 Task: Create new Company, with domain: 'york.cuny.edu' and type: 'Other'. Add new contact for this company, with mail Id: 'Muskan21Turner@york.cuny.edu', First Name: Muskan, Last name:  Turner, Job Title: 'Operations Analyst', Phone Number: '(702) 555-7895'. Change life cycle stage to  Lead and lead status to  In Progress. Logged in from softage.10@softage.net
Action: Mouse moved to (100, 71)
Screenshot: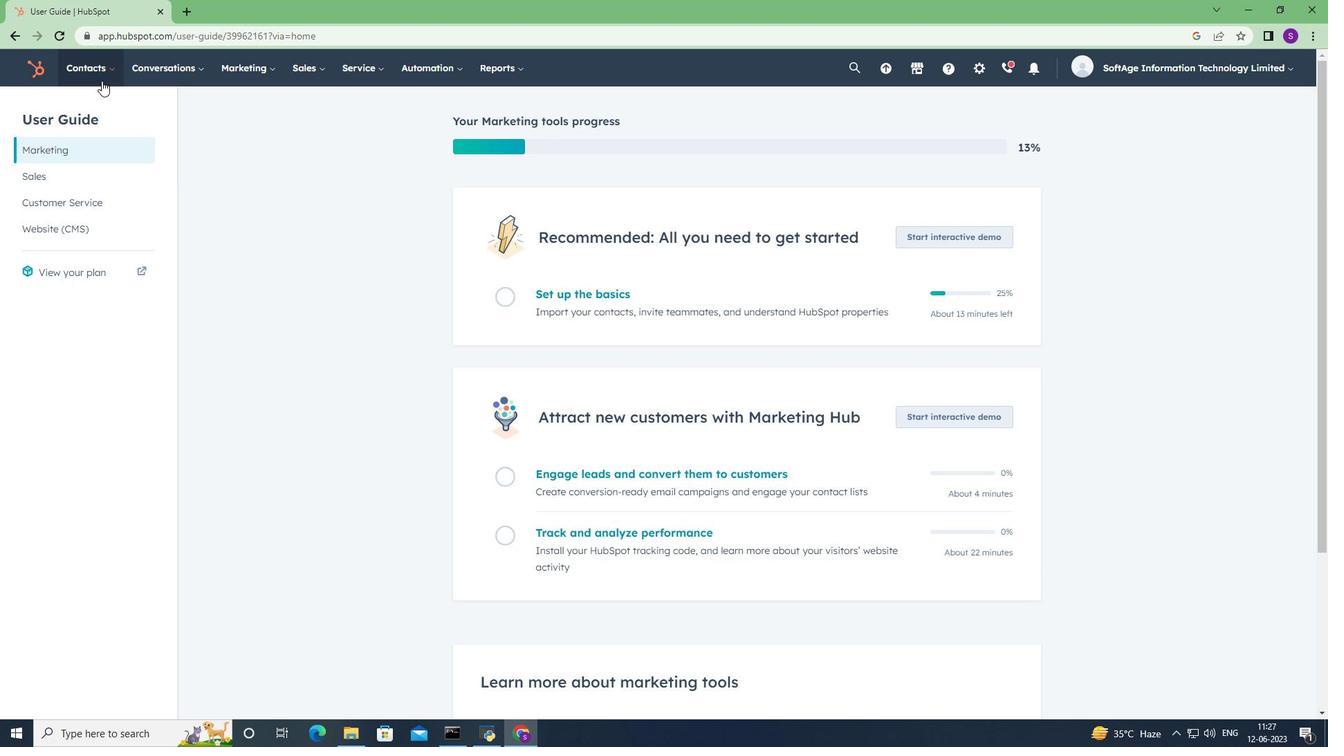 
Action: Mouse pressed left at (100, 71)
Screenshot: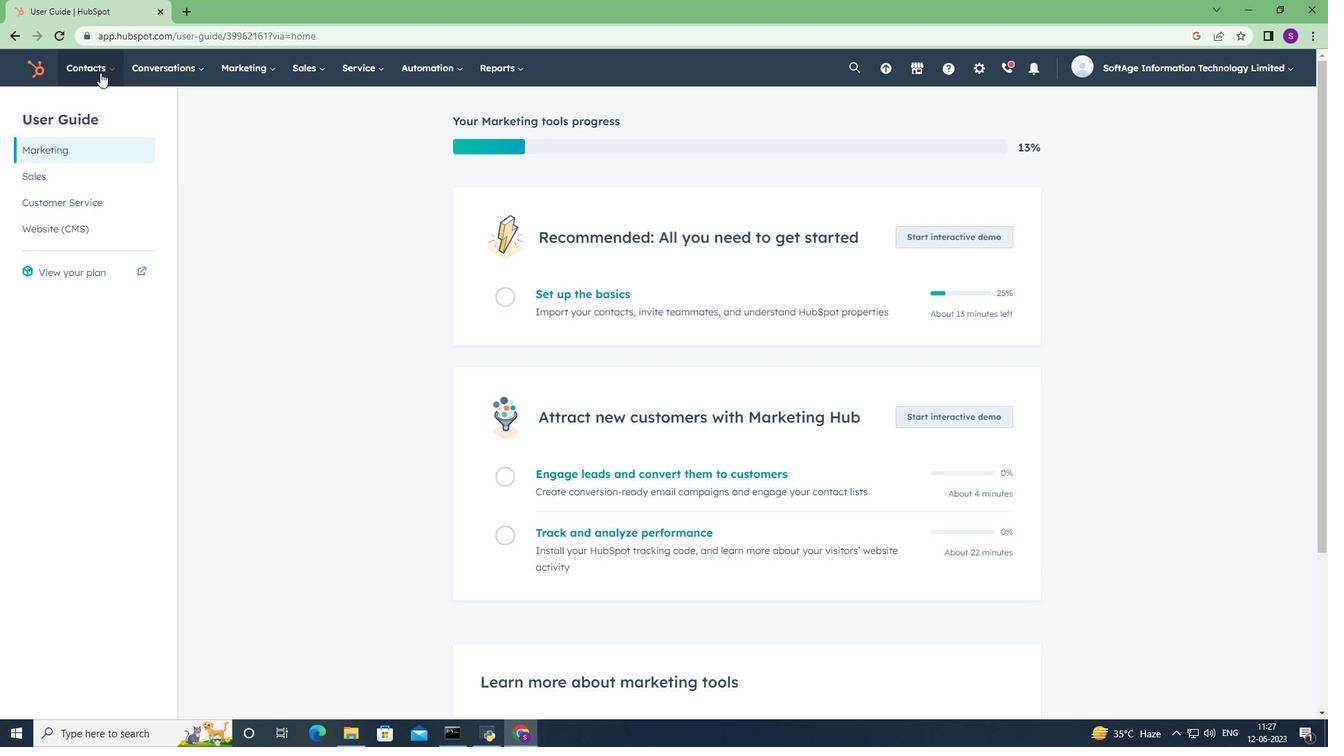 
Action: Mouse moved to (112, 130)
Screenshot: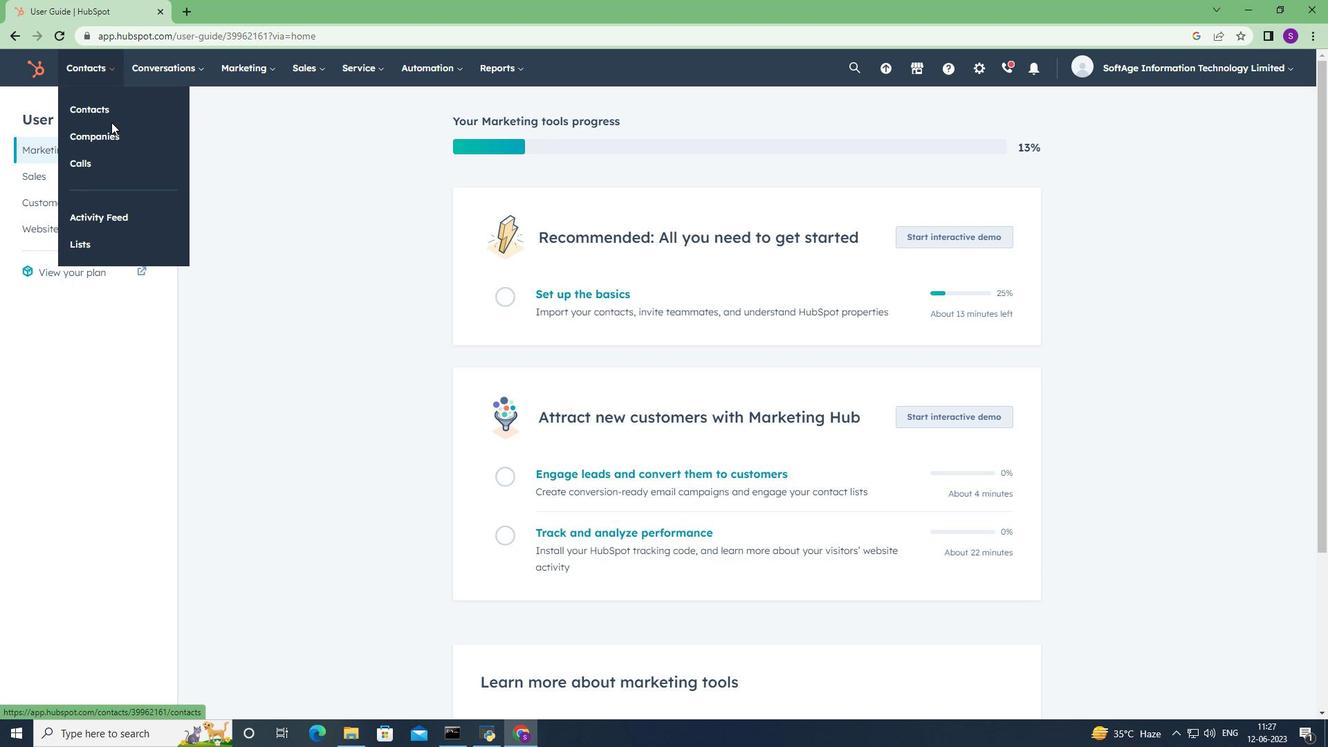 
Action: Mouse pressed left at (112, 130)
Screenshot: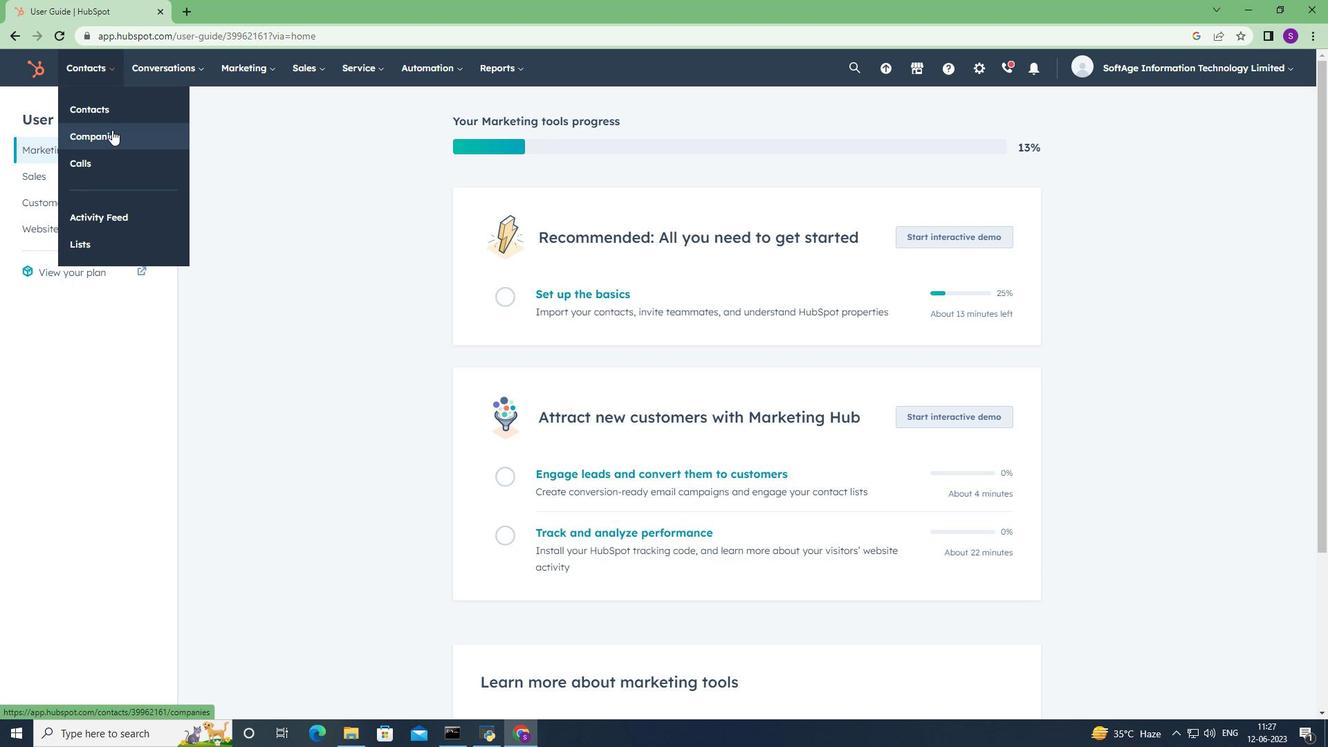 
Action: Mouse moved to (1244, 115)
Screenshot: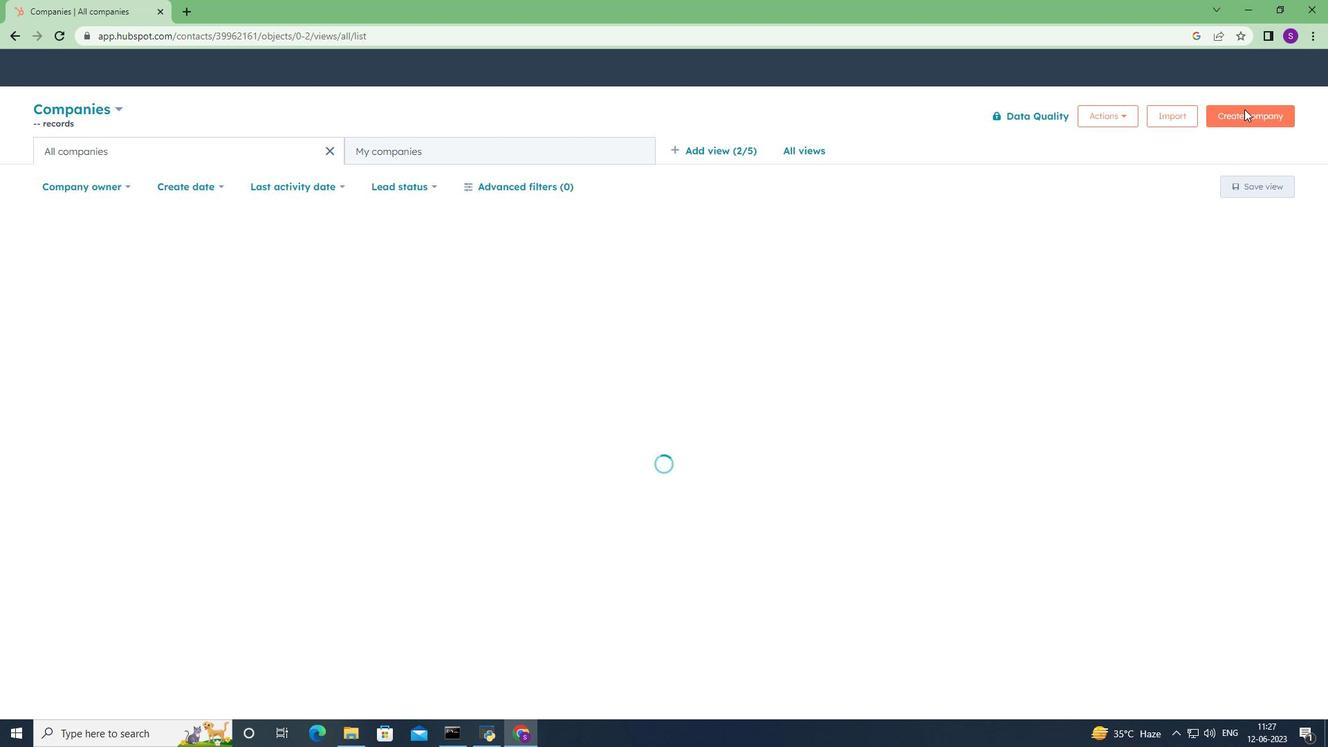 
Action: Mouse pressed left at (1244, 115)
Screenshot: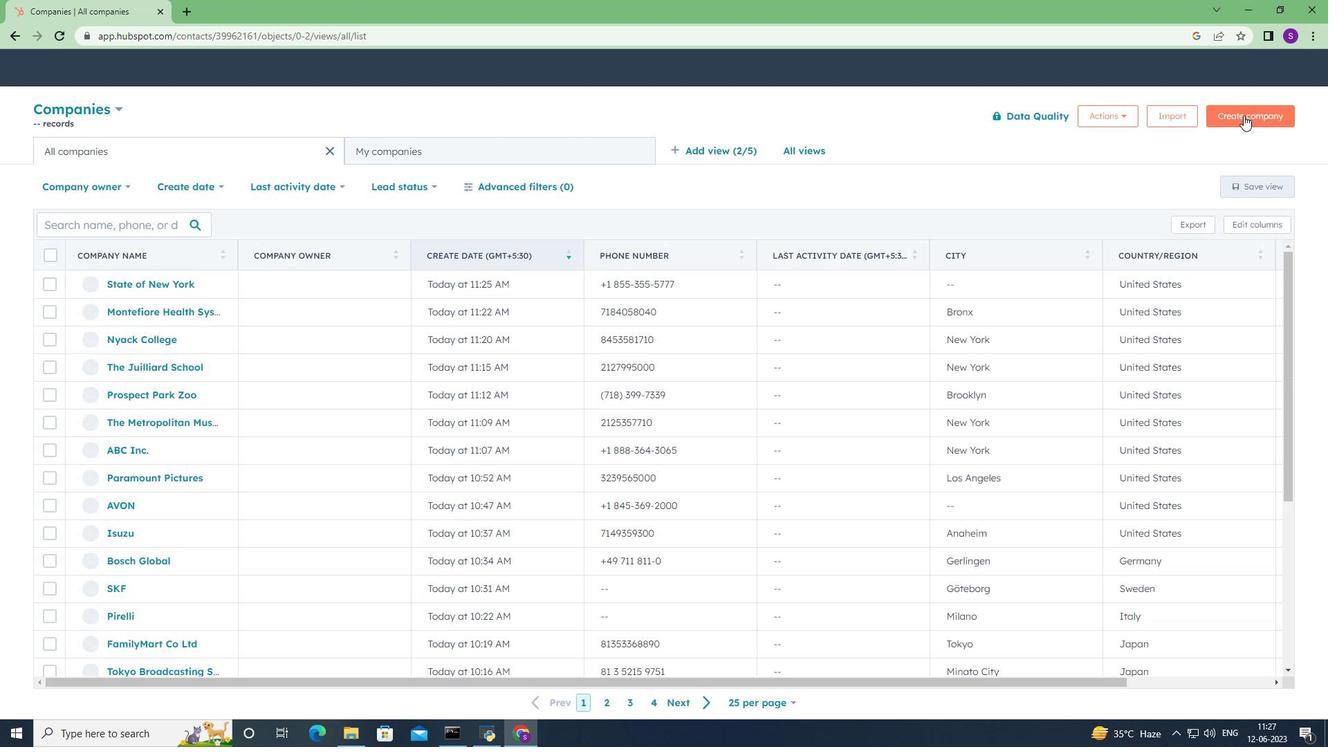 
Action: Mouse moved to (1015, 179)
Screenshot: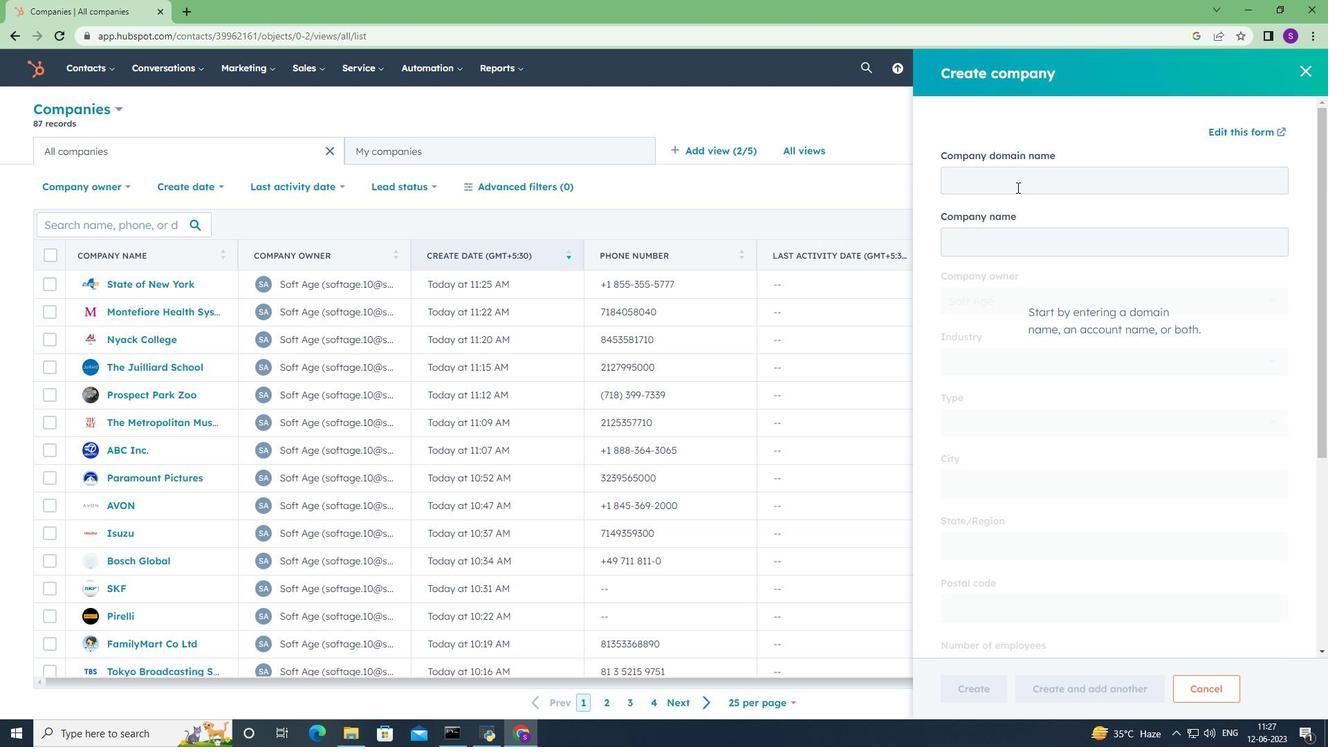 
Action: Mouse pressed left at (1015, 179)
Screenshot: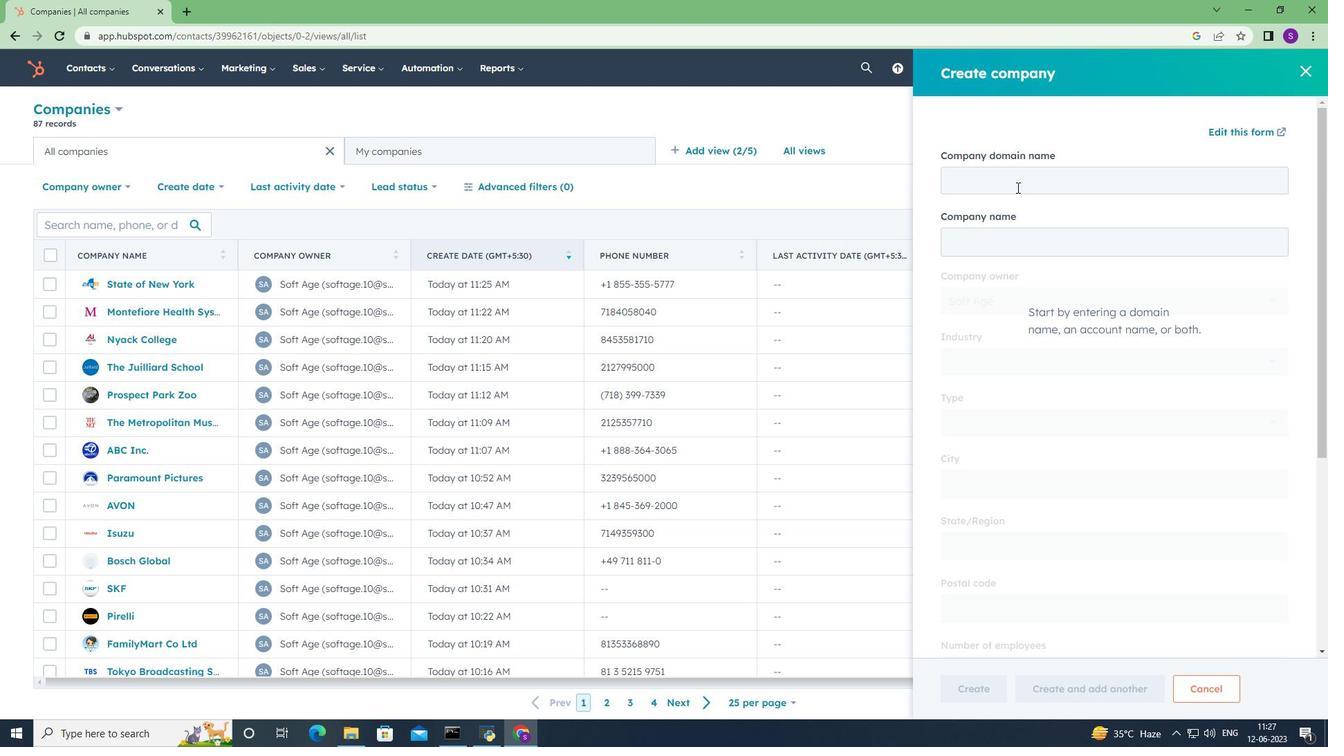 
Action: Key pressed <Key.shift>york.cuny.edu
Screenshot: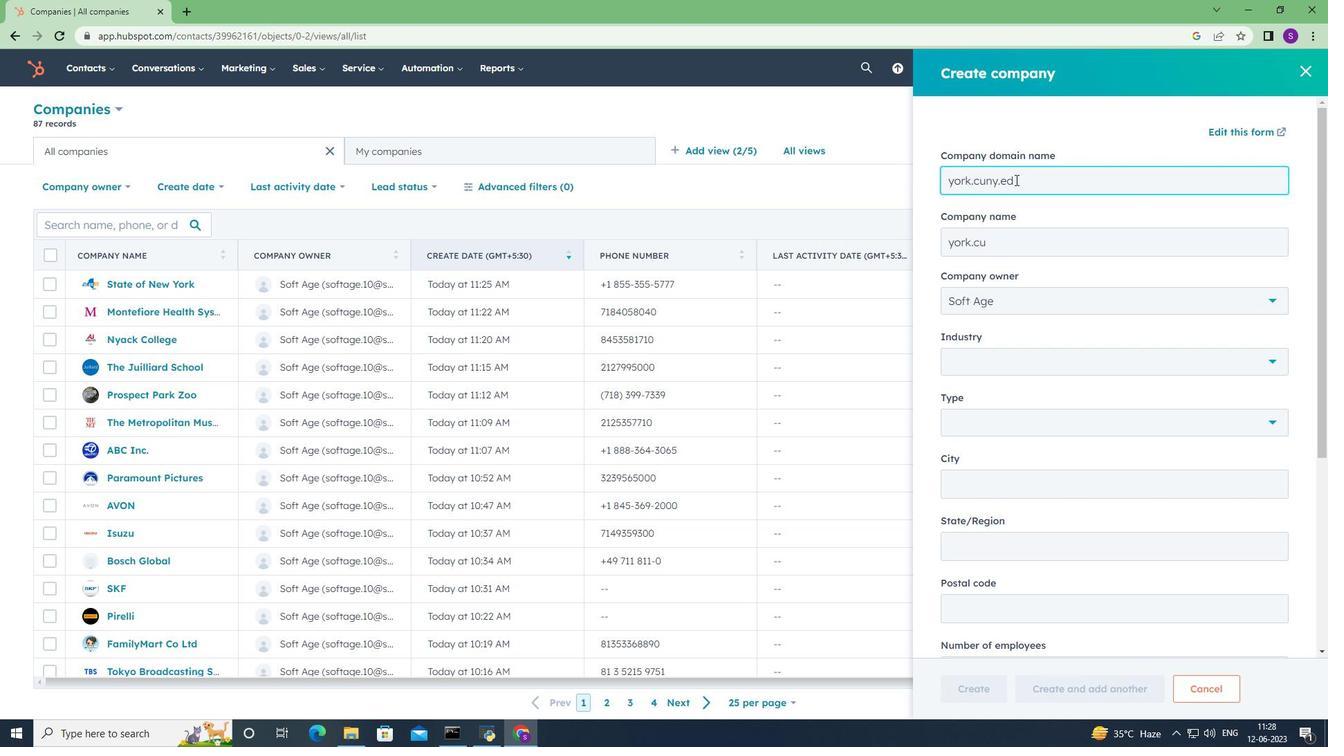 
Action: Mouse moved to (1050, 429)
Screenshot: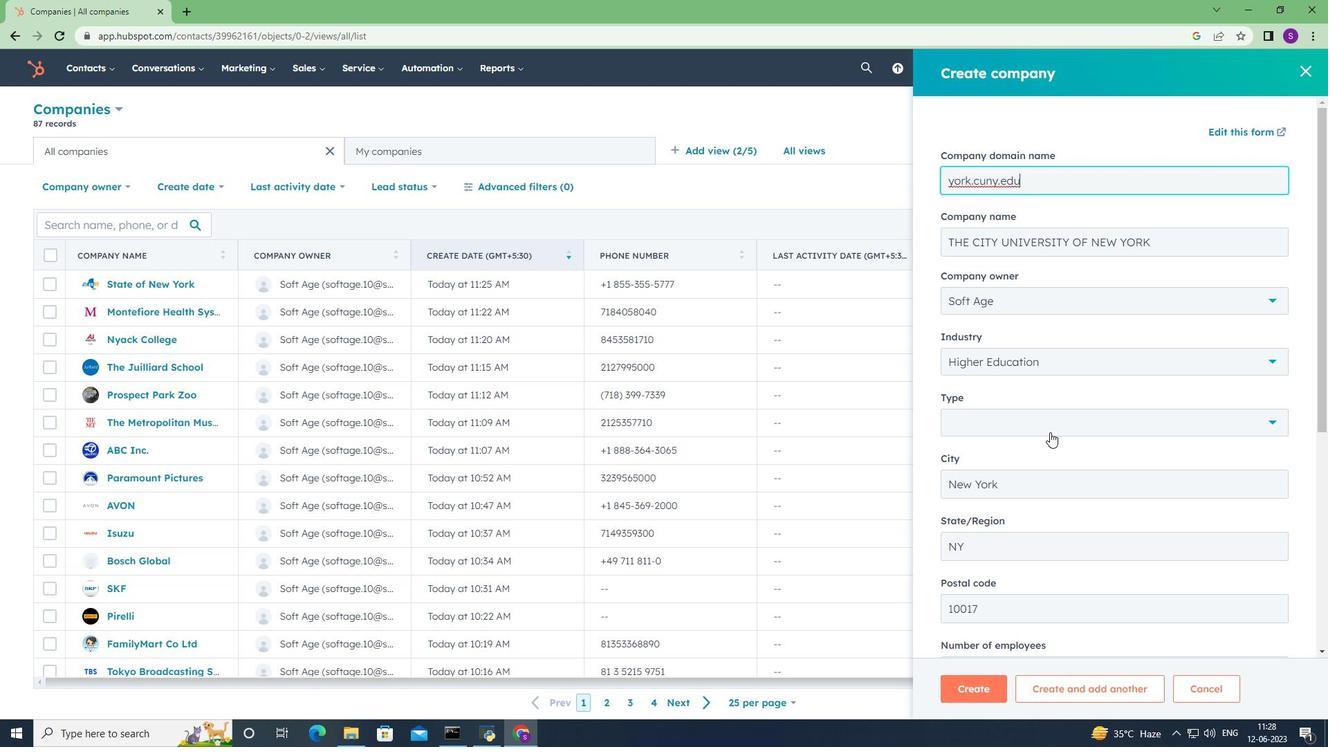
Action: Mouse pressed left at (1050, 429)
Screenshot: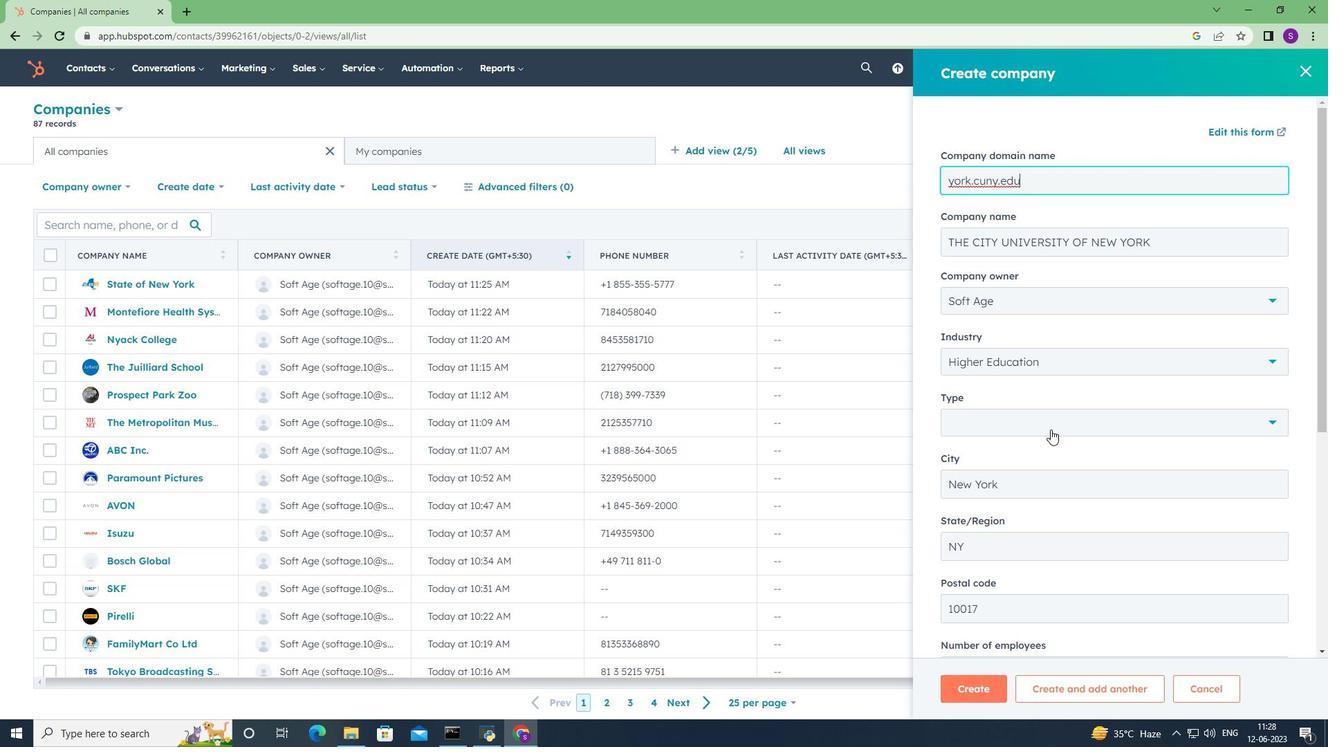
Action: Mouse moved to (1006, 506)
Screenshot: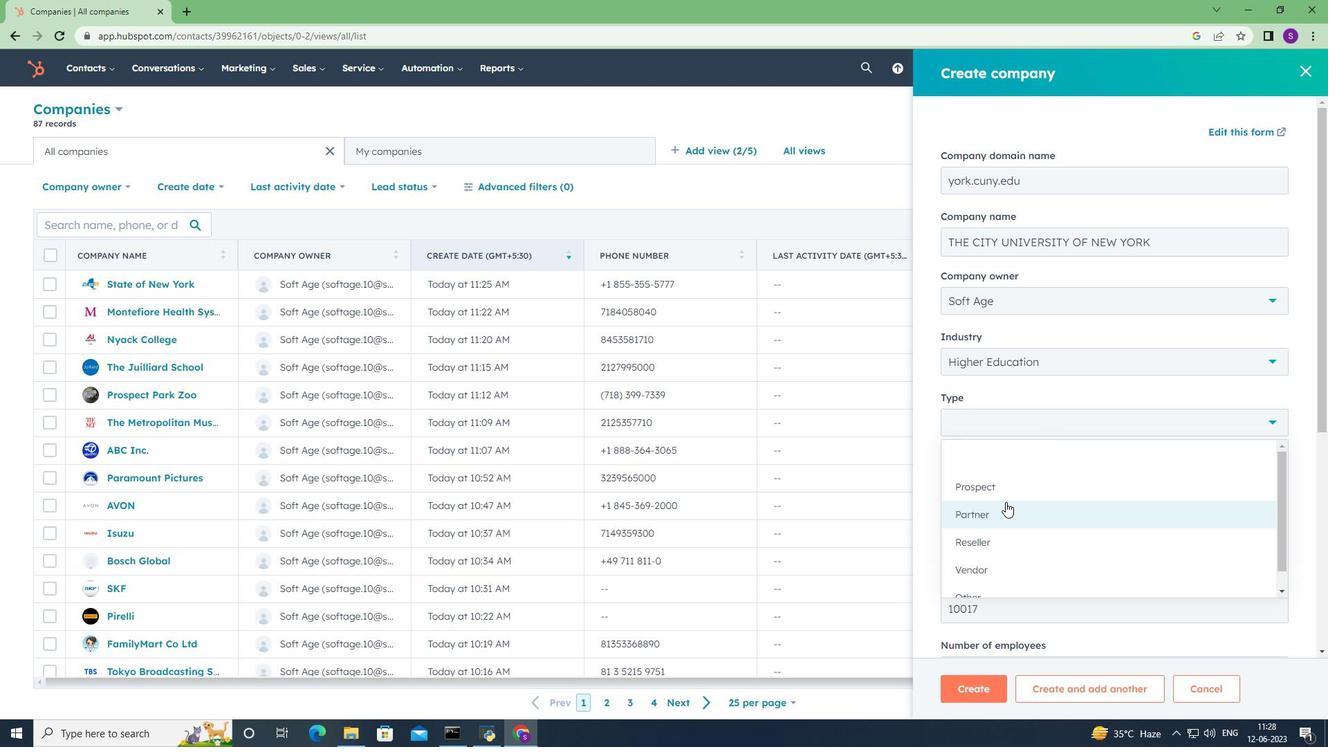 
Action: Mouse scrolled (1006, 502) with delta (0, 0)
Screenshot: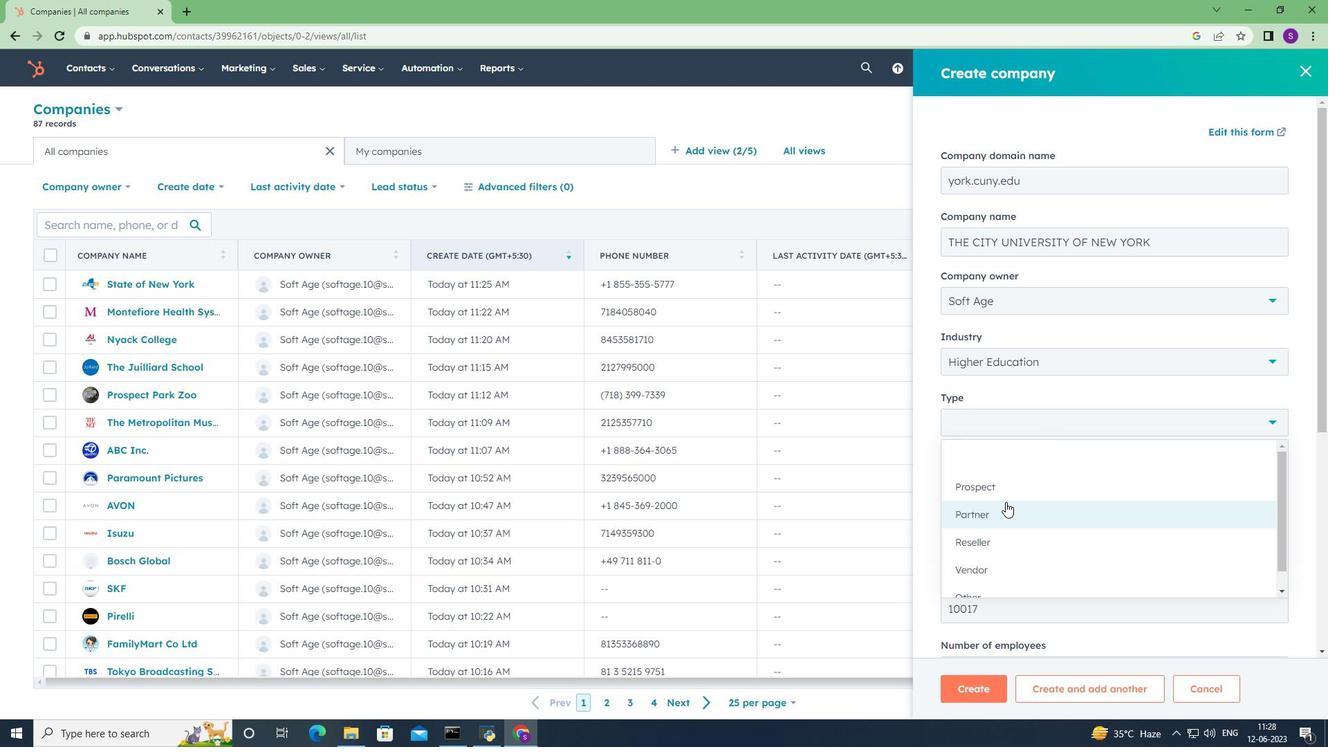 
Action: Mouse moved to (1005, 512)
Screenshot: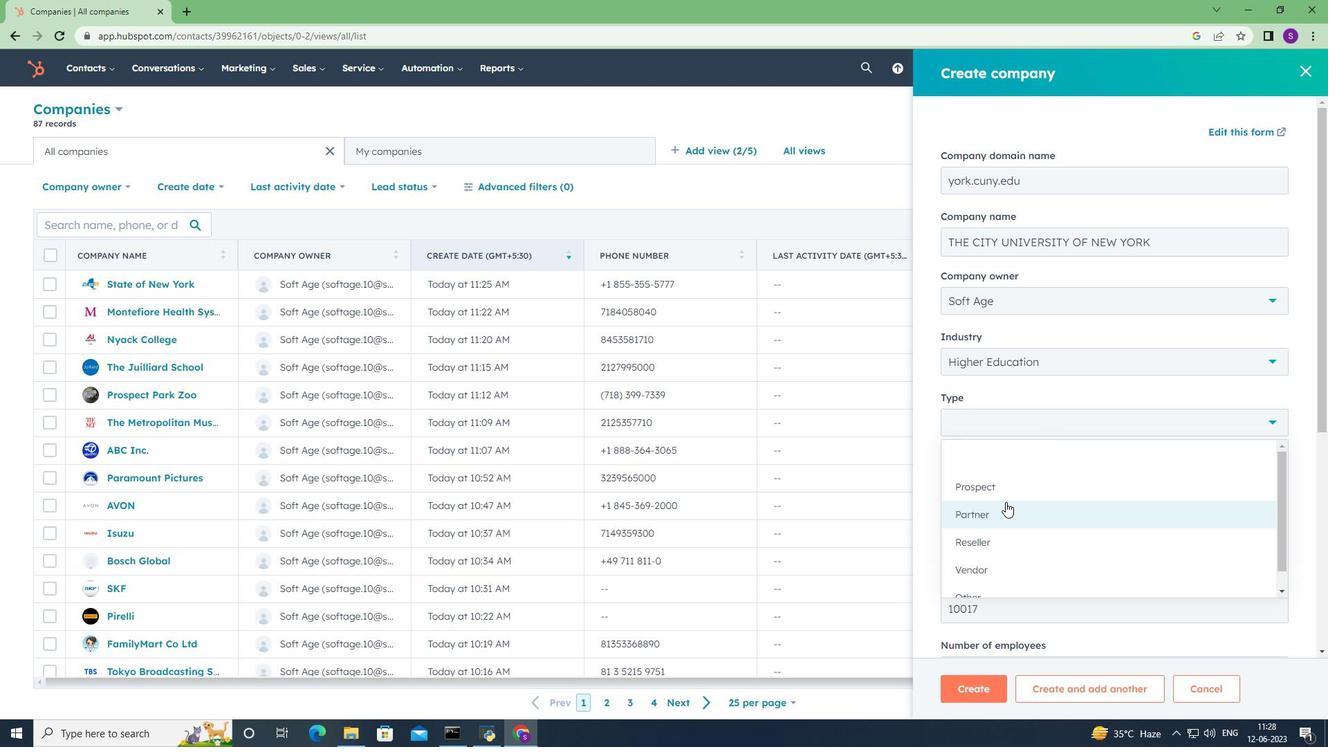 
Action: Mouse scrolled (1006, 506) with delta (0, 0)
Screenshot: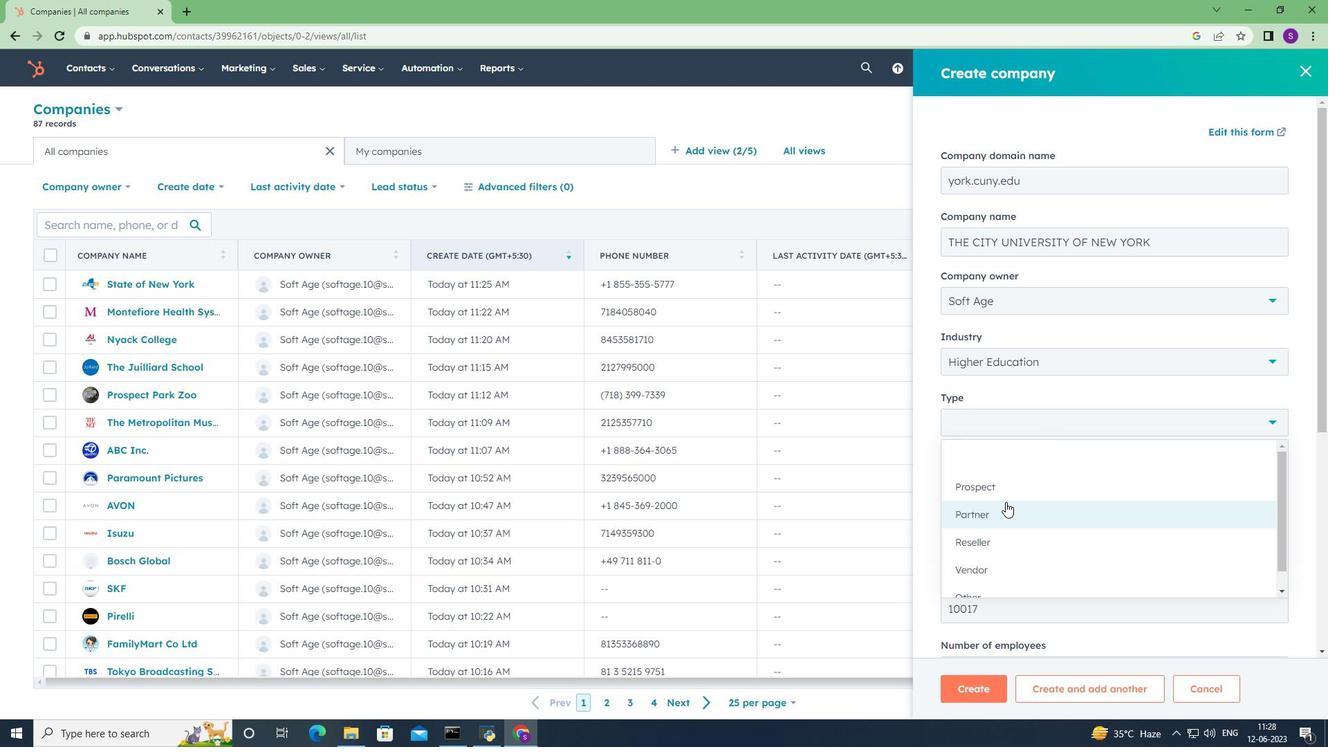 
Action: Mouse moved to (1005, 514)
Screenshot: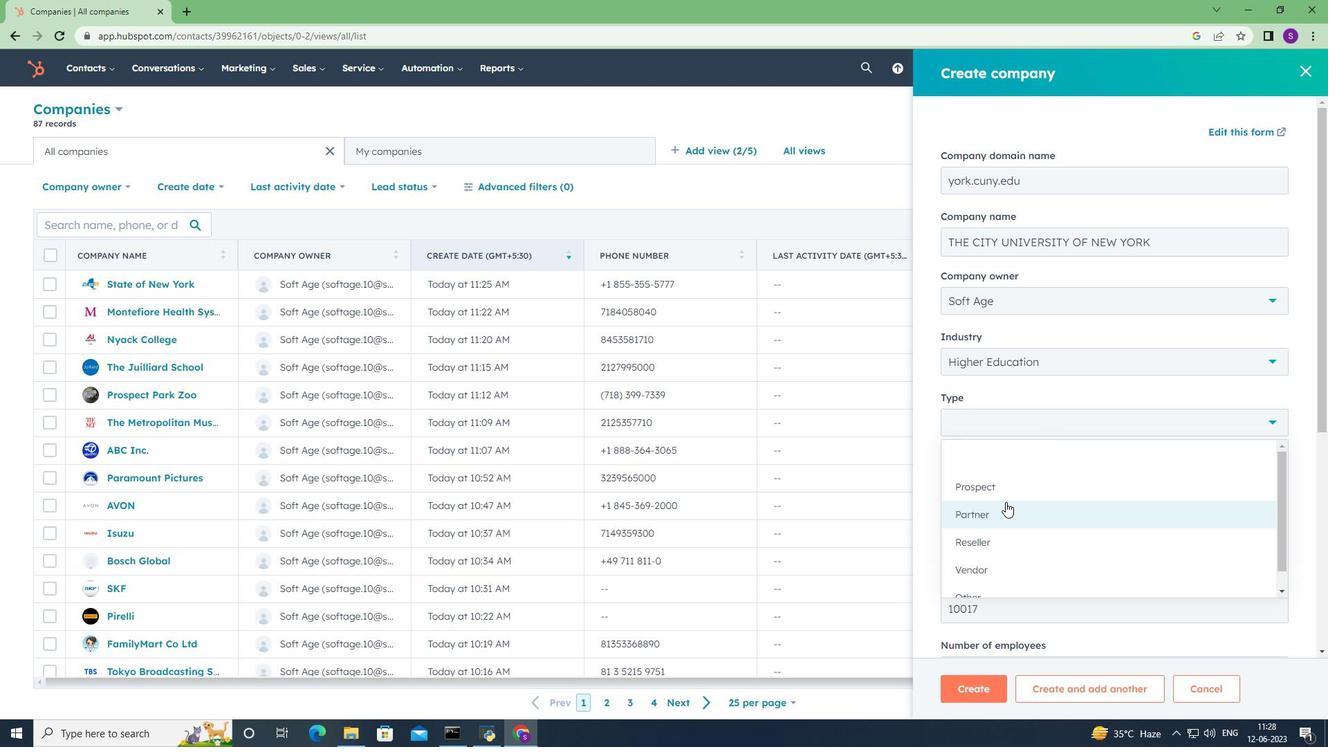 
Action: Mouse scrolled (1005, 509) with delta (0, 0)
Screenshot: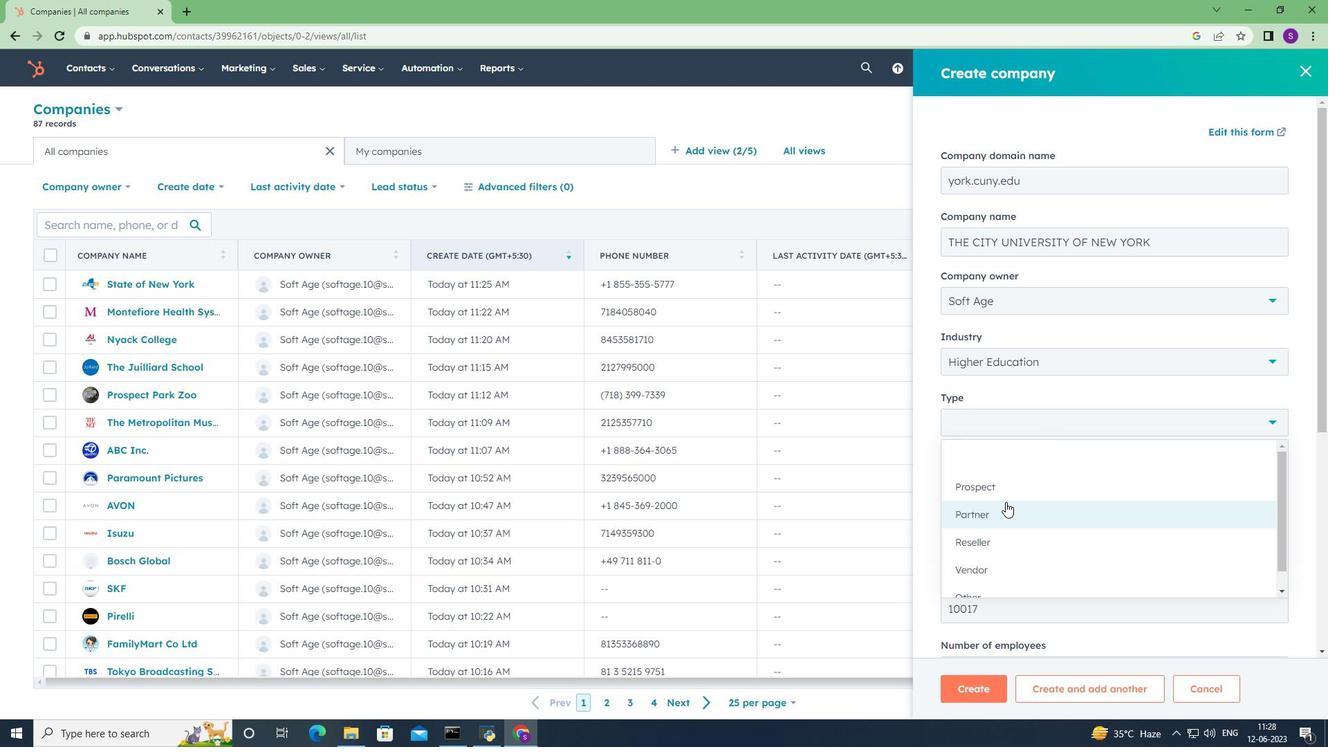 
Action: Mouse moved to (1004, 517)
Screenshot: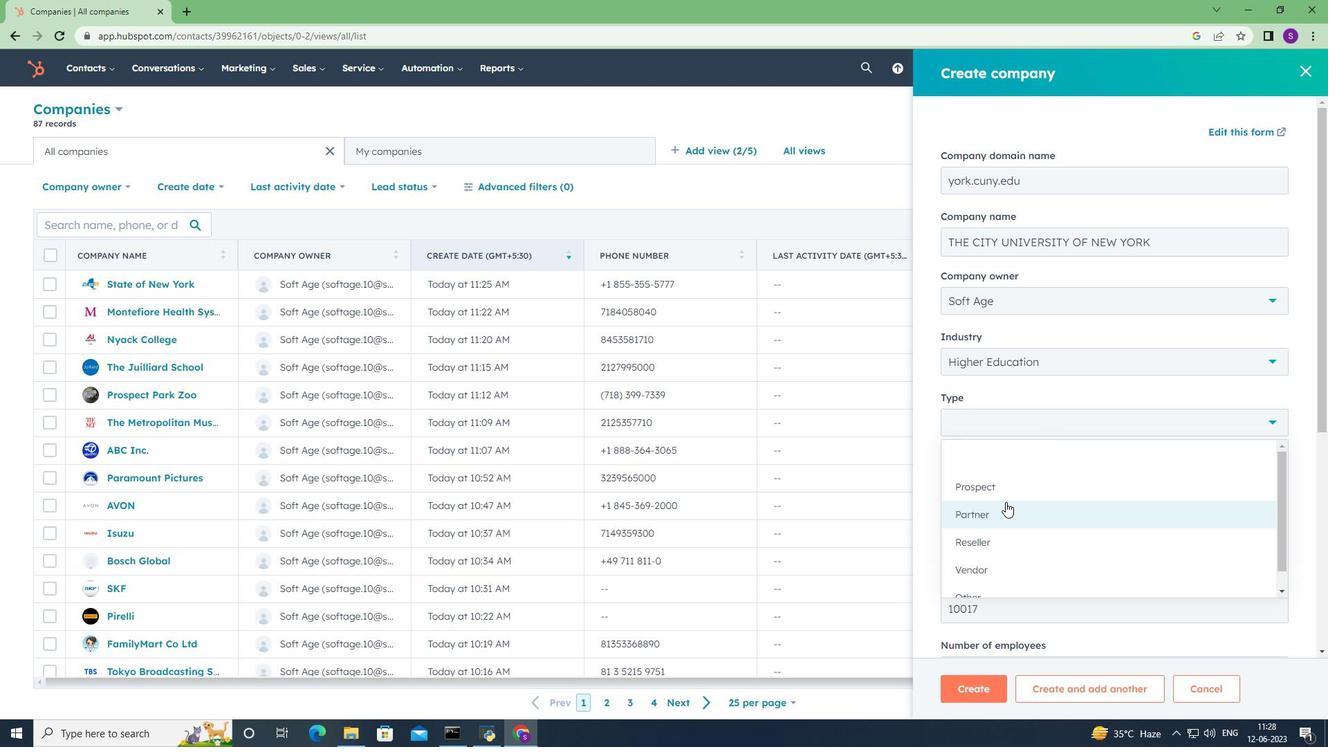 
Action: Mouse scrolled (1005, 513) with delta (0, 0)
Screenshot: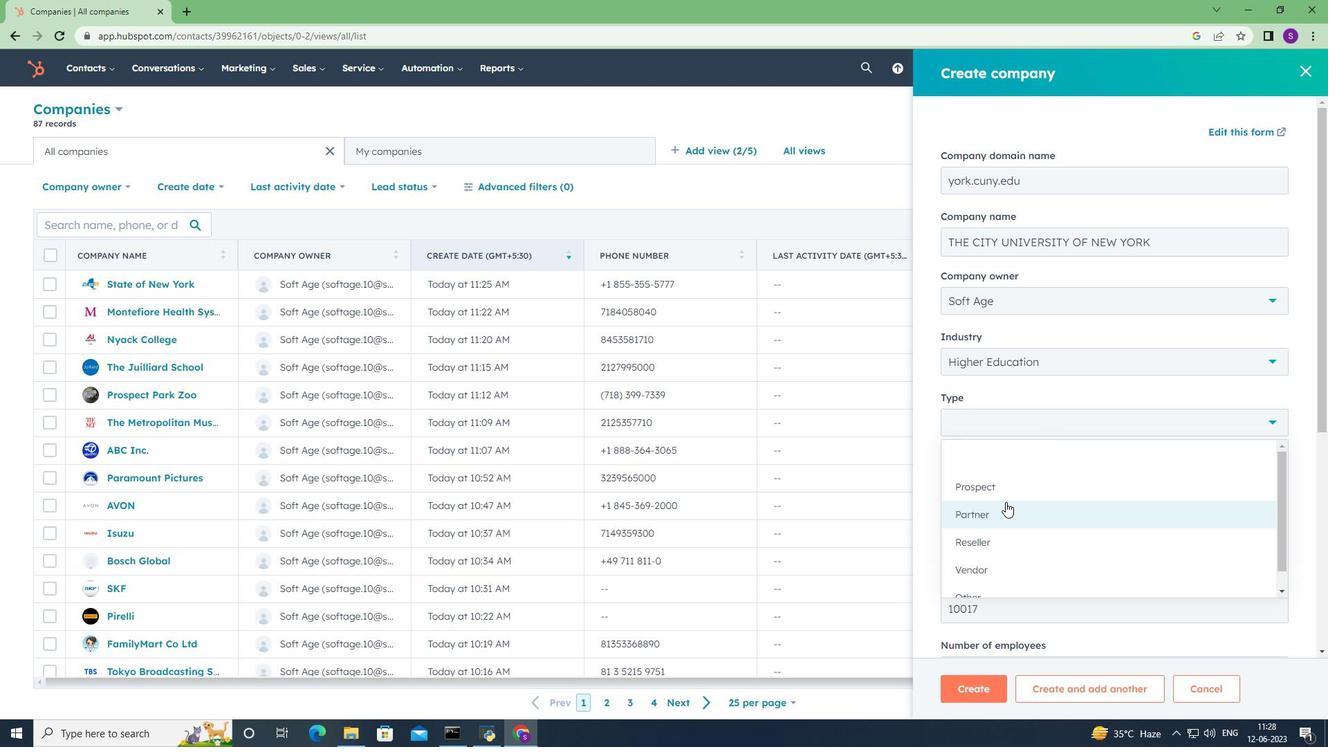 
Action: Mouse moved to (997, 569)
Screenshot: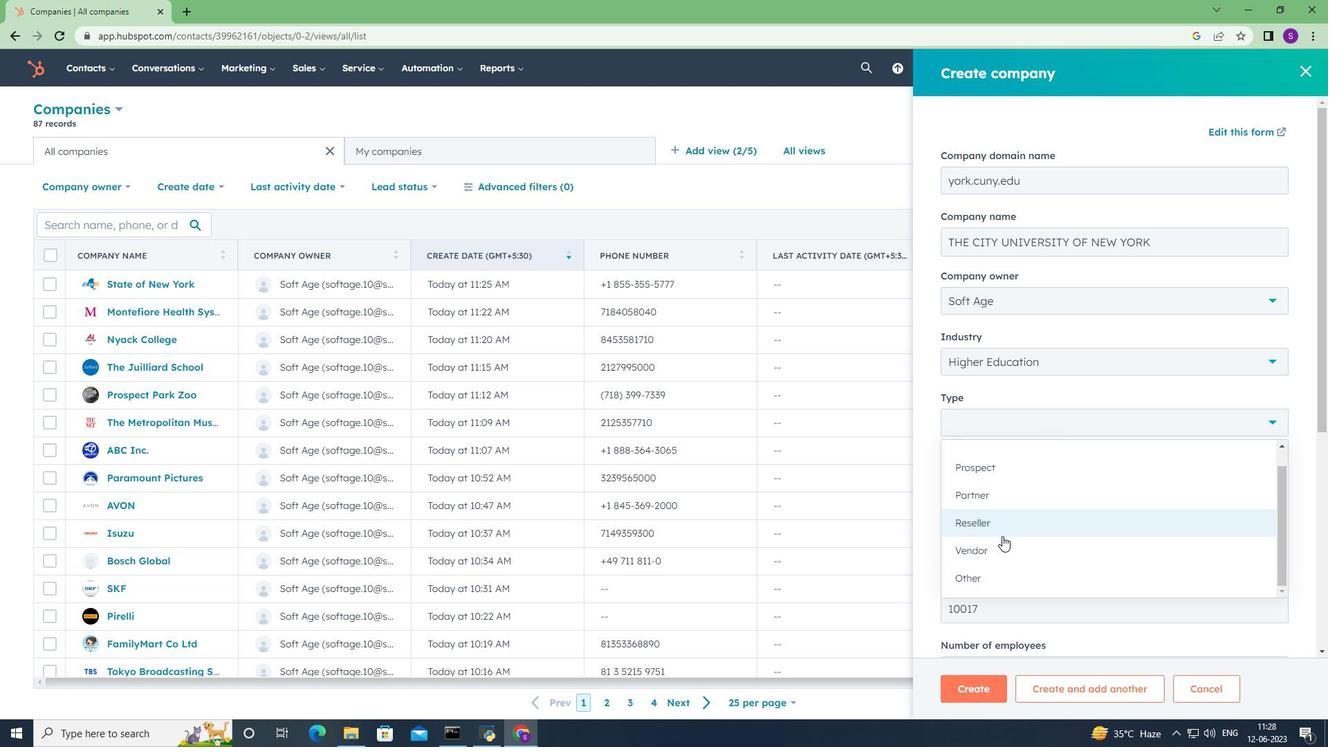 
Action: Mouse scrolled (997, 568) with delta (0, 0)
Screenshot: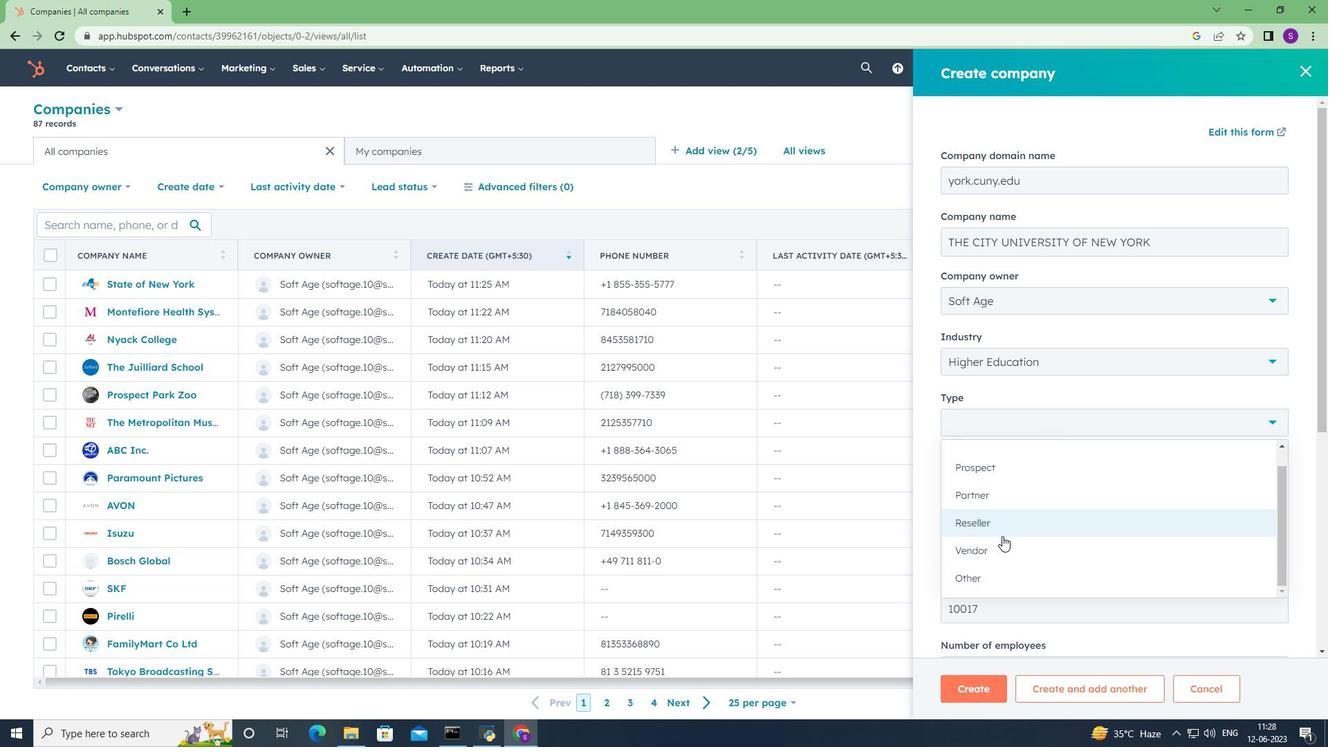 
Action: Mouse moved to (988, 590)
Screenshot: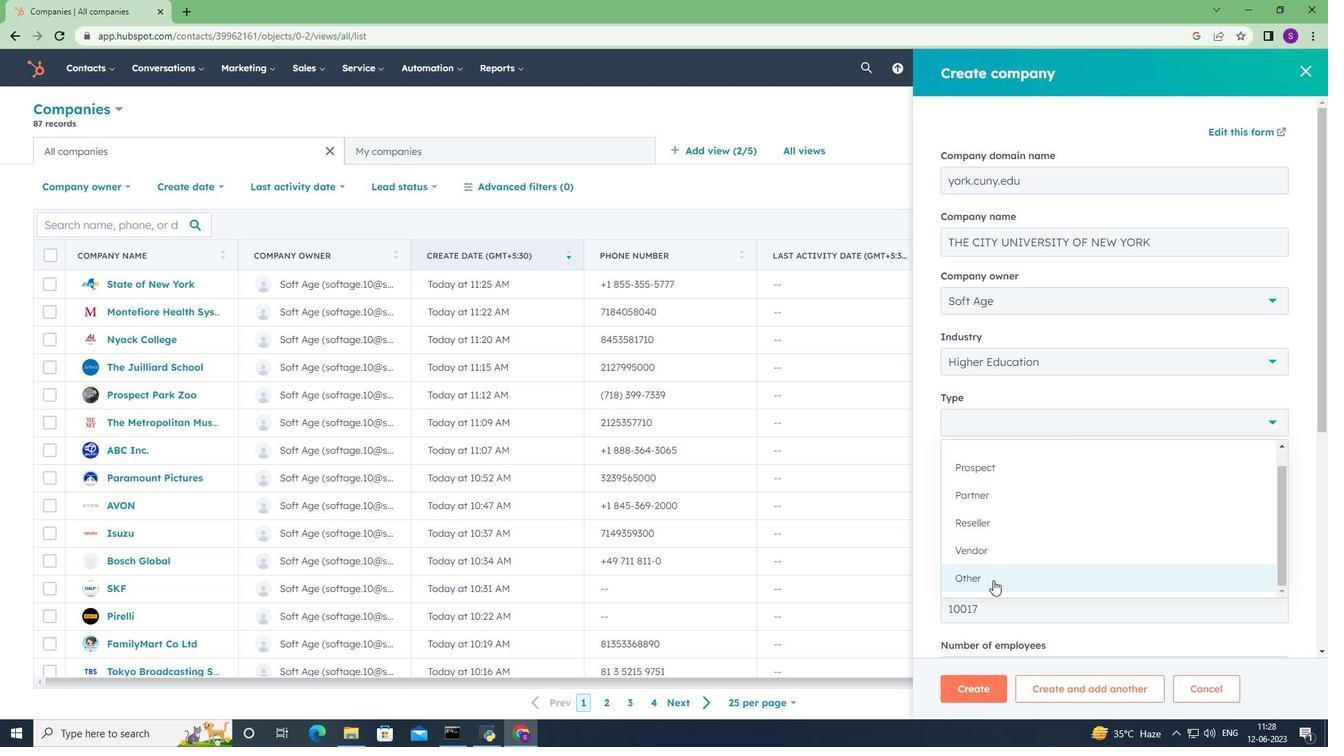 
Action: Mouse pressed left at (988, 590)
Screenshot: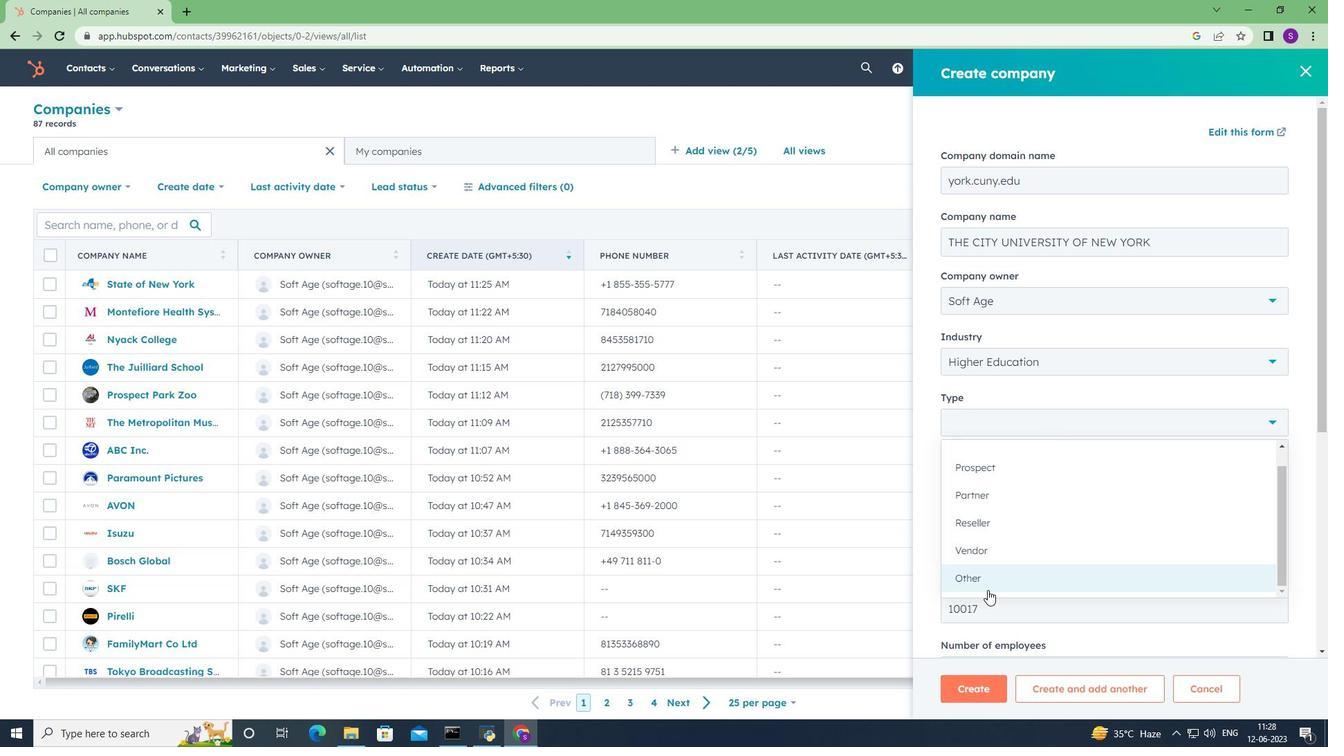 
Action: Mouse moved to (992, 587)
Screenshot: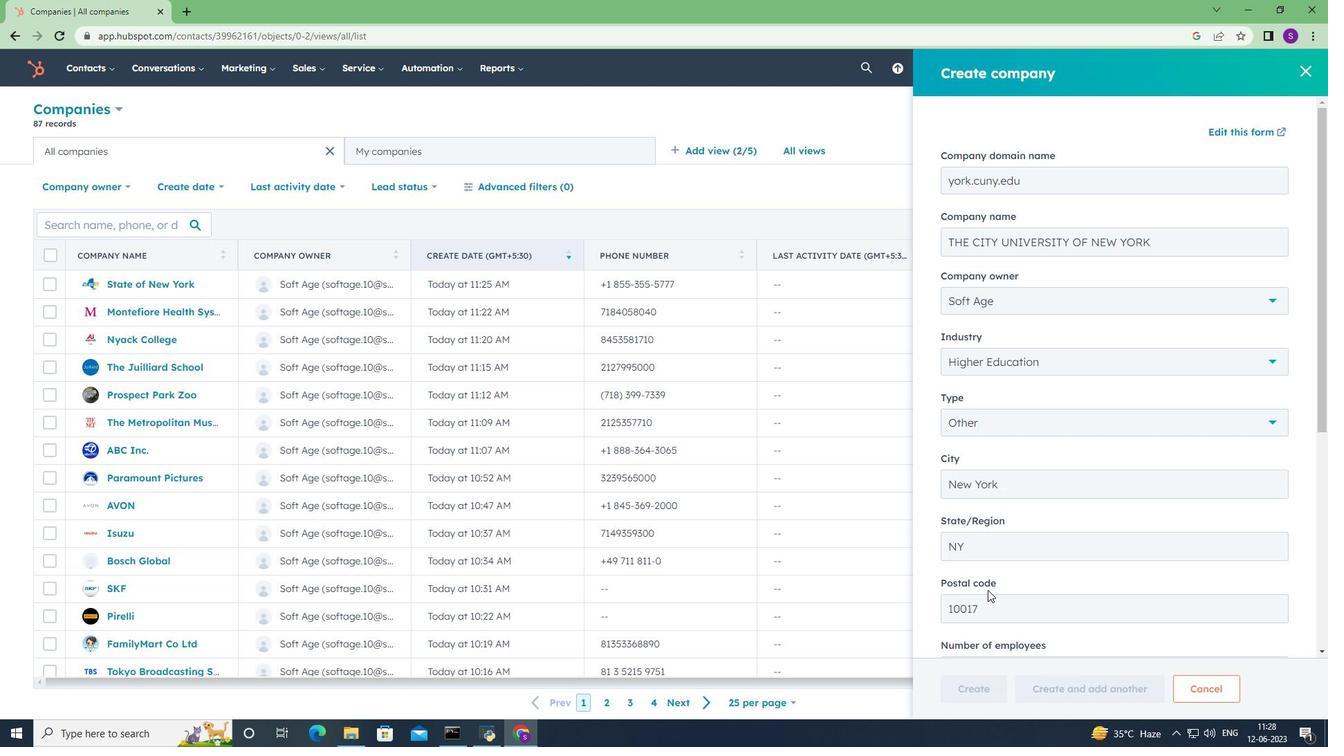 
Action: Mouse scrolled (992, 586) with delta (0, 0)
Screenshot: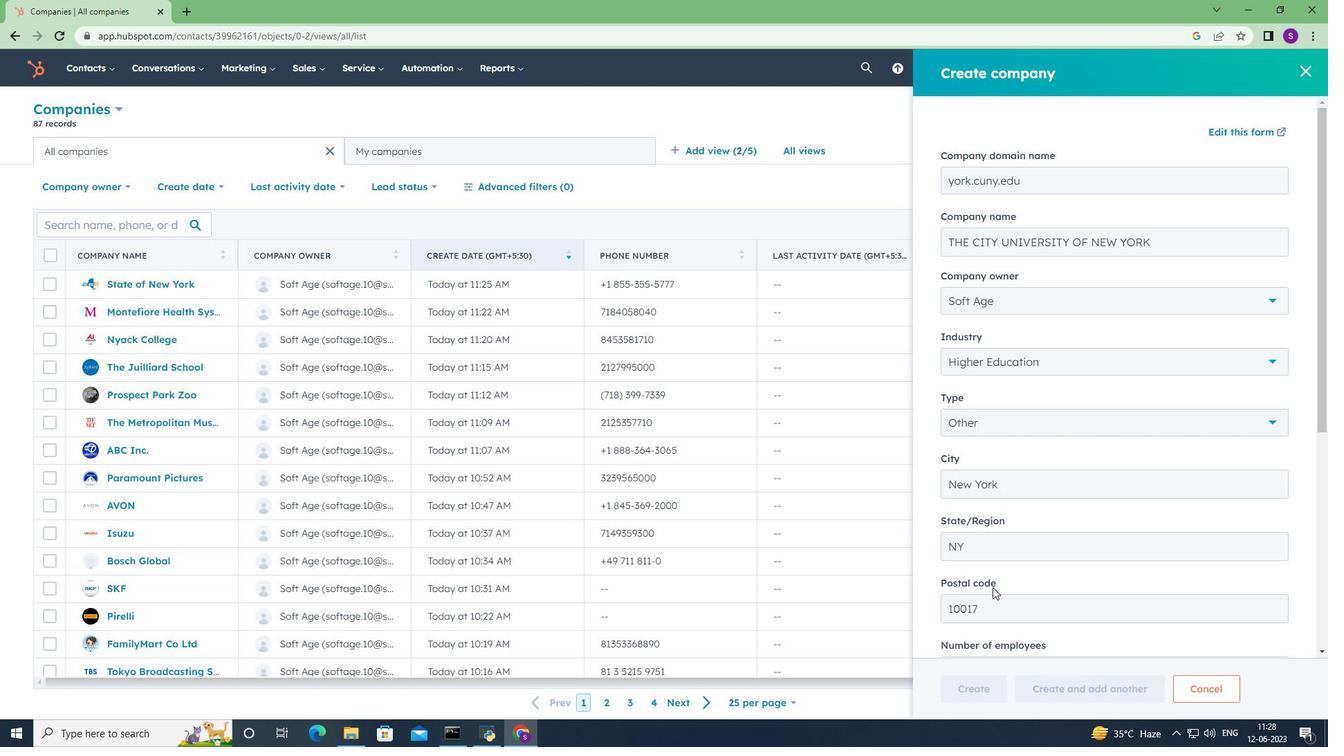 
Action: Mouse scrolled (992, 586) with delta (0, 0)
Screenshot: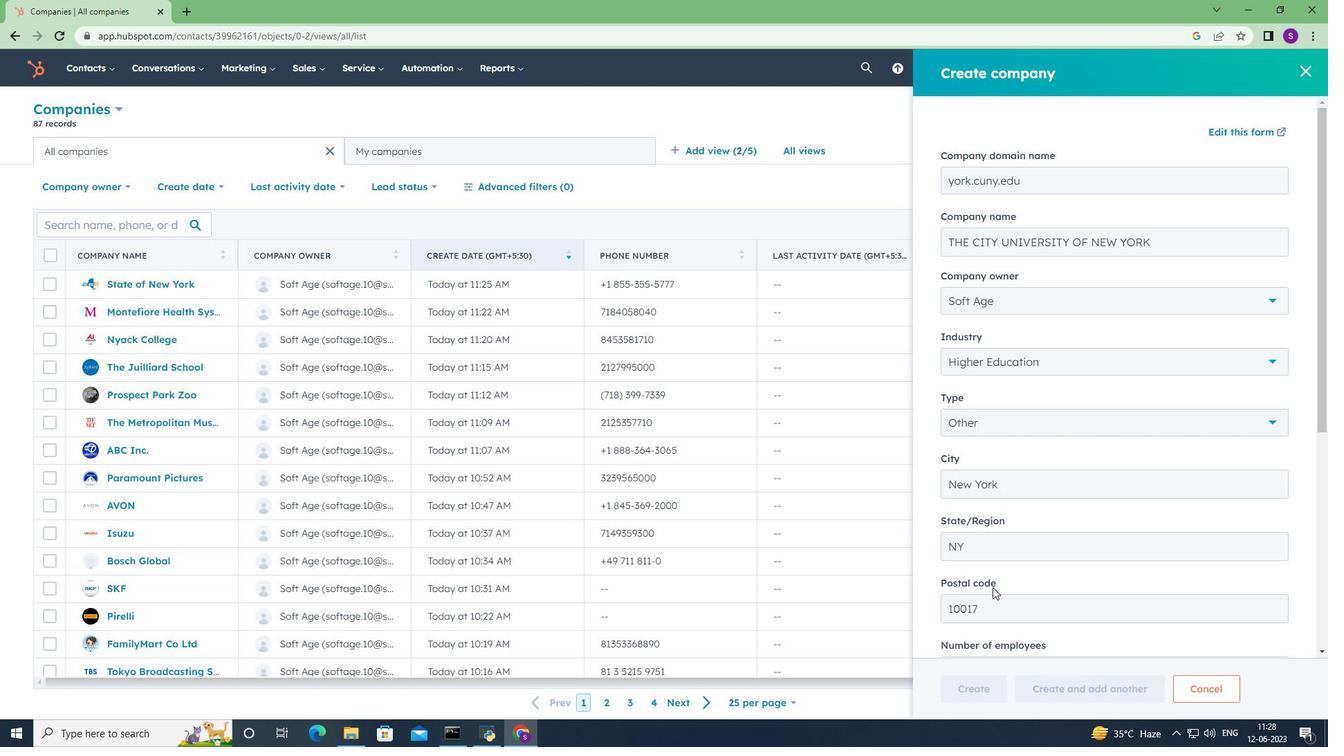 
Action: Mouse scrolled (992, 586) with delta (0, 0)
Screenshot: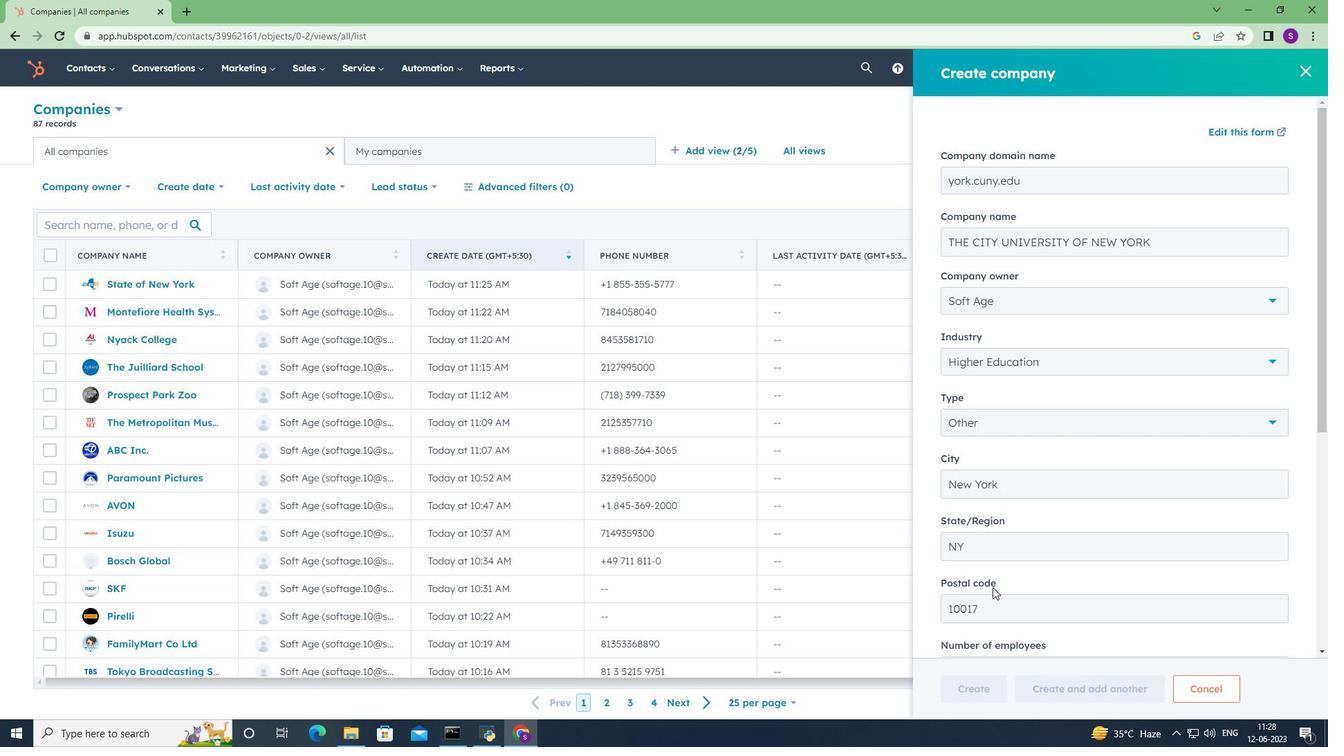
Action: Mouse scrolled (992, 586) with delta (0, 0)
Screenshot: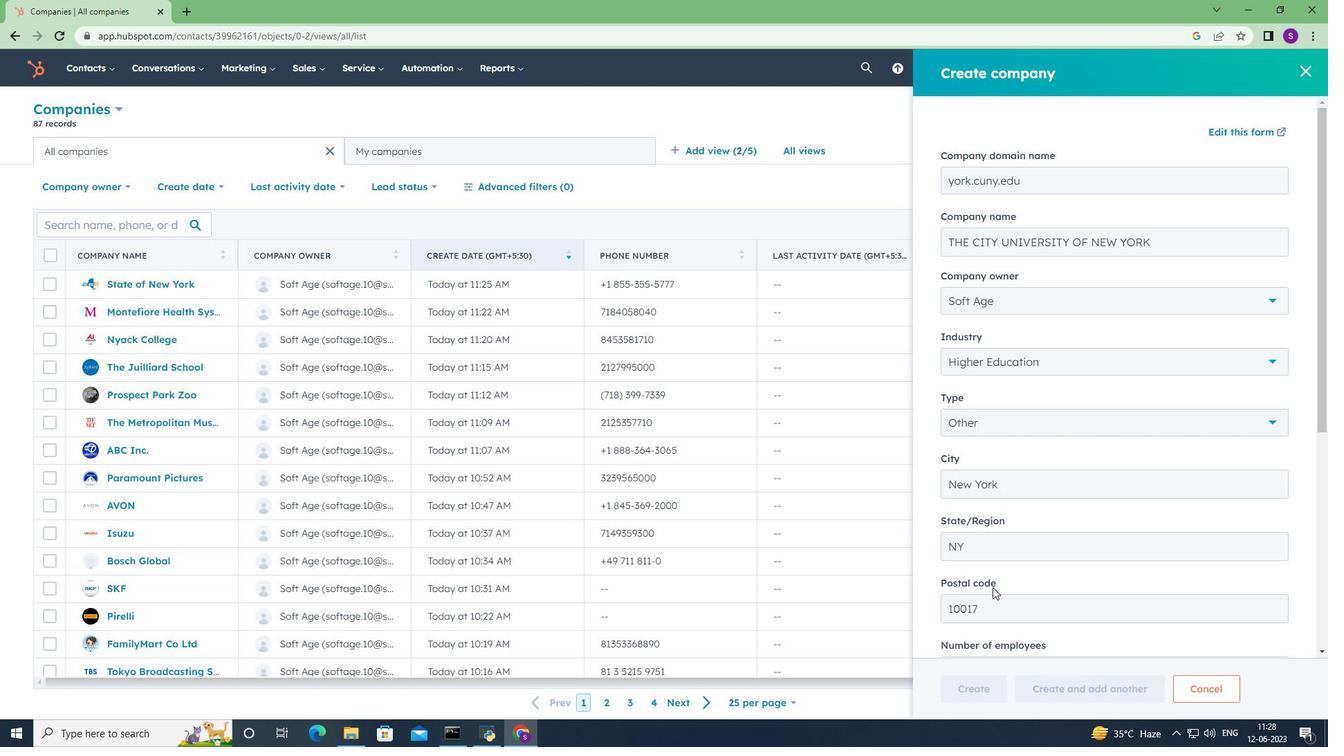 
Action: Mouse scrolled (992, 586) with delta (0, 0)
Screenshot: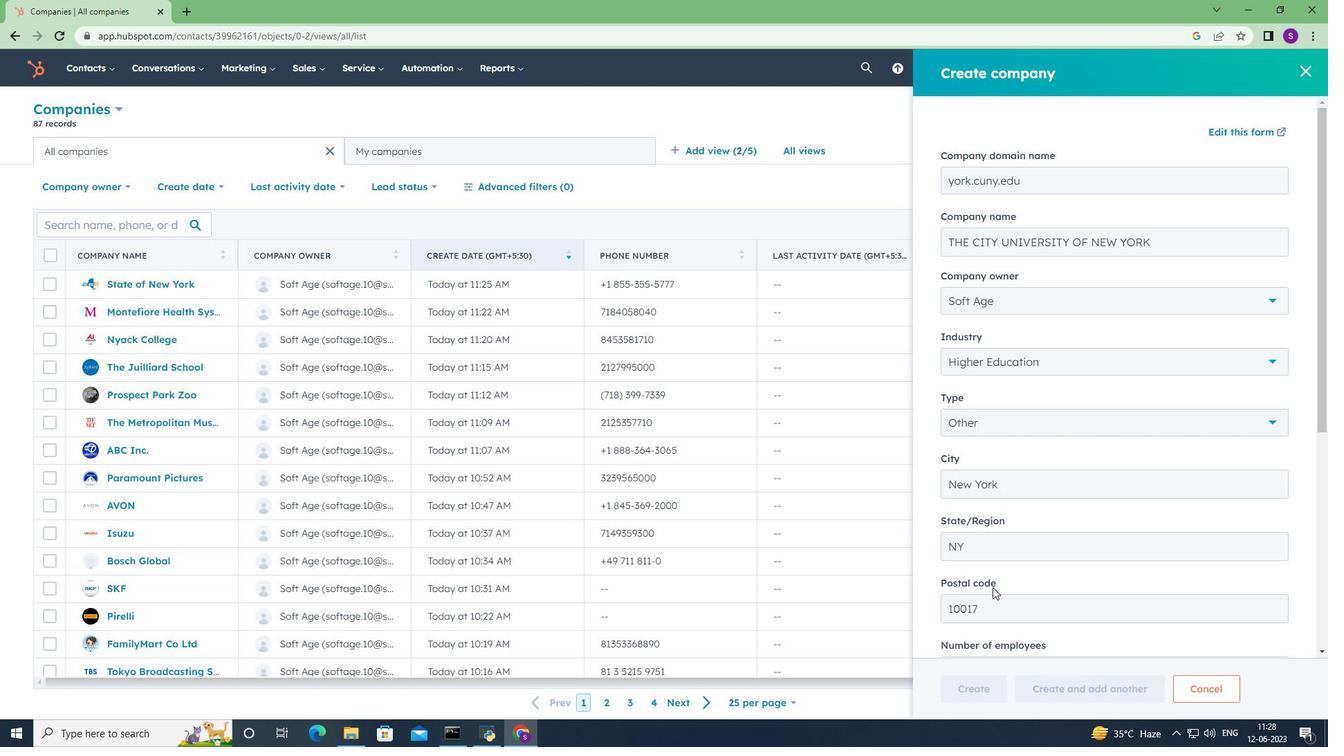 
Action: Mouse scrolled (992, 586) with delta (0, 0)
Screenshot: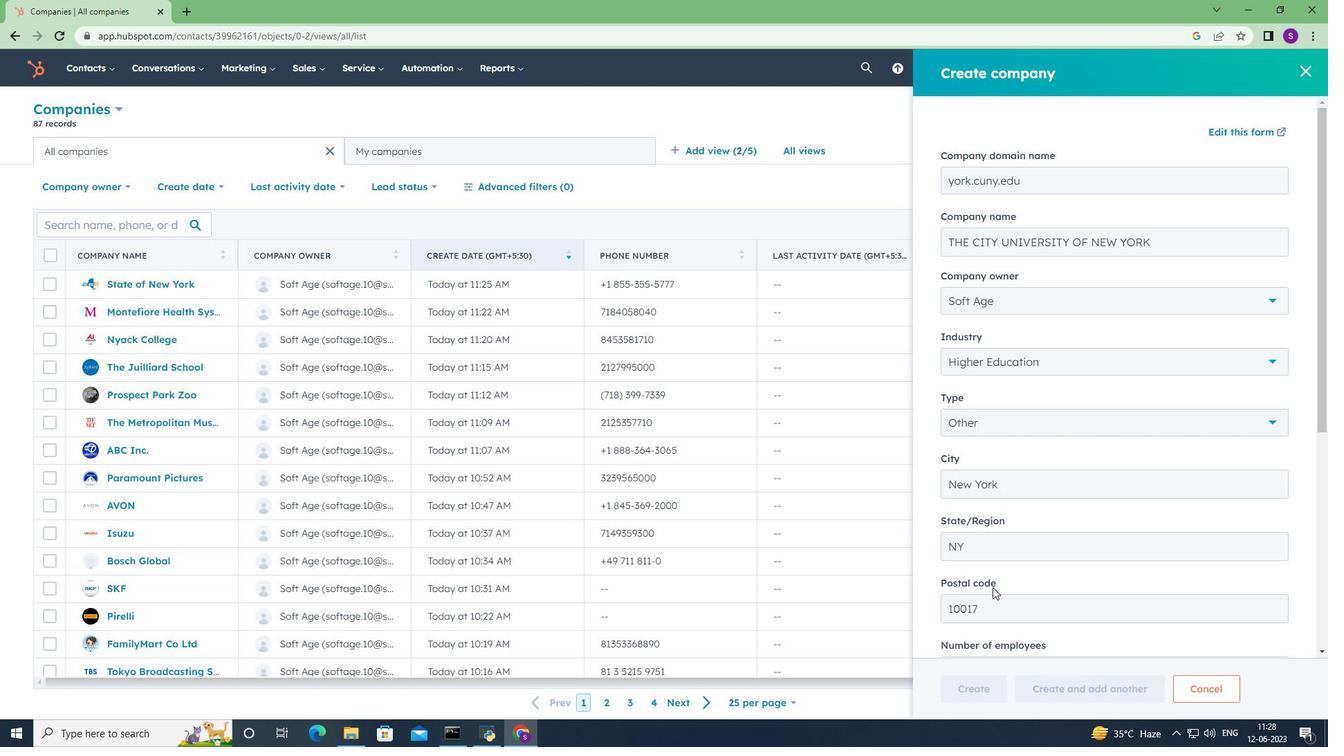 
Action: Mouse moved to (985, 648)
Screenshot: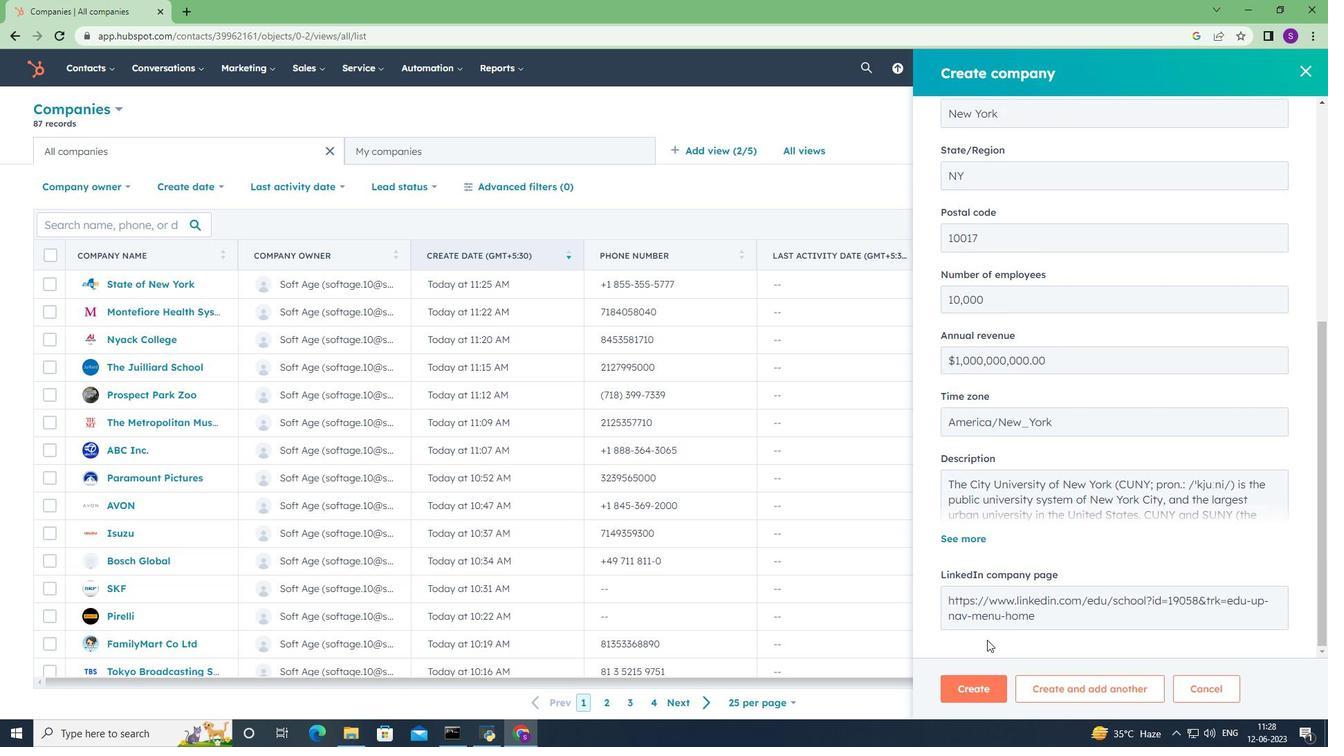 
Action: Mouse scrolled (985, 647) with delta (0, 0)
Screenshot: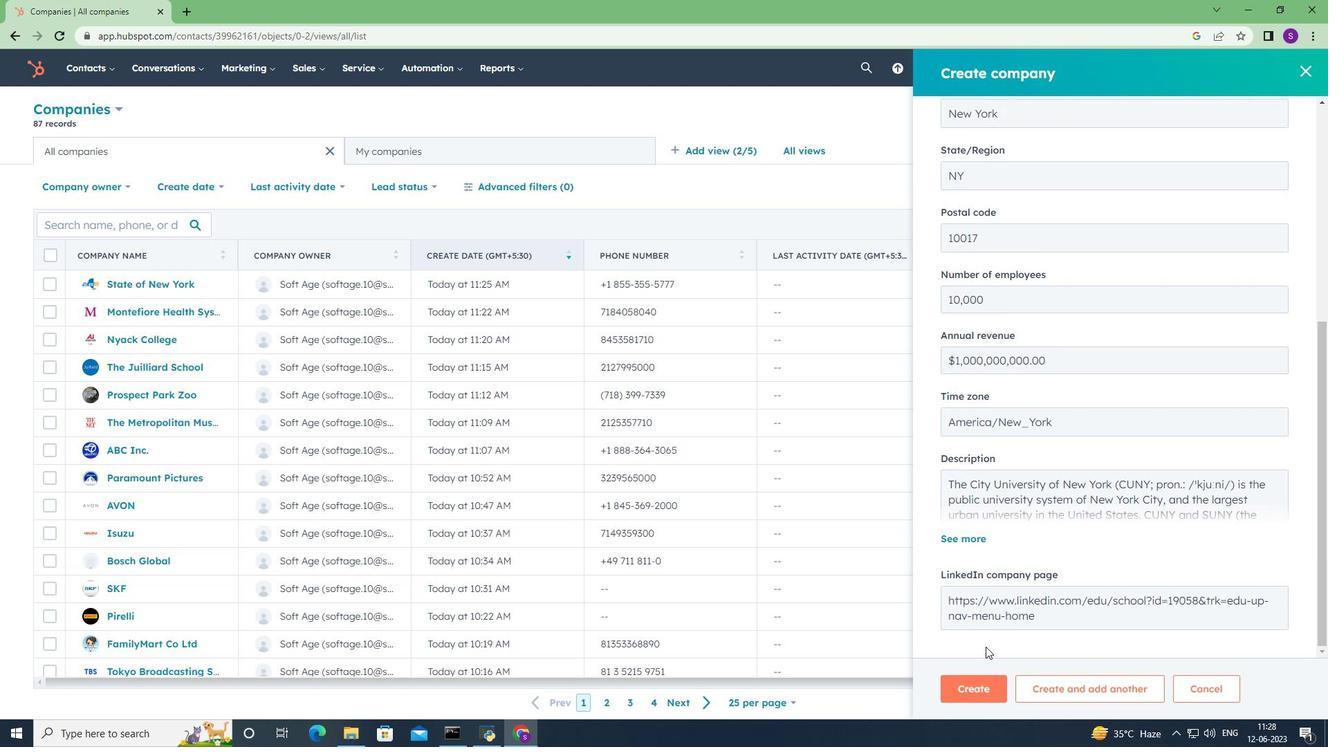 
Action: Mouse moved to (985, 650)
Screenshot: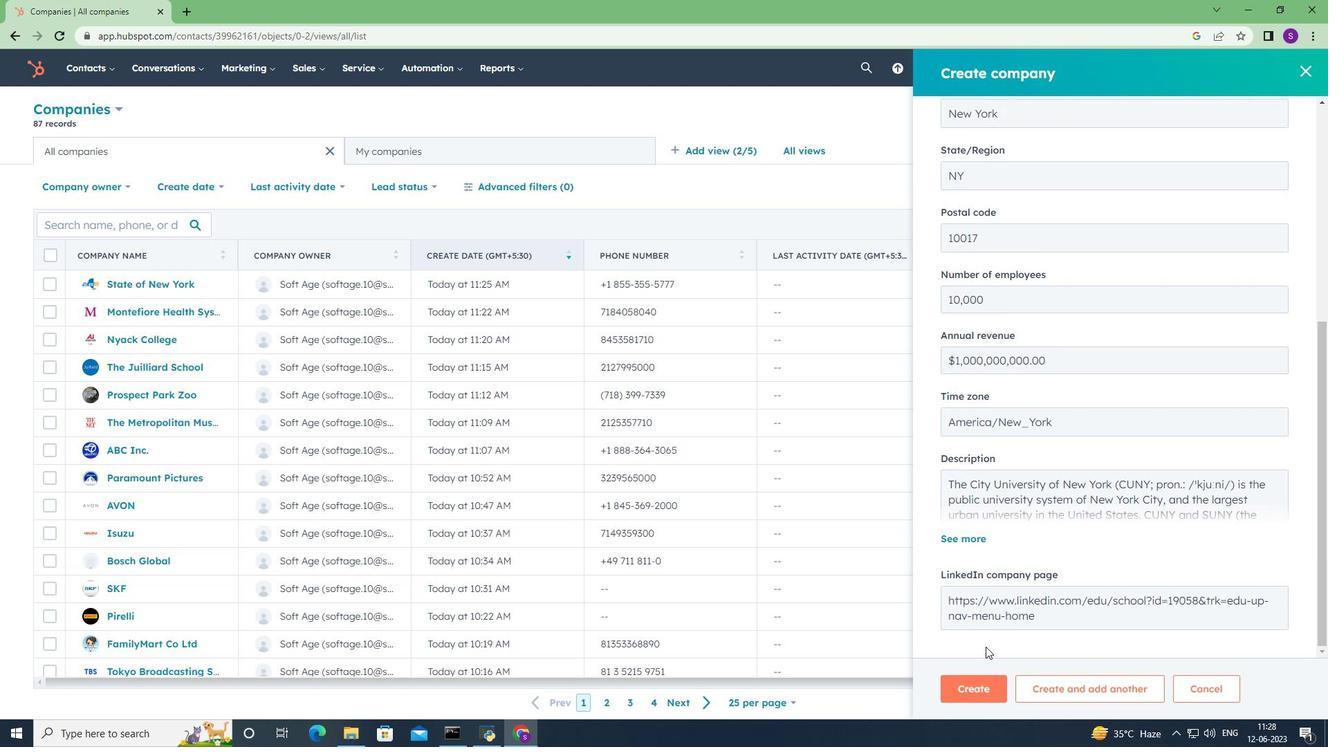 
Action: Mouse scrolled (985, 649) with delta (0, 0)
Screenshot: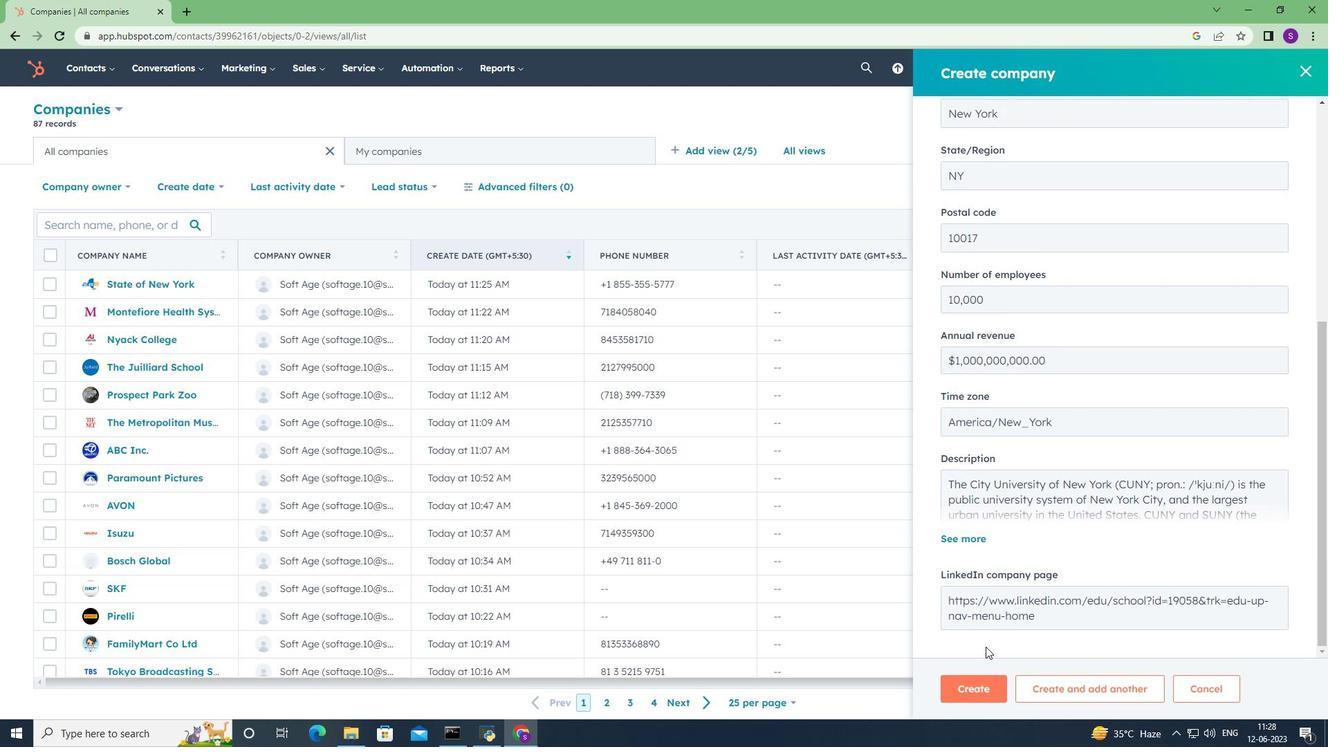 
Action: Mouse moved to (983, 651)
Screenshot: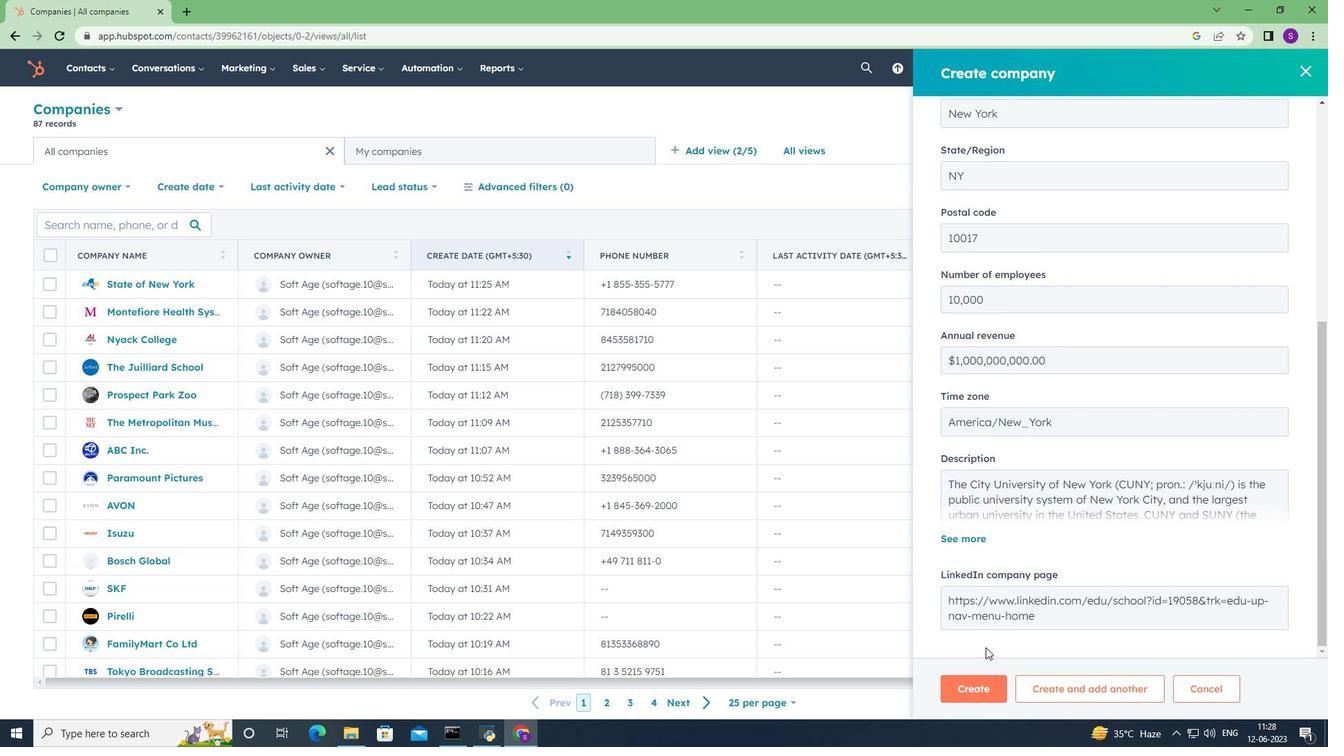 
Action: Mouse scrolled (983, 651) with delta (0, 0)
Screenshot: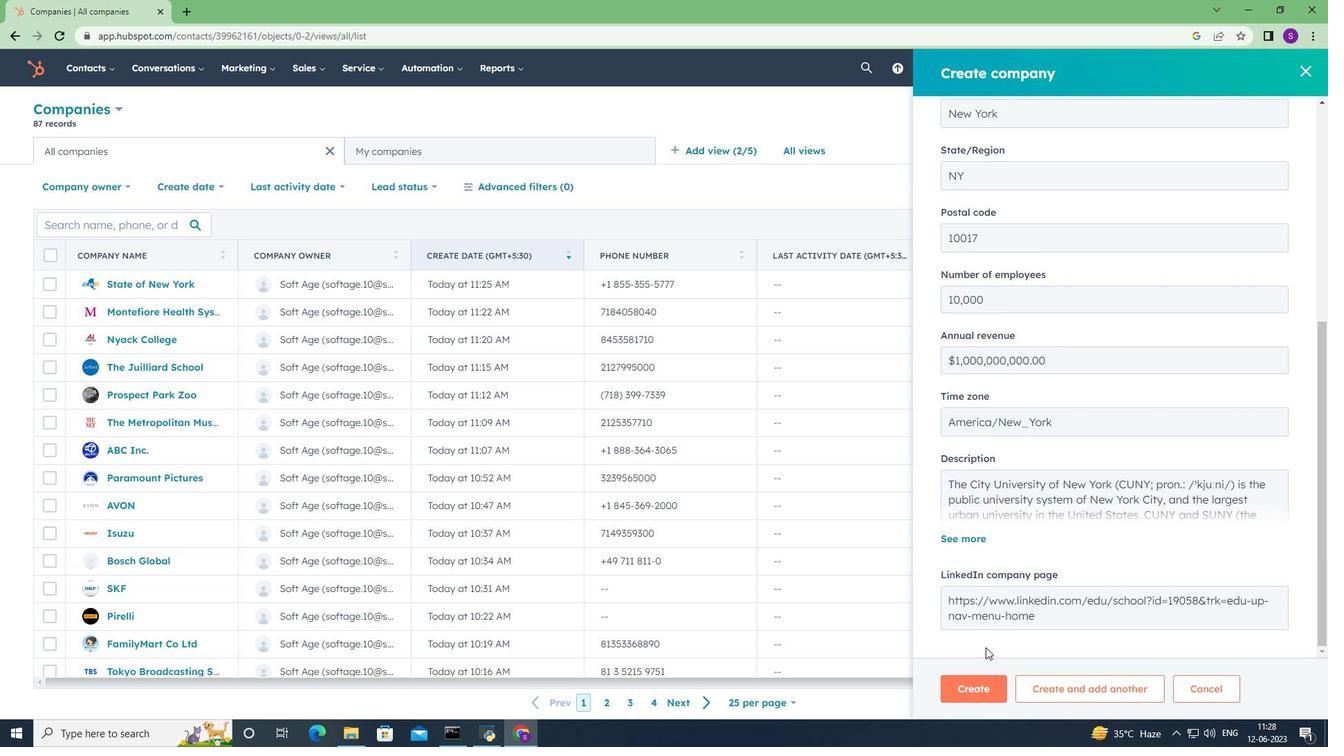 
Action: Mouse moved to (981, 689)
Screenshot: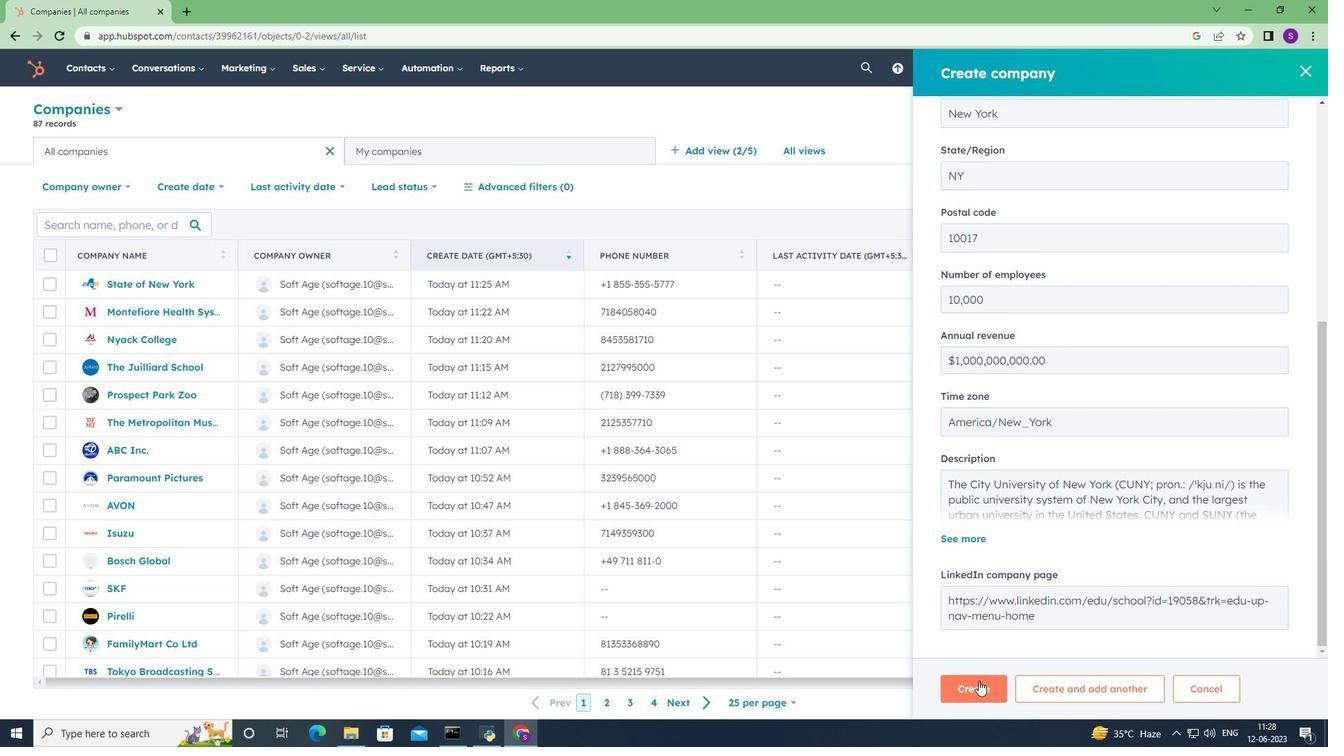 
Action: Mouse pressed left at (981, 689)
Screenshot: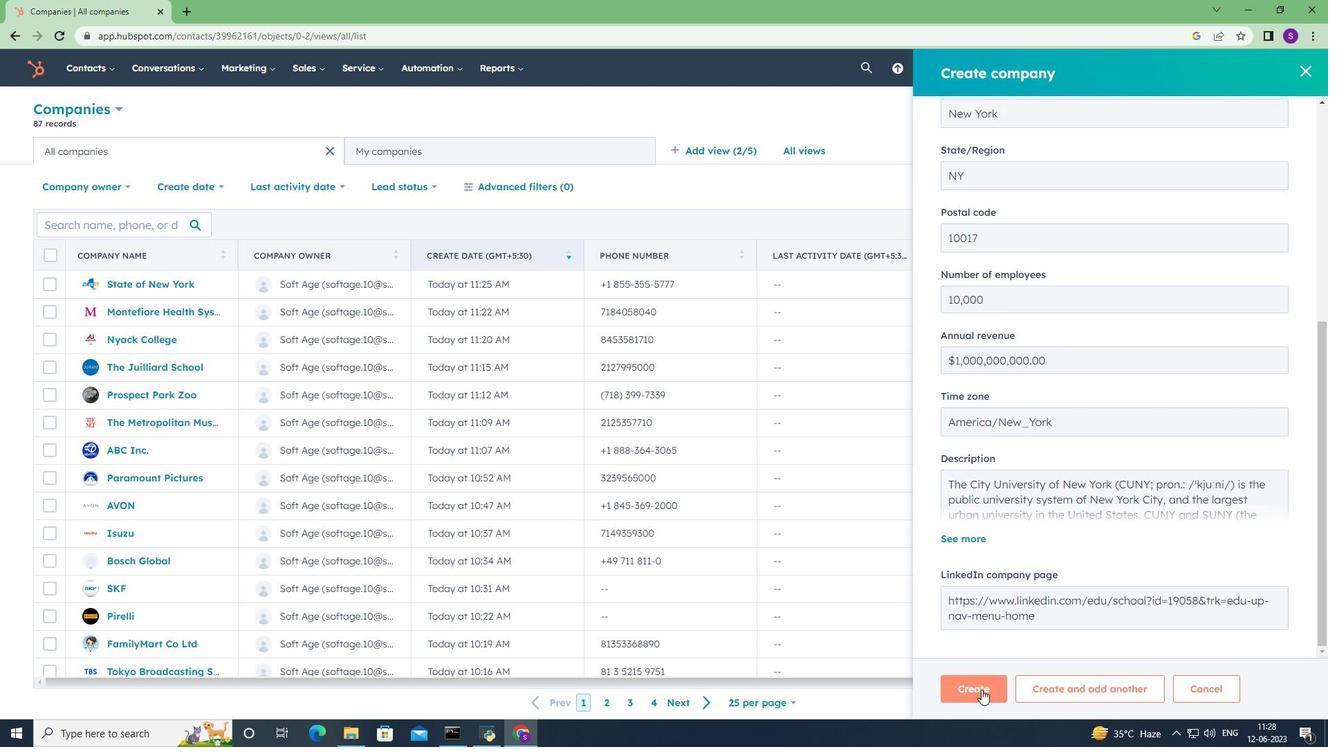 
Action: Mouse moved to (936, 442)
Screenshot: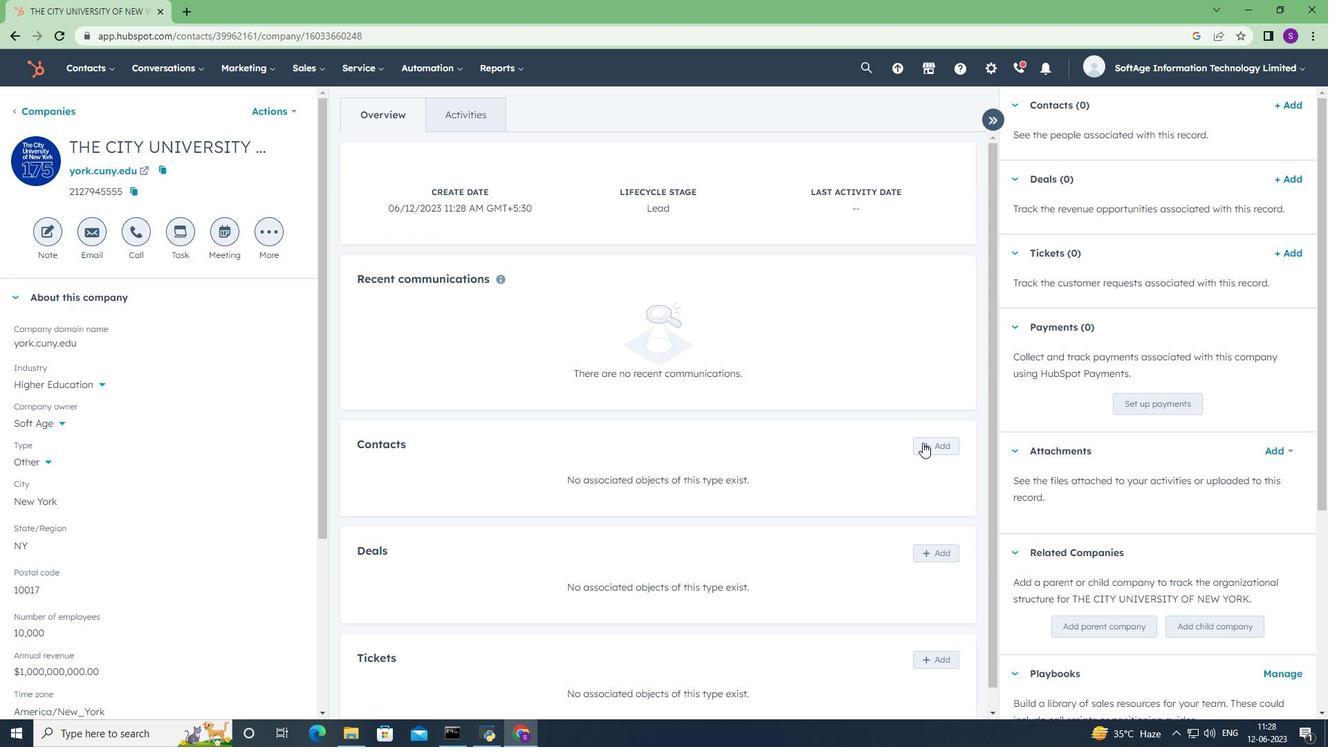 
Action: Mouse pressed left at (936, 442)
Screenshot: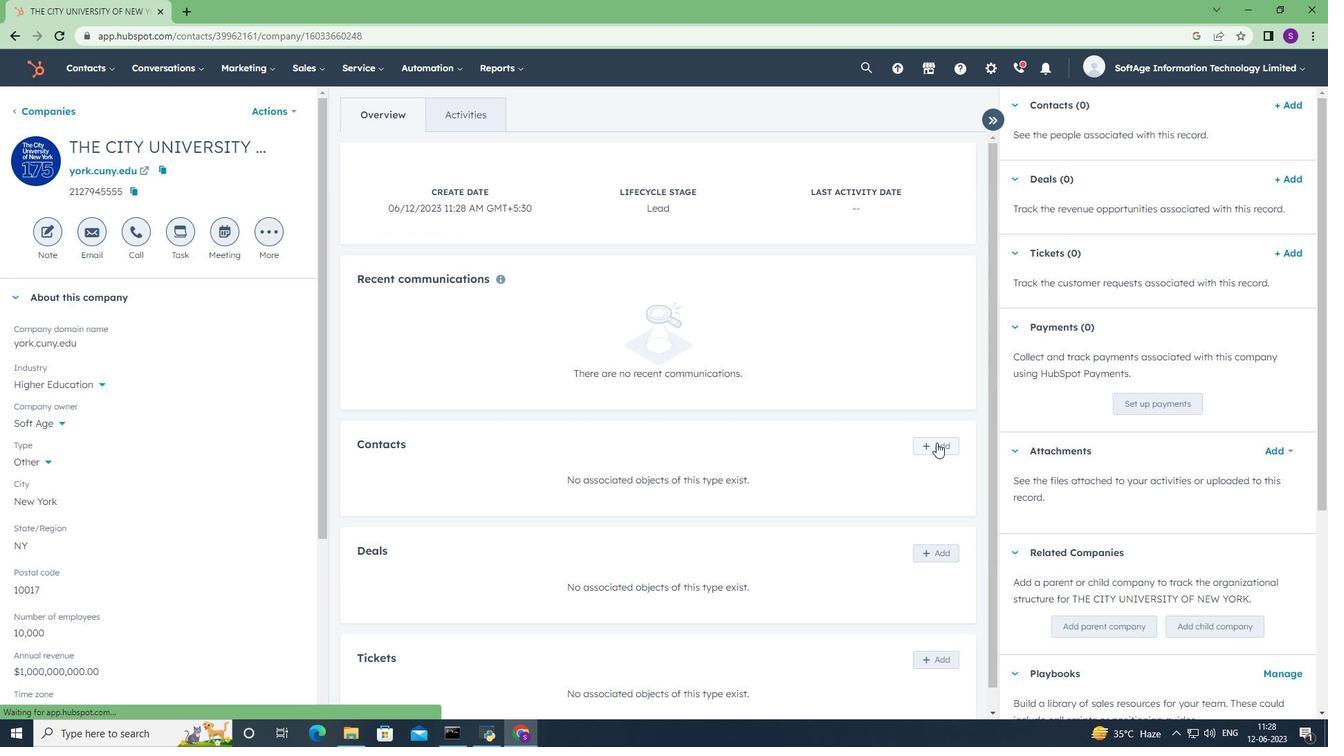 
Action: Mouse moved to (1044, 144)
Screenshot: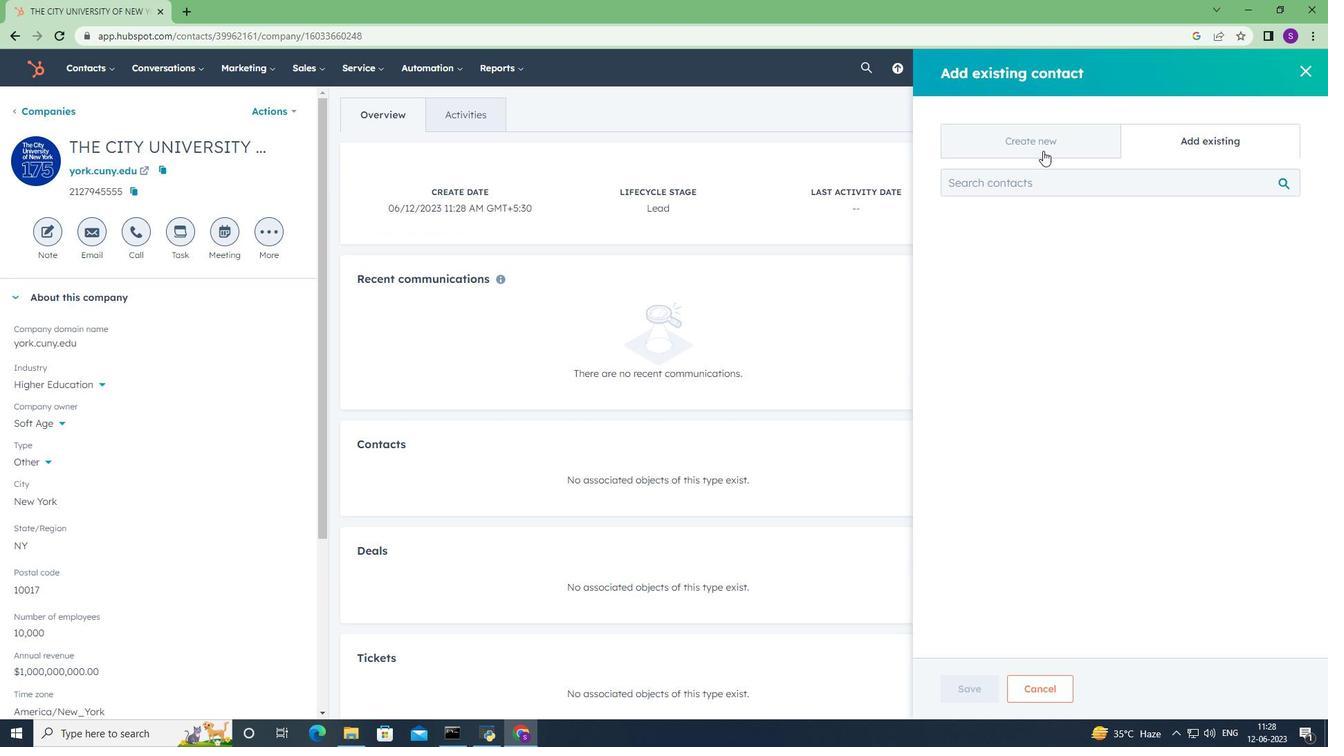 
Action: Mouse pressed left at (1044, 144)
Screenshot: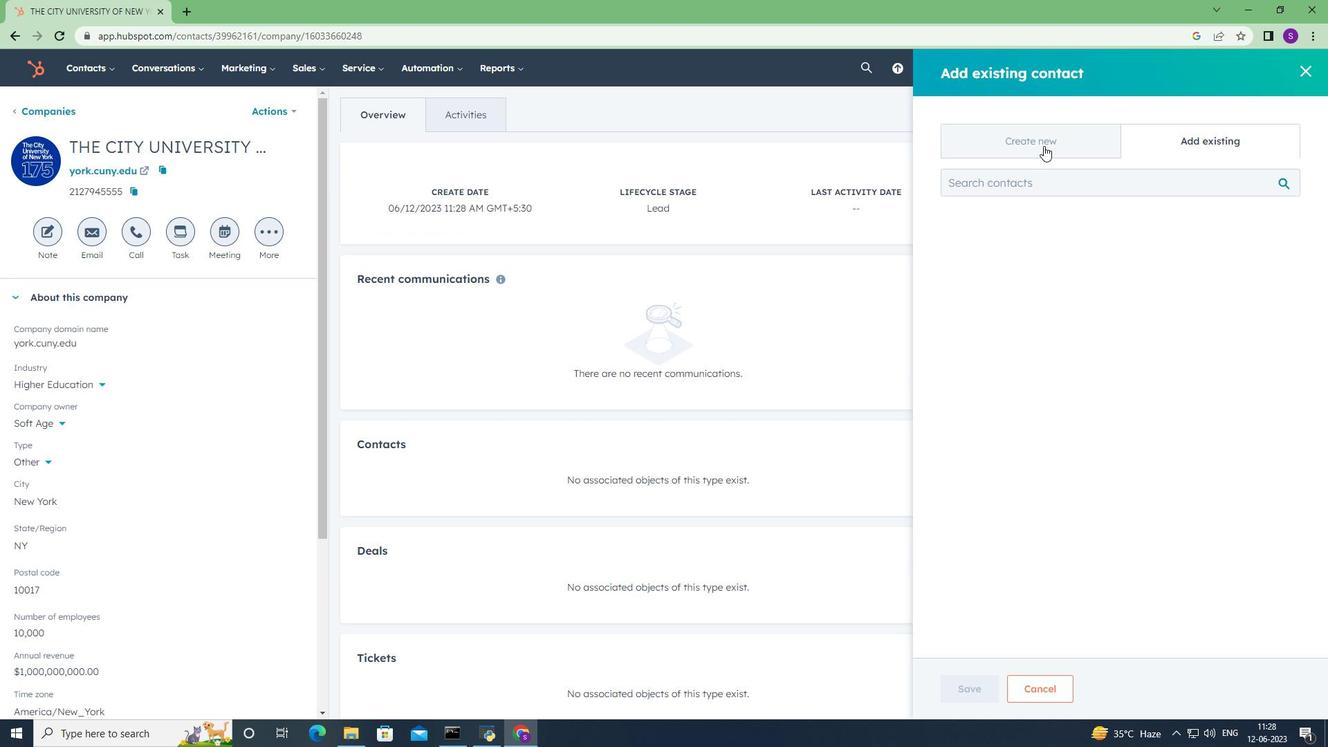 
Action: Mouse moved to (1034, 222)
Screenshot: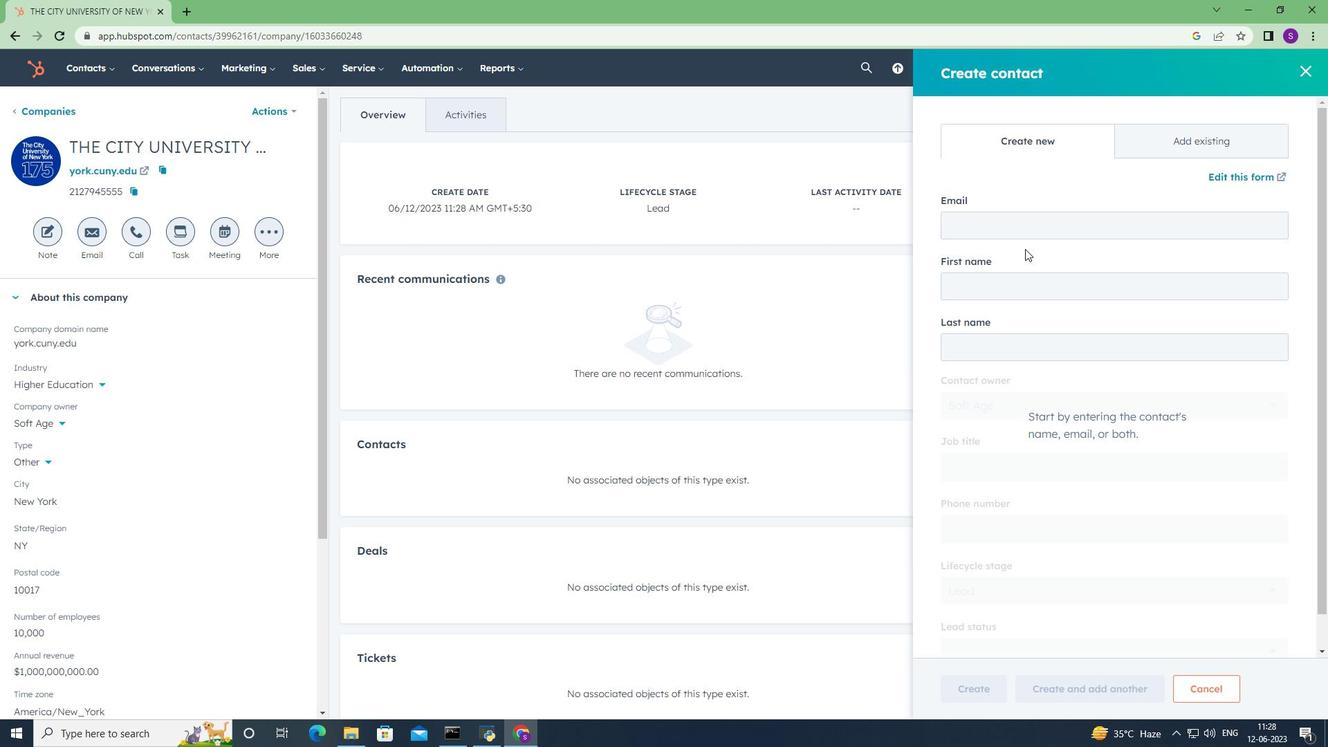 
Action: Mouse pressed left at (1034, 222)
Screenshot: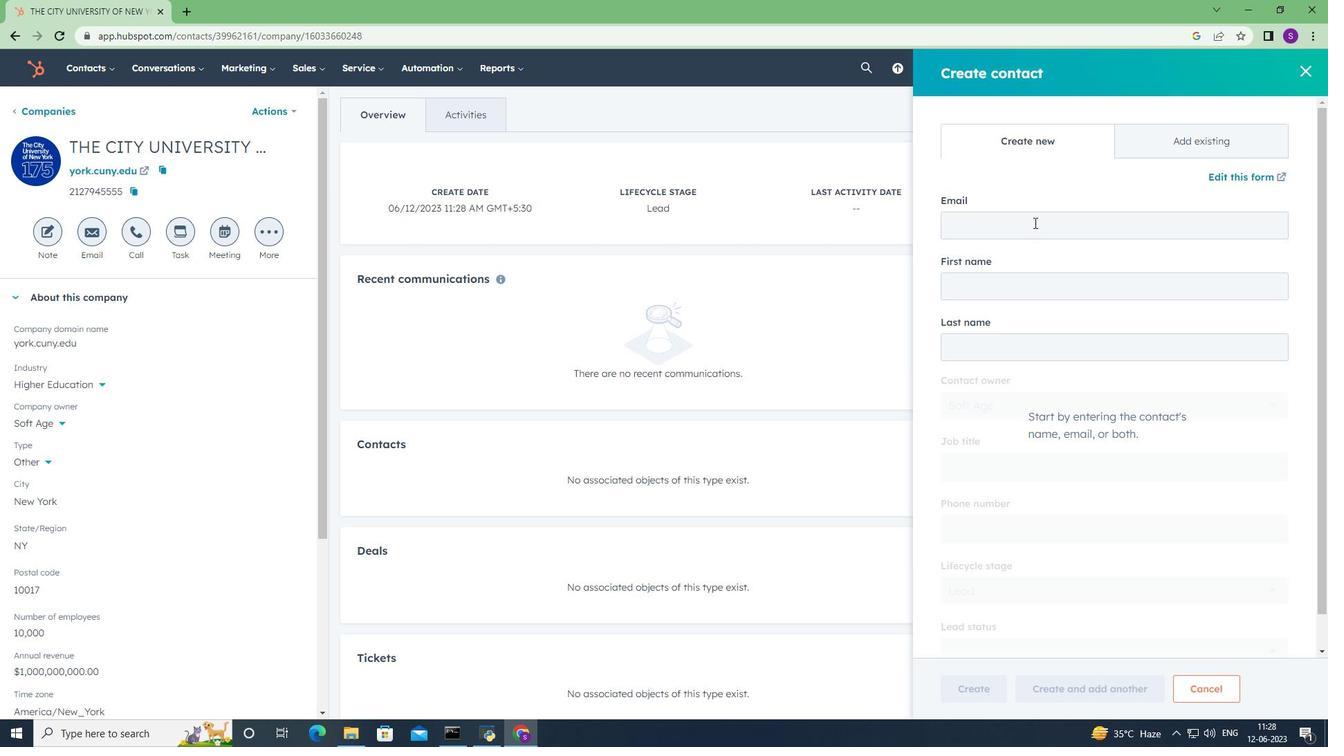 
Action: Key pressed mu<Key.backspace><Key.backspace><Key.shift>Muskan21<Key.shift>Turner<Key.shift>@york.cuny.edu
Screenshot: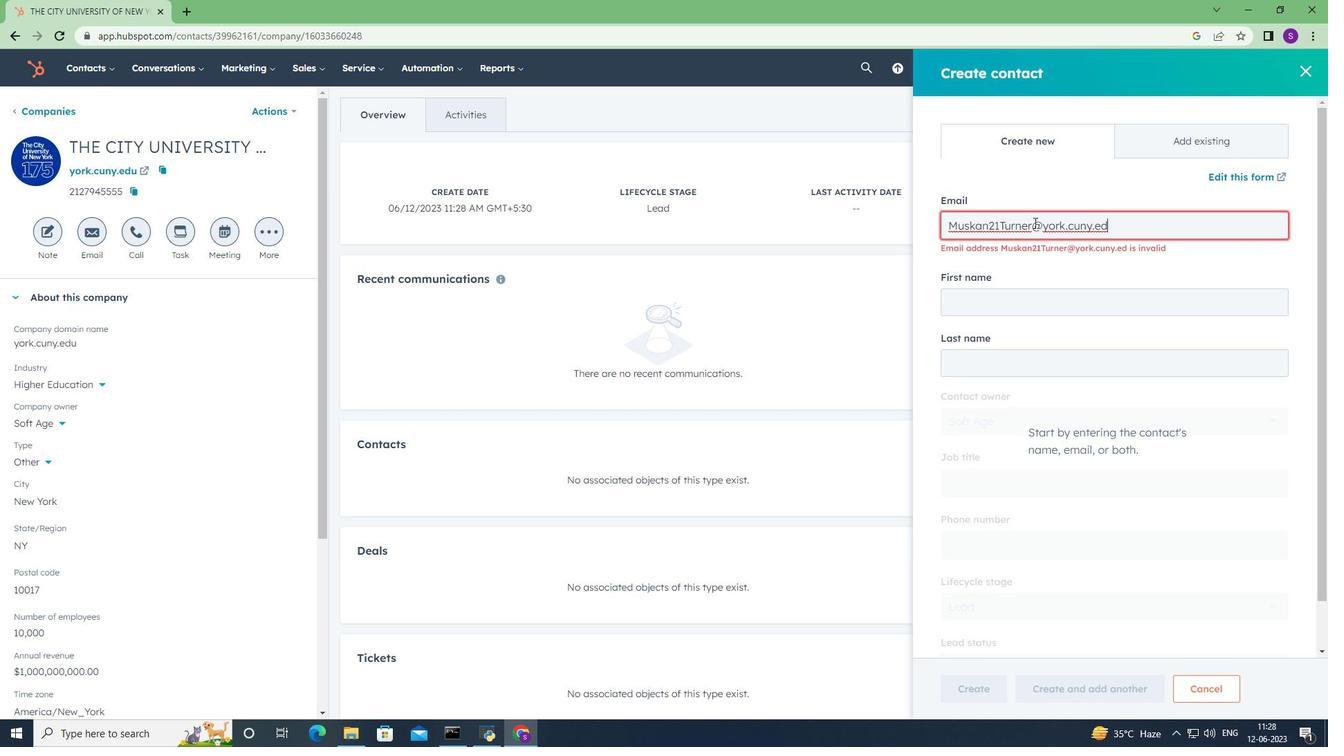 
Action: Mouse moved to (1039, 291)
Screenshot: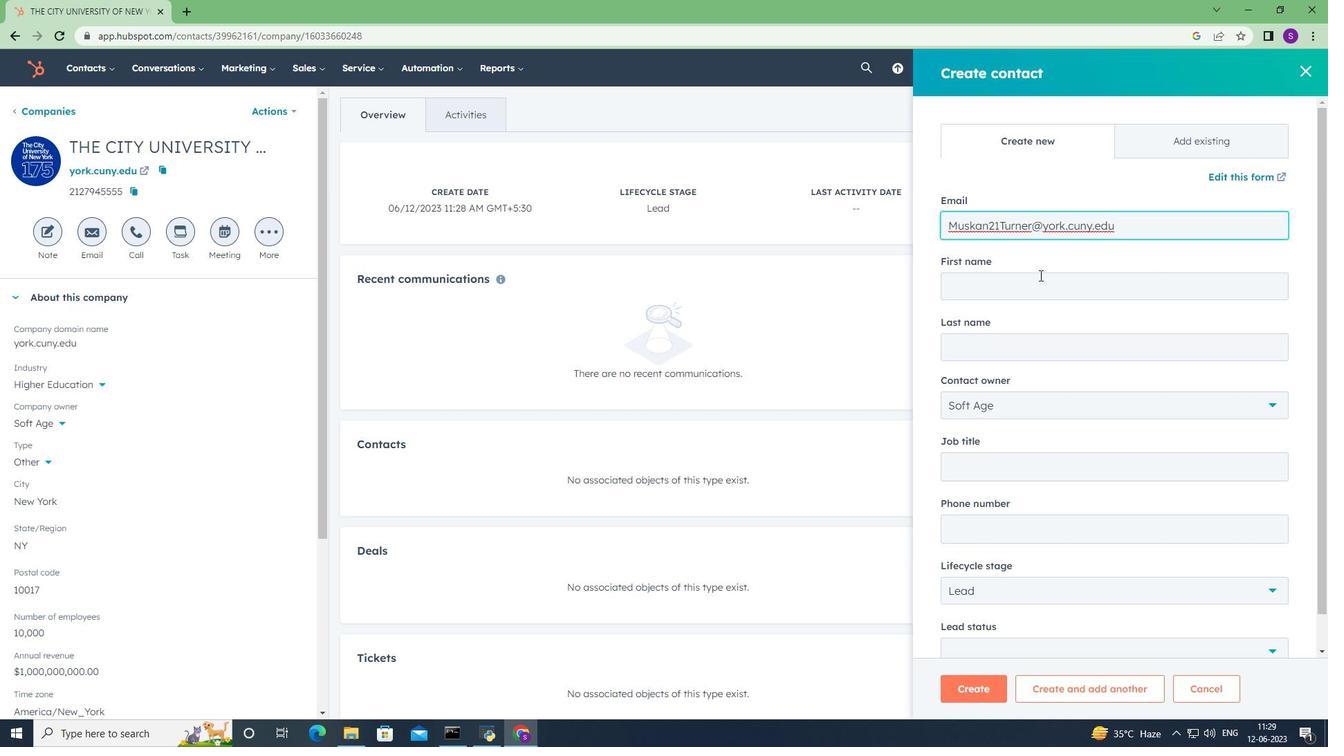 
Action: Mouse pressed left at (1039, 291)
Screenshot: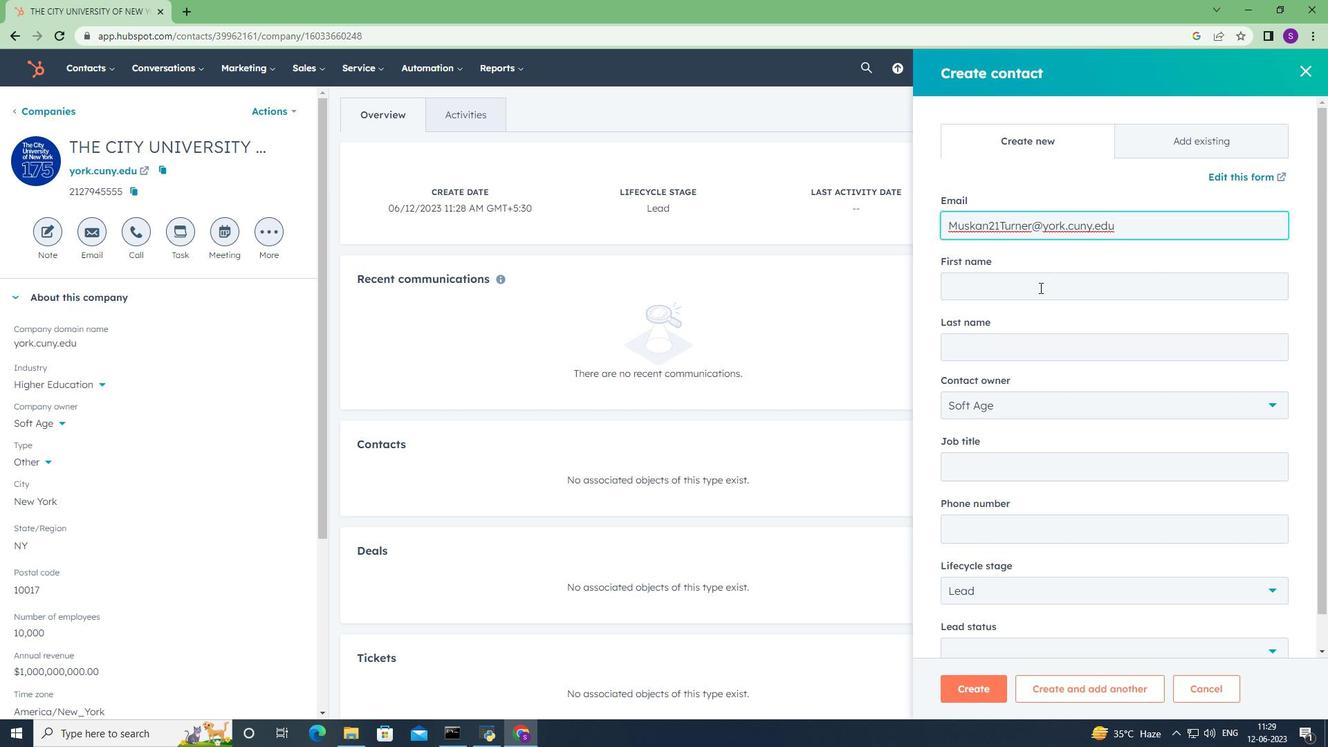 
Action: Key pressed <Key.shift>Muskan
Screenshot: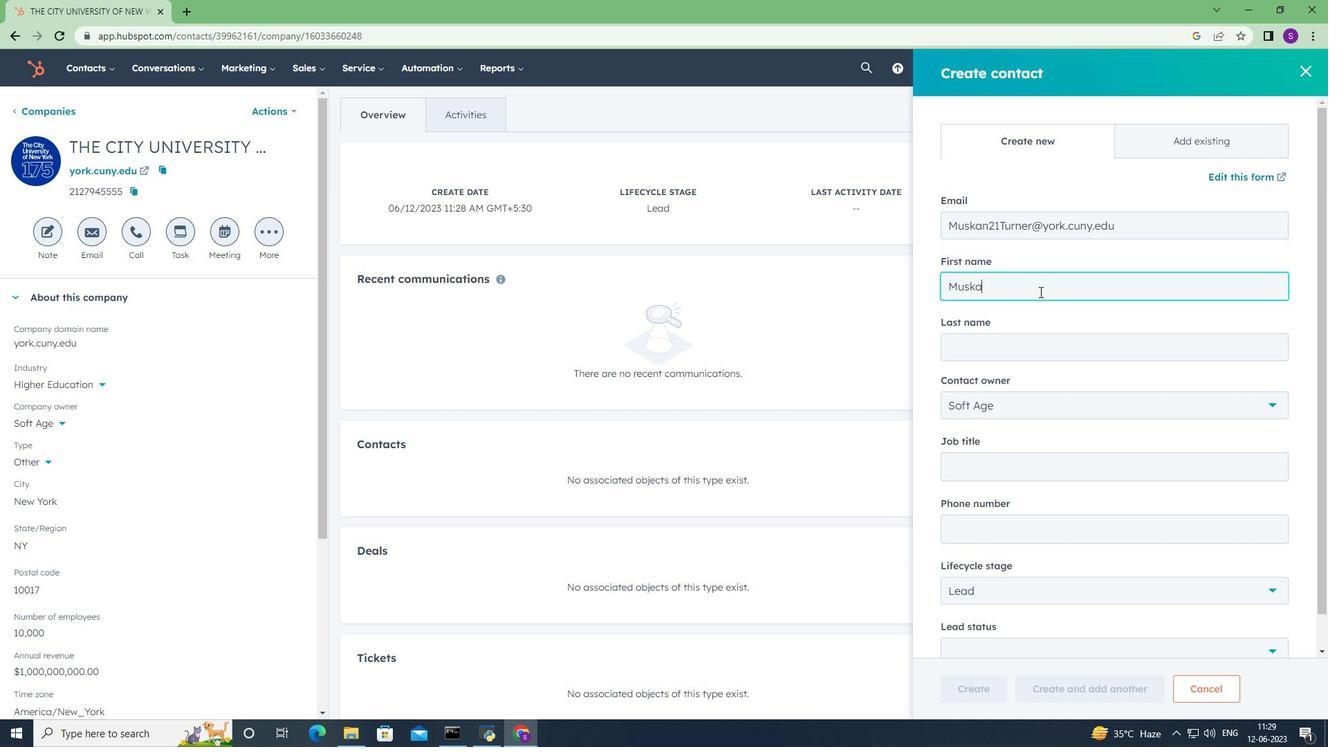 
Action: Mouse scrolled (1039, 291) with delta (0, 0)
Screenshot: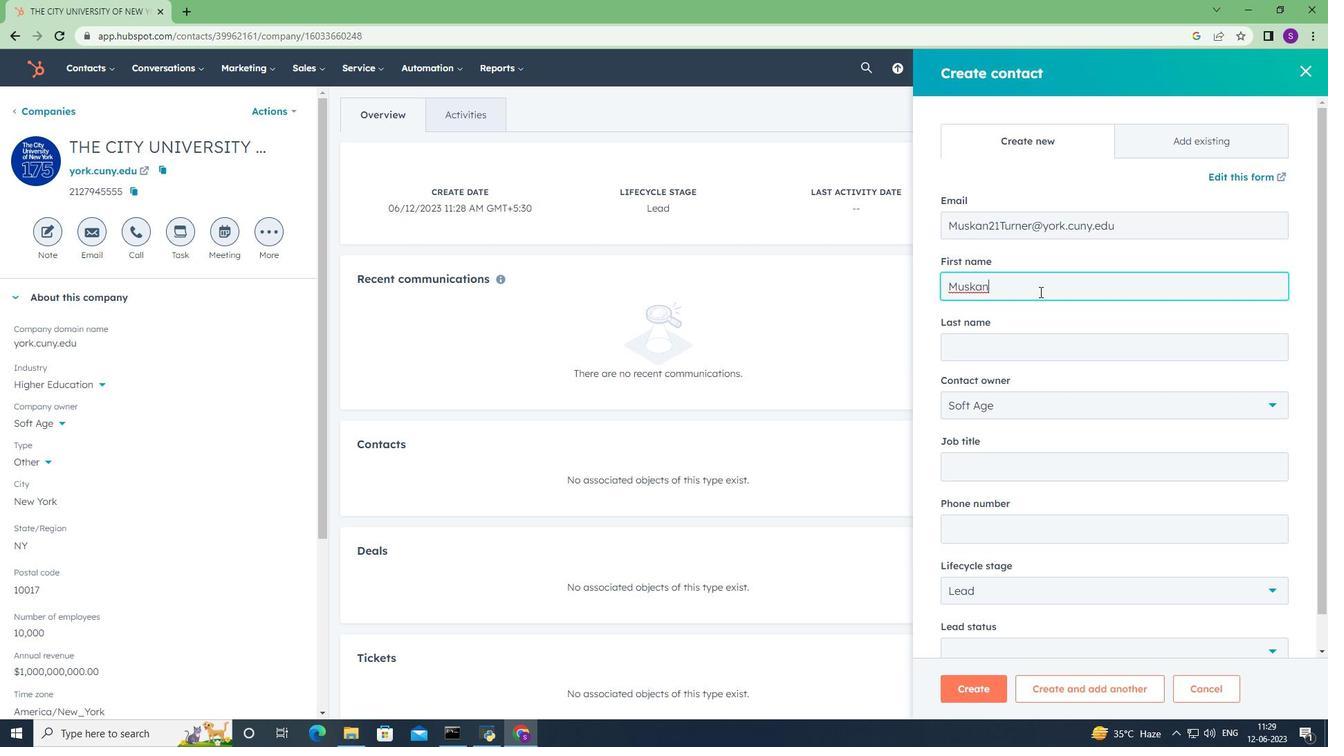 
Action: Mouse moved to (1052, 318)
Screenshot: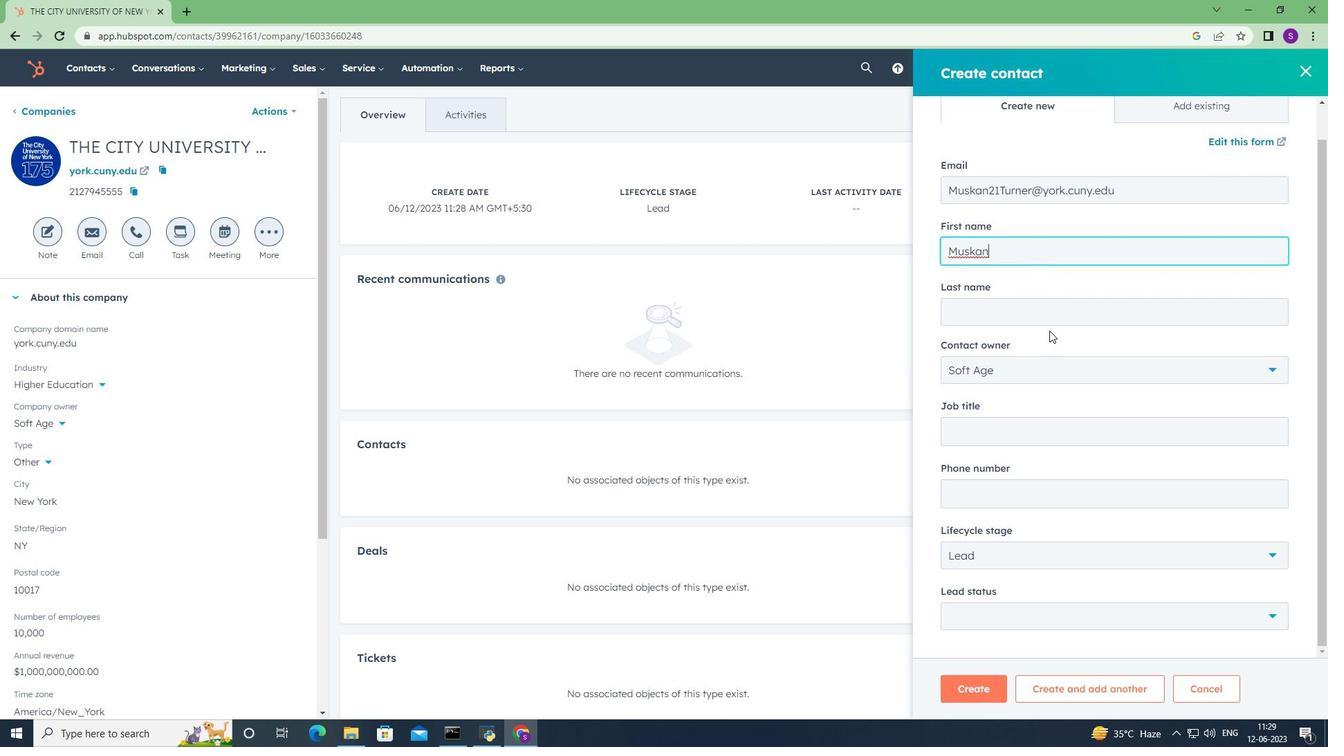 
Action: Mouse pressed left at (1052, 318)
Screenshot: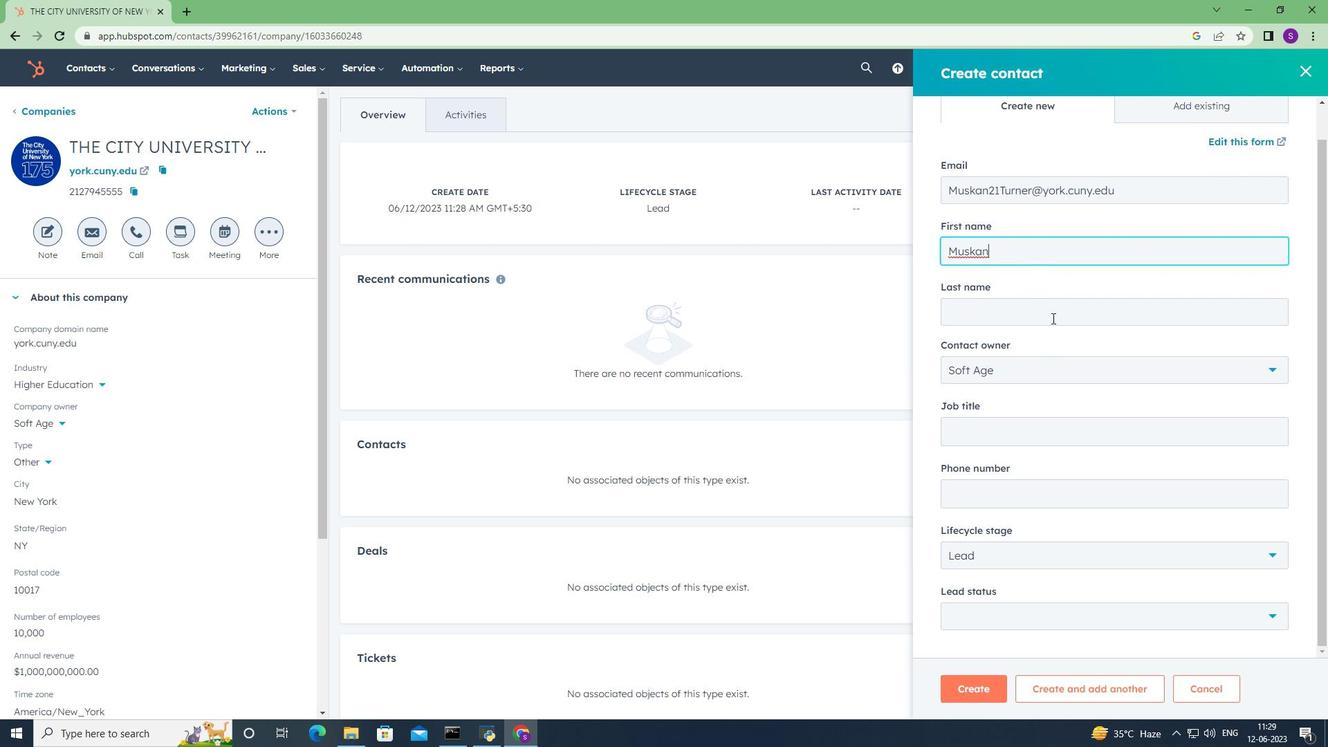 
Action: Key pressed <Key.shift><Key.shift><Key.shift><Key.shift><Key.shift><Key.shift><Key.shift><Key.shift><Key.shift><Key.shift><Key.shift>Turner
Screenshot: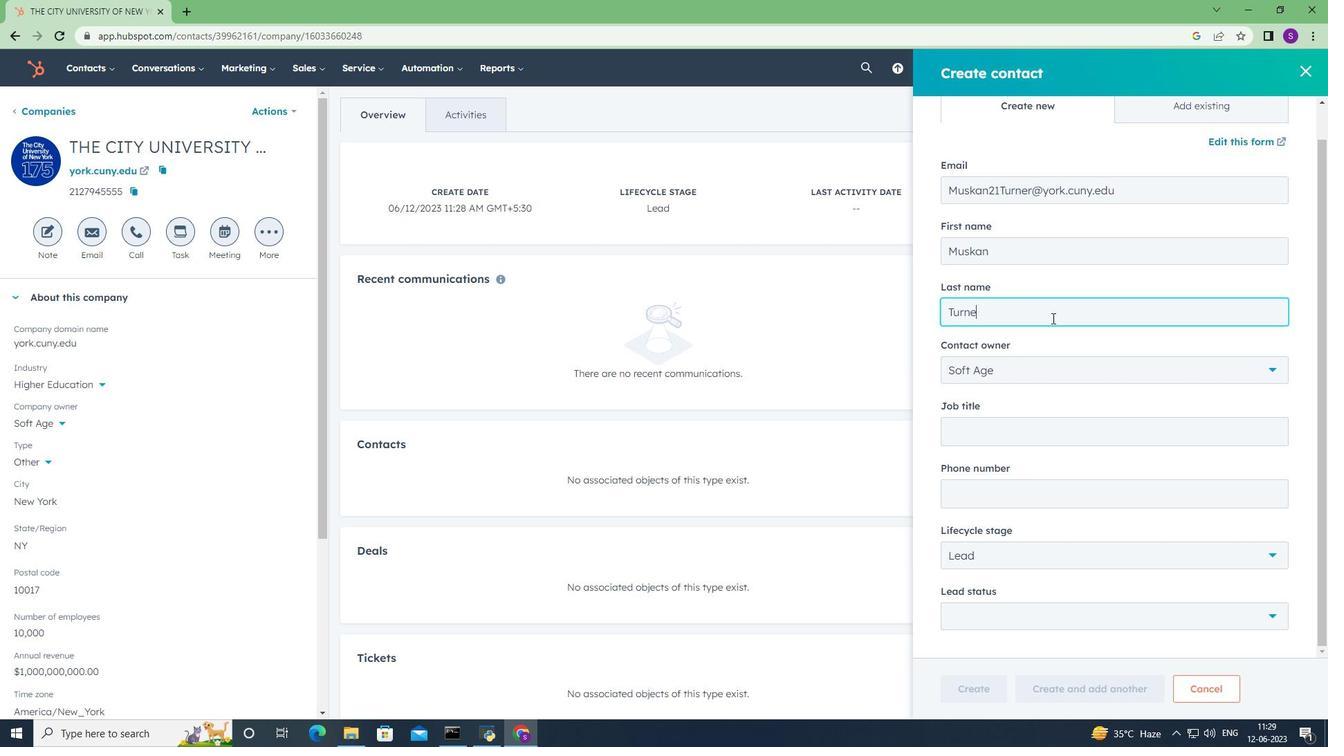 
Action: Mouse moved to (1077, 433)
Screenshot: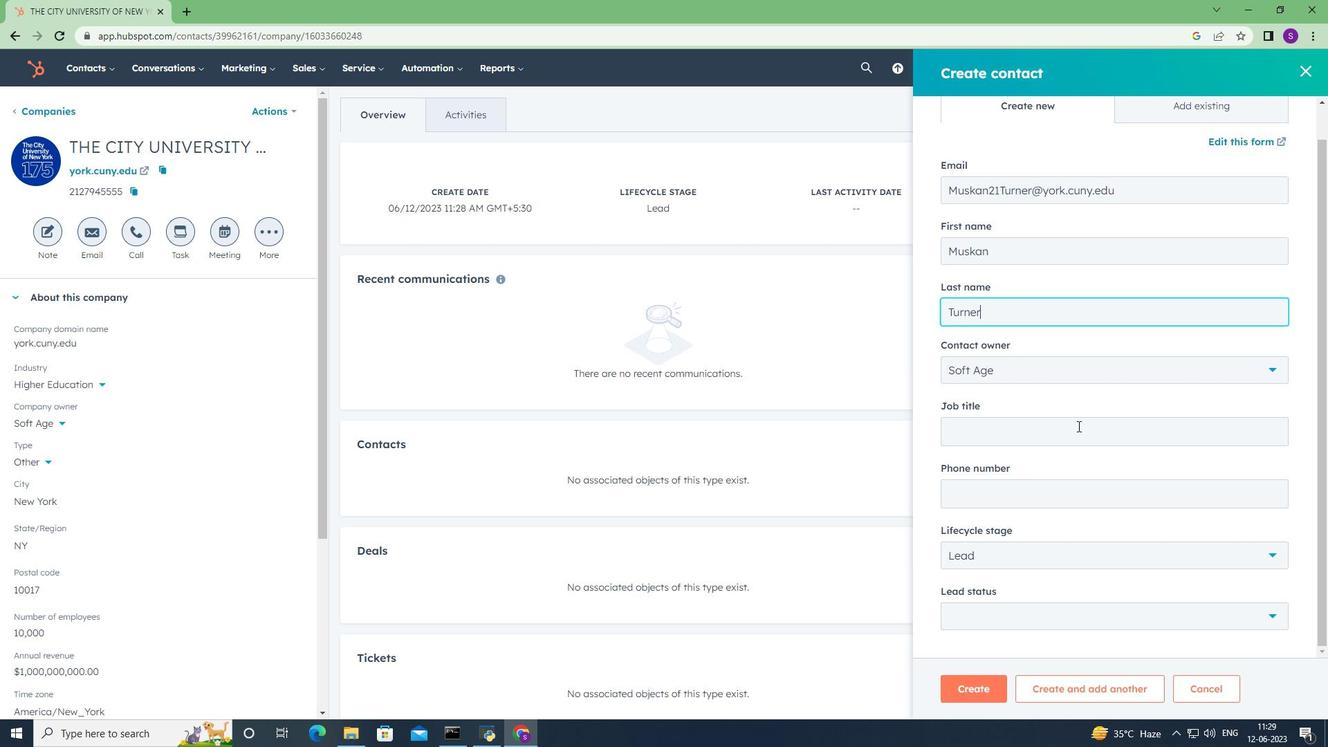 
Action: Mouse pressed left at (1077, 433)
Screenshot: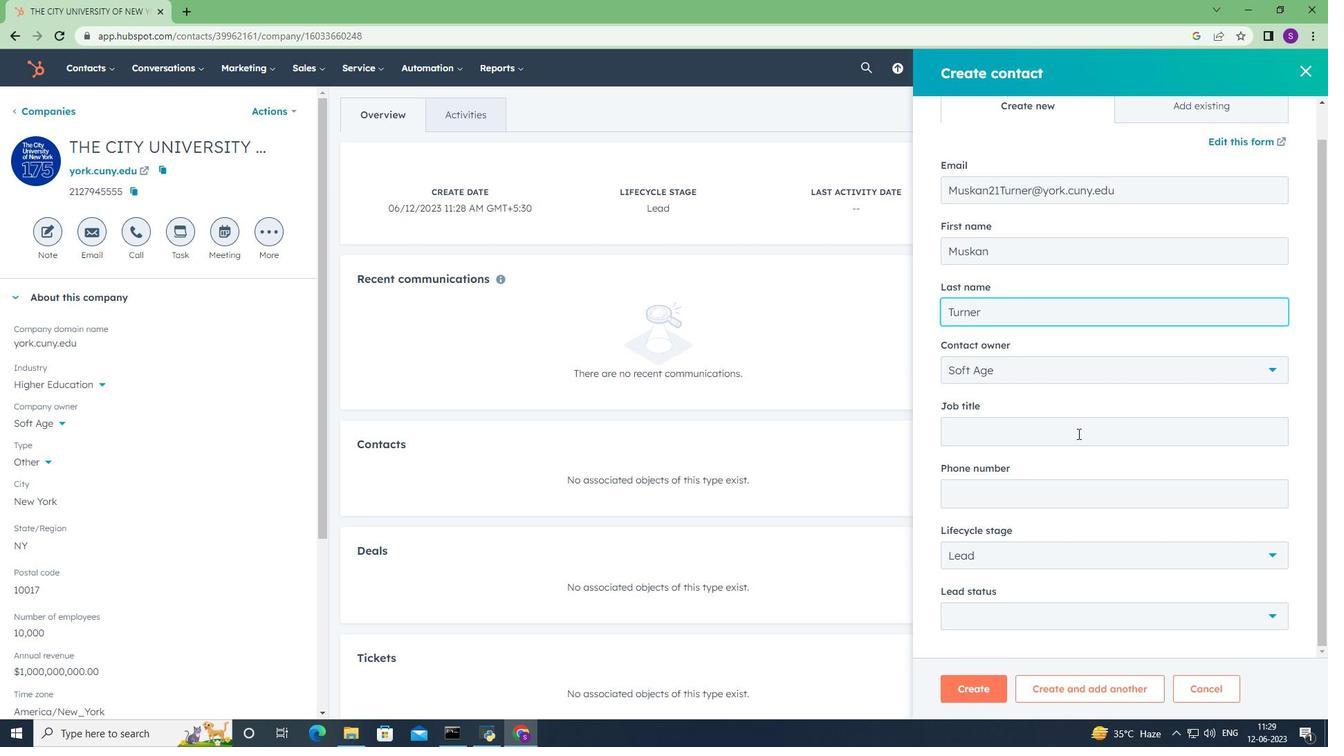 
Action: Key pressed <Key.shift>Operations<Key.space><Key.shift>Analyst
Screenshot: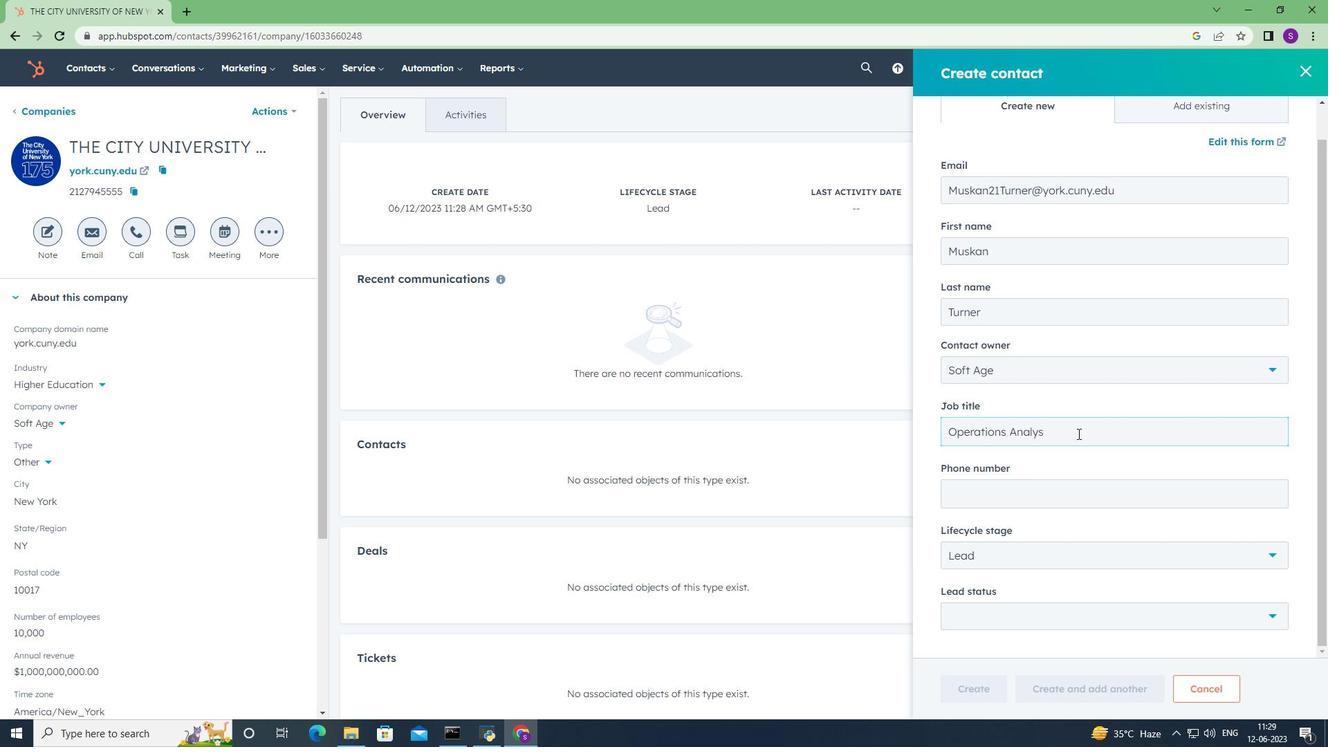 
Action: Mouse moved to (1082, 498)
Screenshot: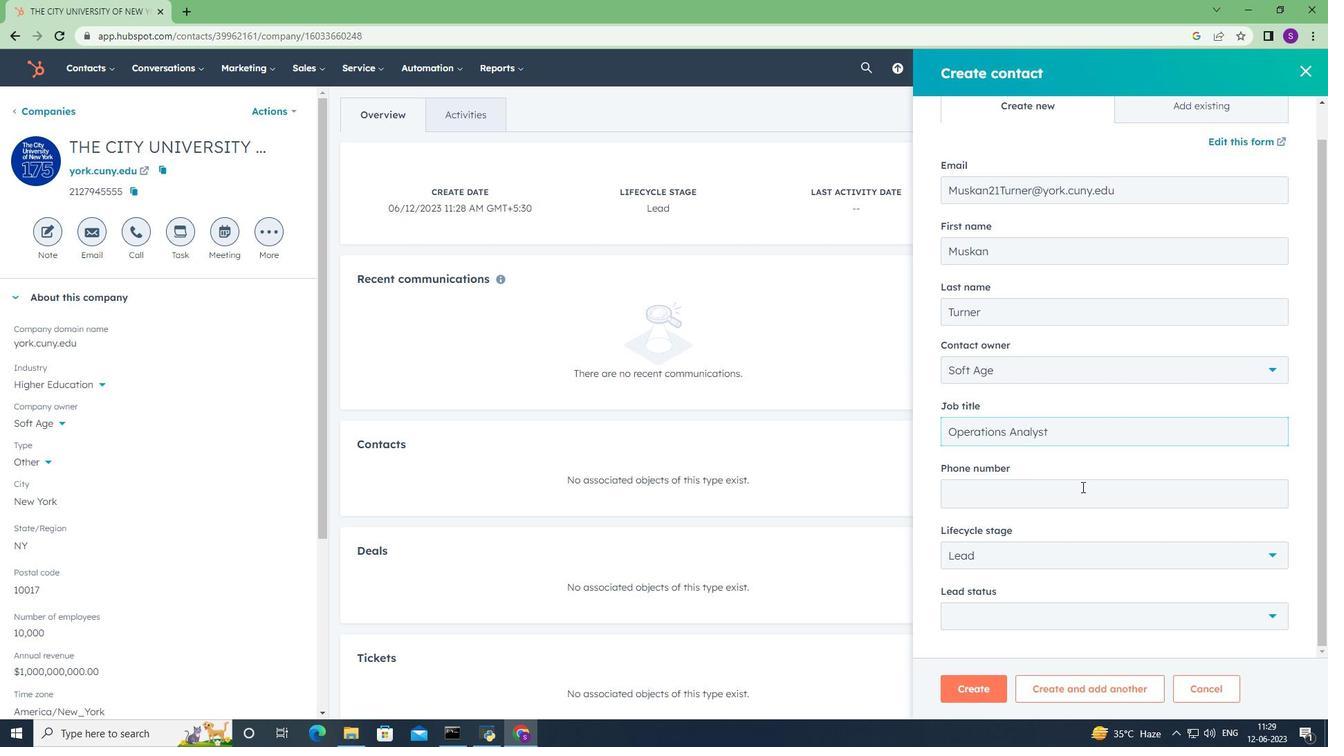 
Action: Mouse pressed left at (1082, 498)
Screenshot: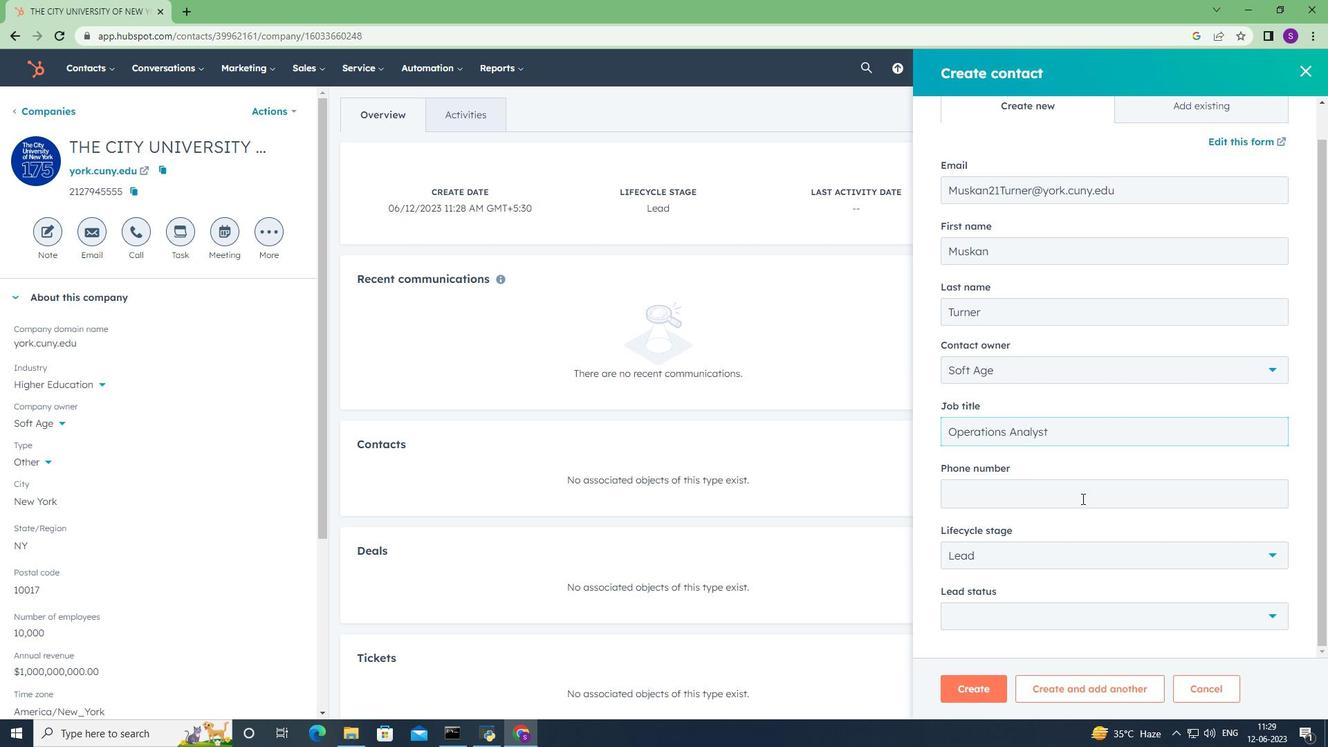 
Action: Key pressed 7025557895
Screenshot: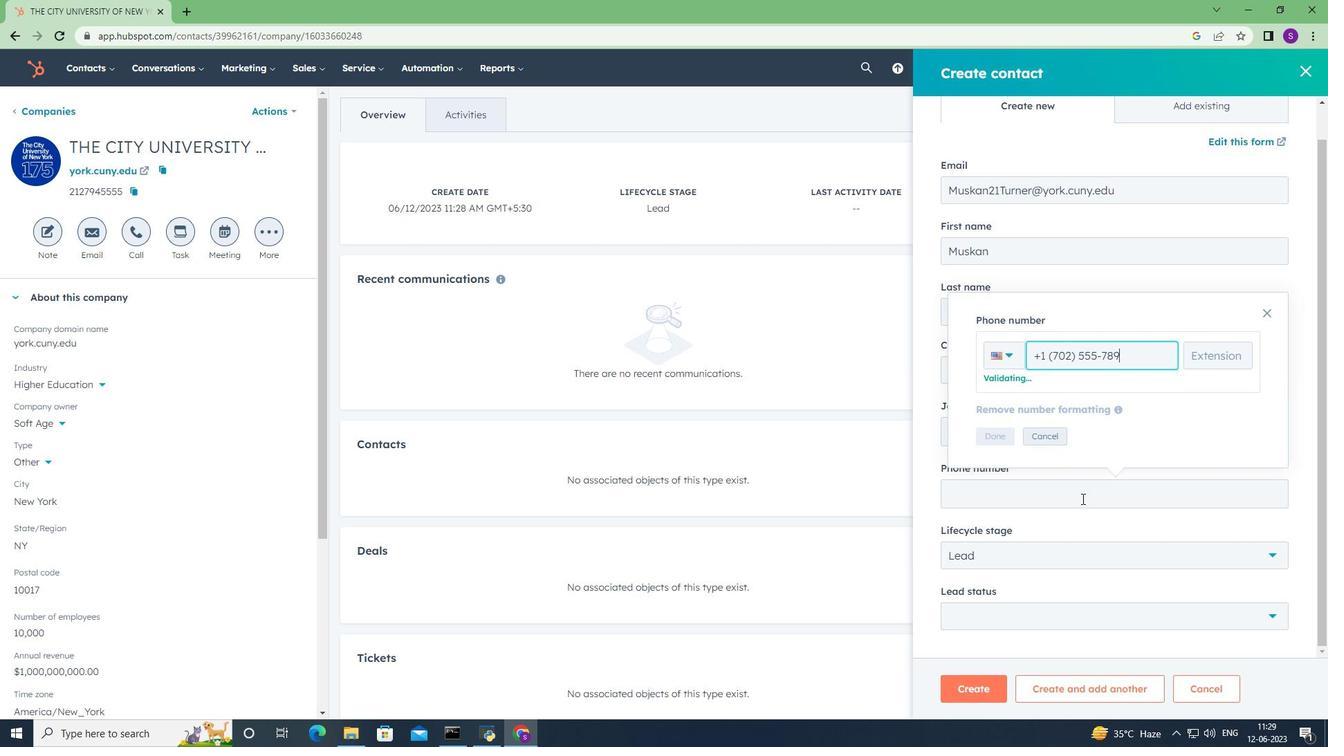 
Action: Mouse moved to (988, 435)
Screenshot: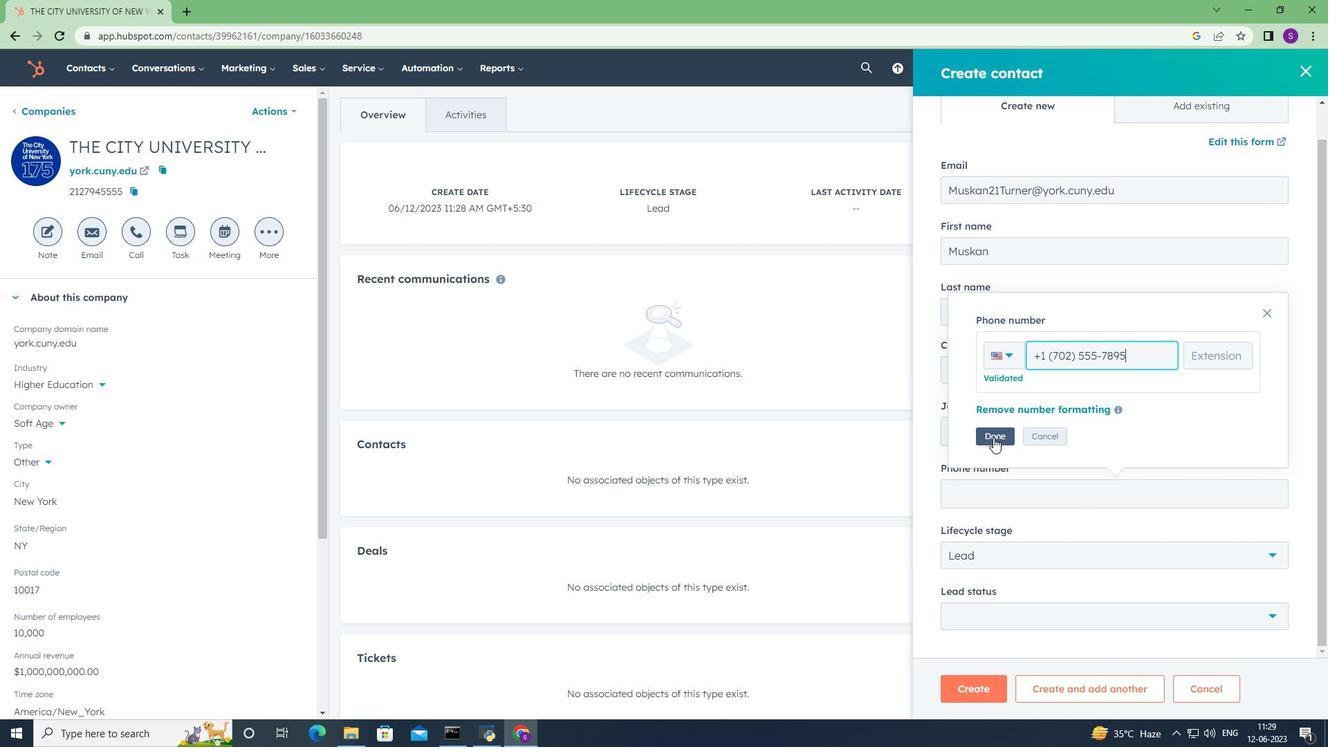 
Action: Mouse pressed left at (988, 435)
Screenshot: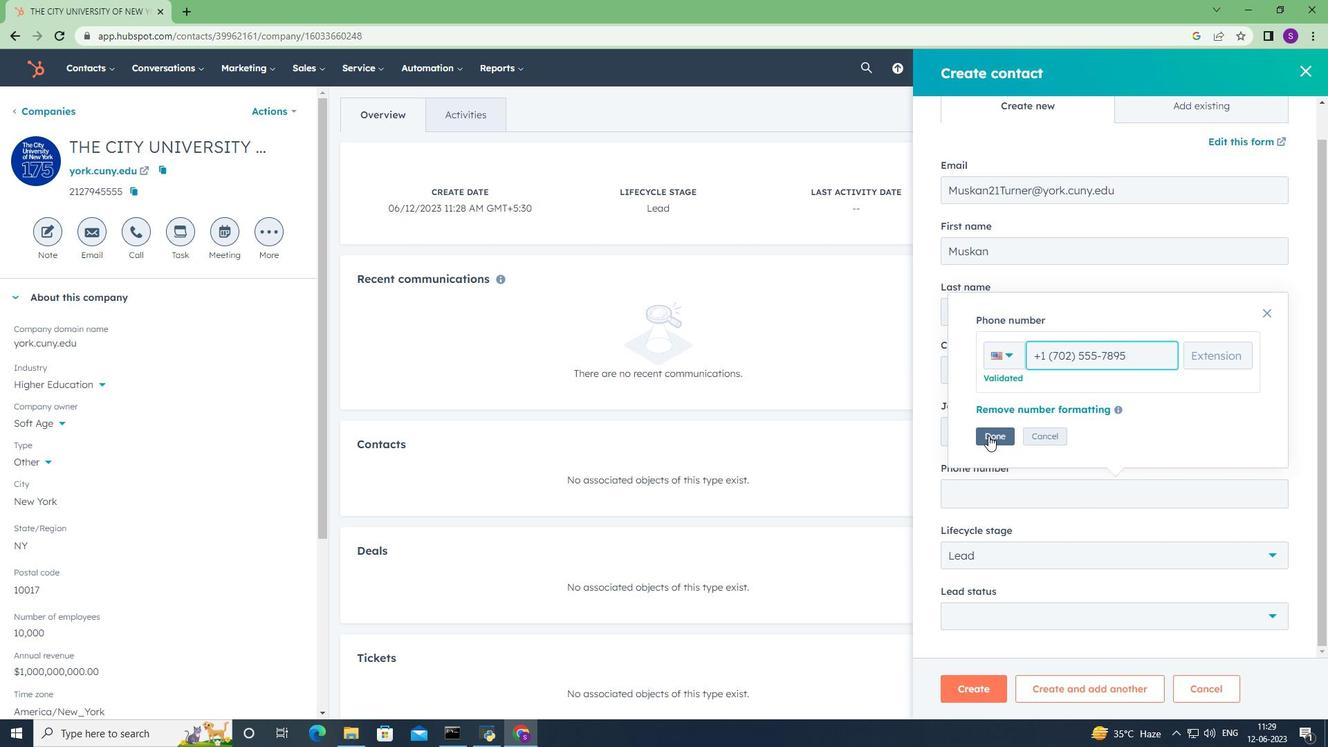 
Action: Mouse moved to (1003, 556)
Screenshot: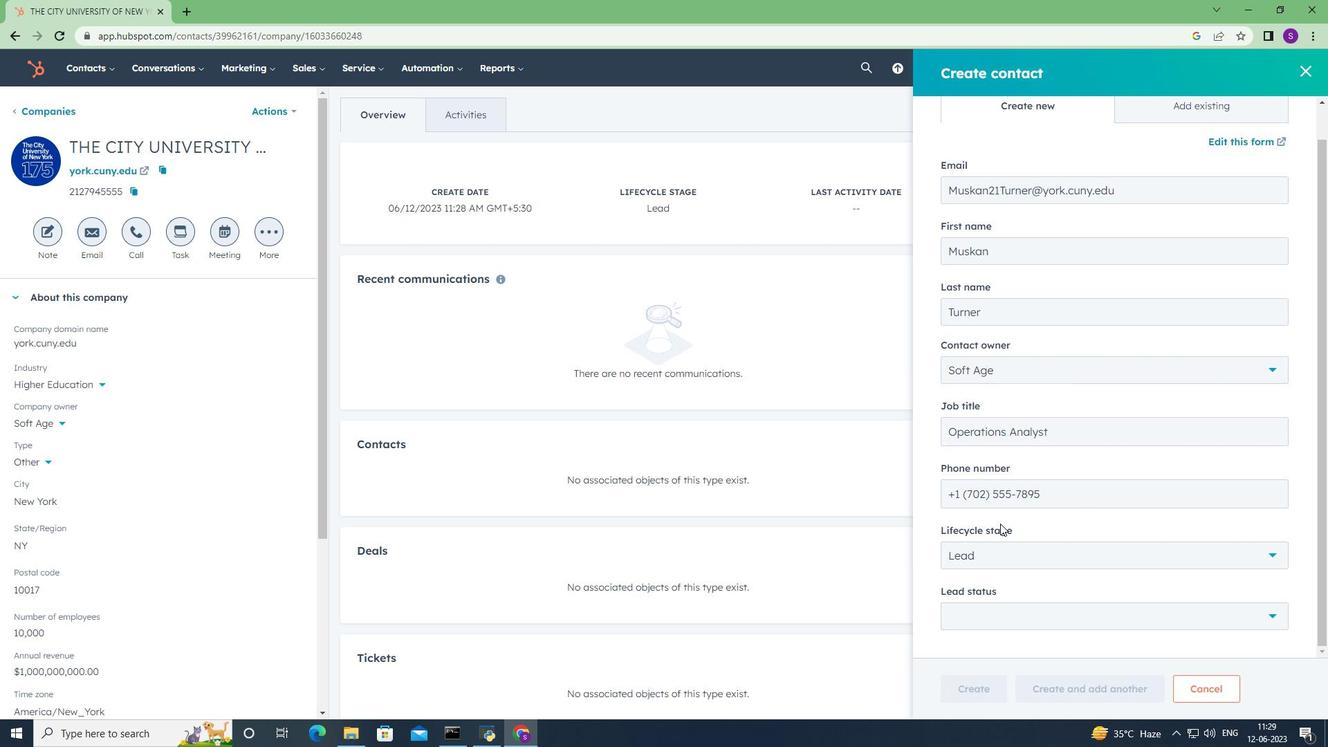 
Action: Mouse pressed left at (1003, 556)
Screenshot: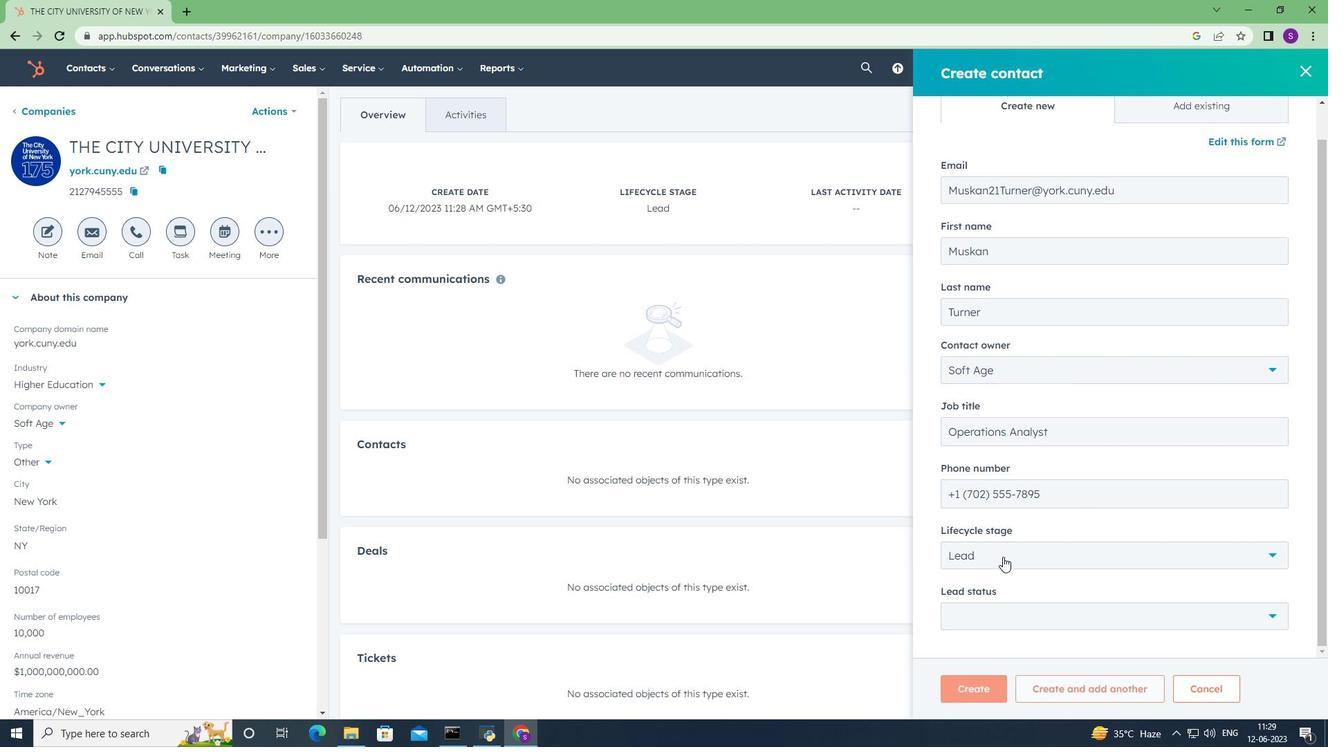 
Action: Mouse moved to (988, 433)
Screenshot: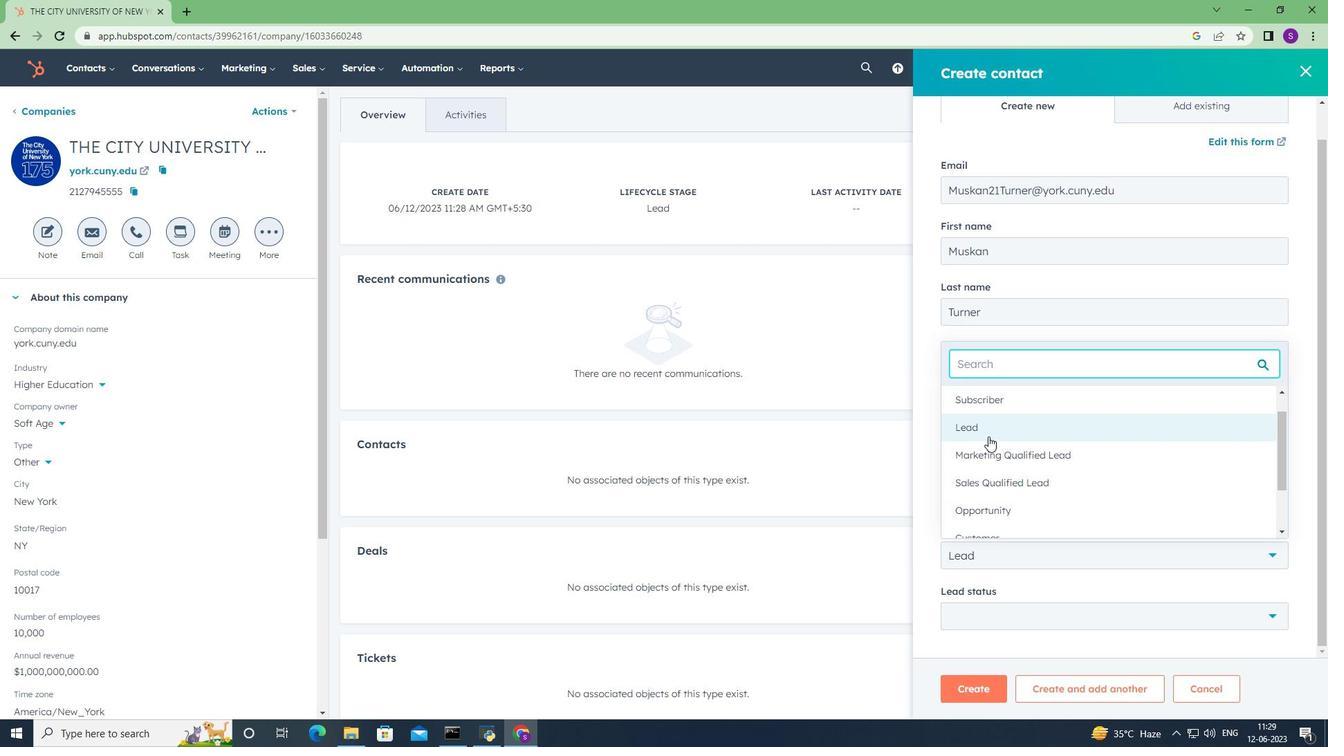 
Action: Mouse pressed left at (988, 433)
Screenshot: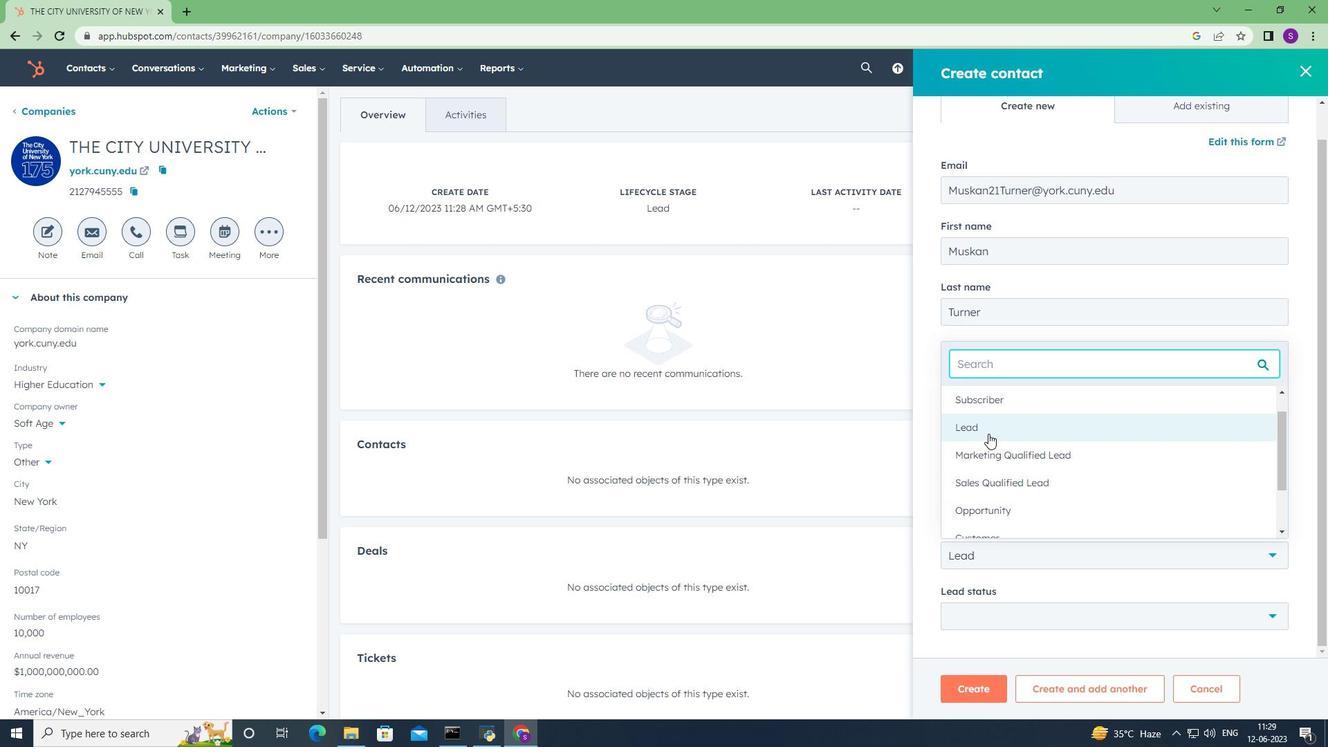 
Action: Mouse moved to (1010, 554)
Screenshot: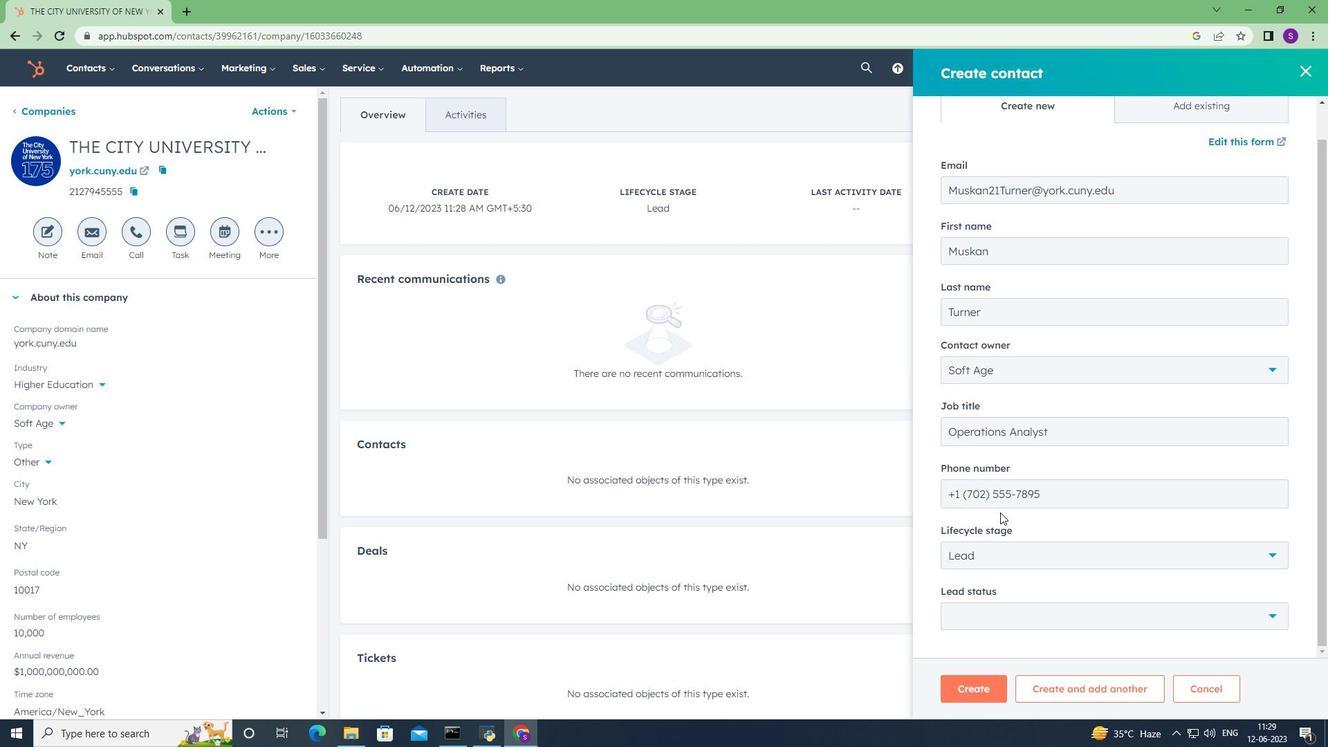 
Action: Mouse scrolled (1010, 553) with delta (0, 0)
Screenshot: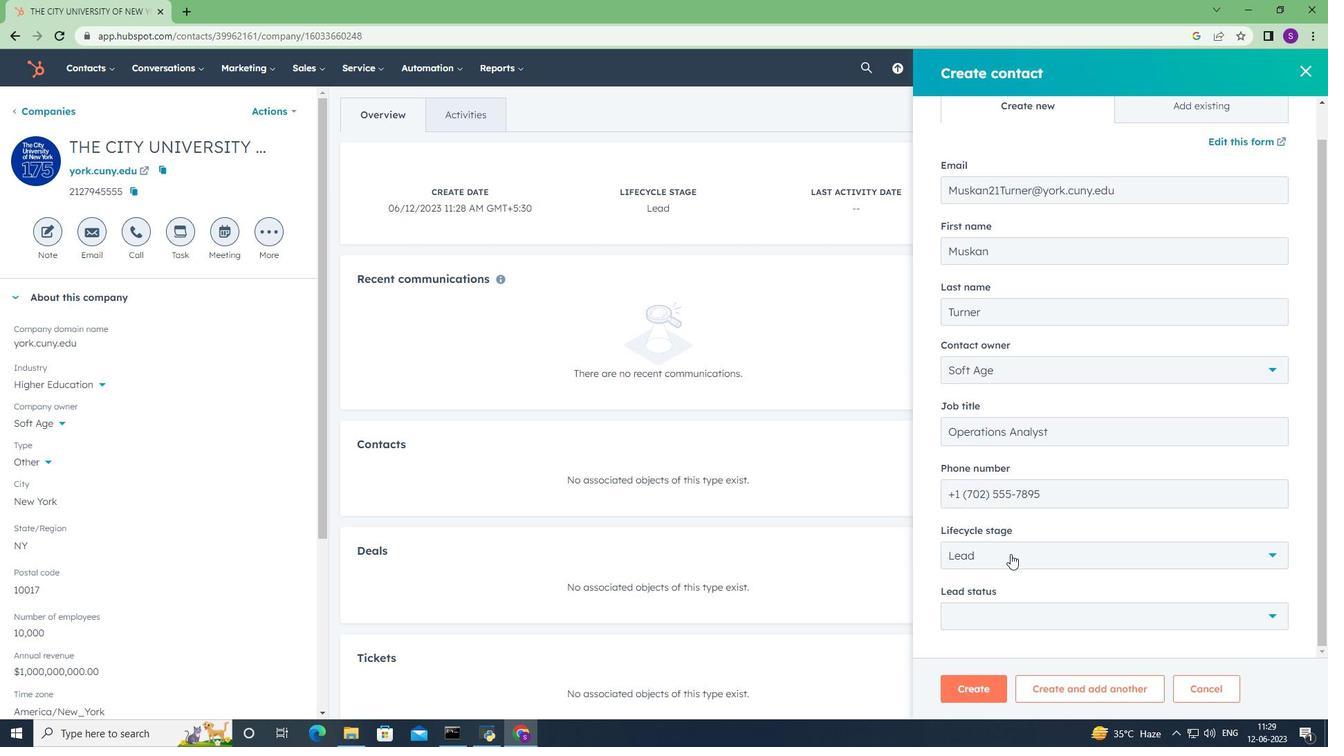 
Action: Mouse scrolled (1010, 553) with delta (0, 0)
Screenshot: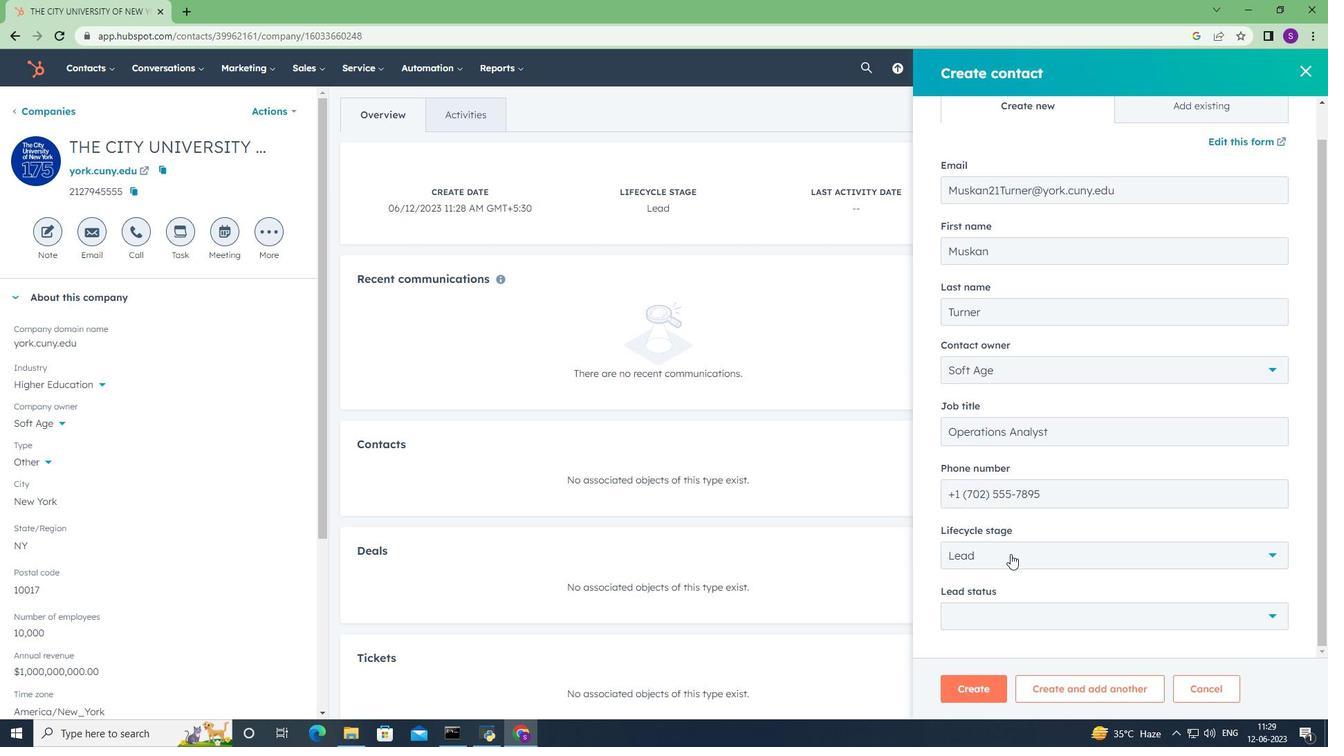 
Action: Mouse scrolled (1010, 553) with delta (0, 0)
Screenshot: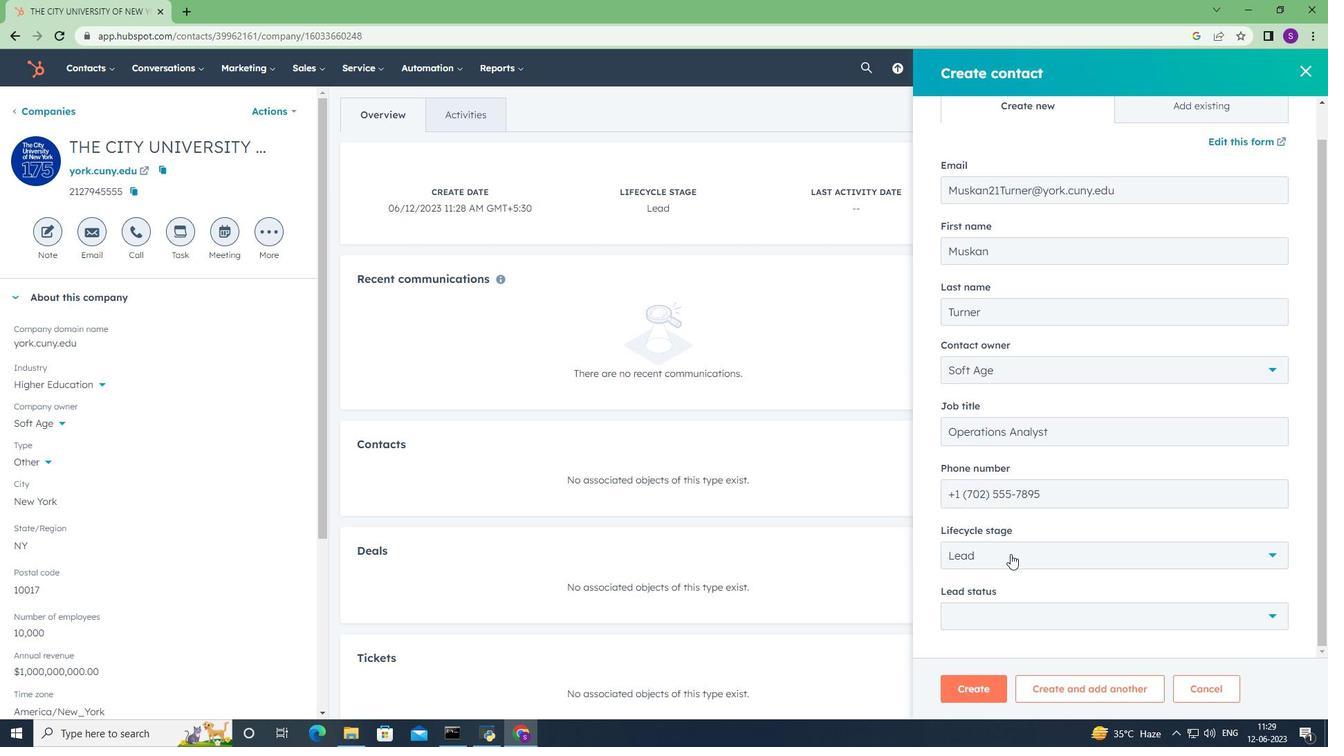 
Action: Mouse scrolled (1010, 553) with delta (0, 0)
Screenshot: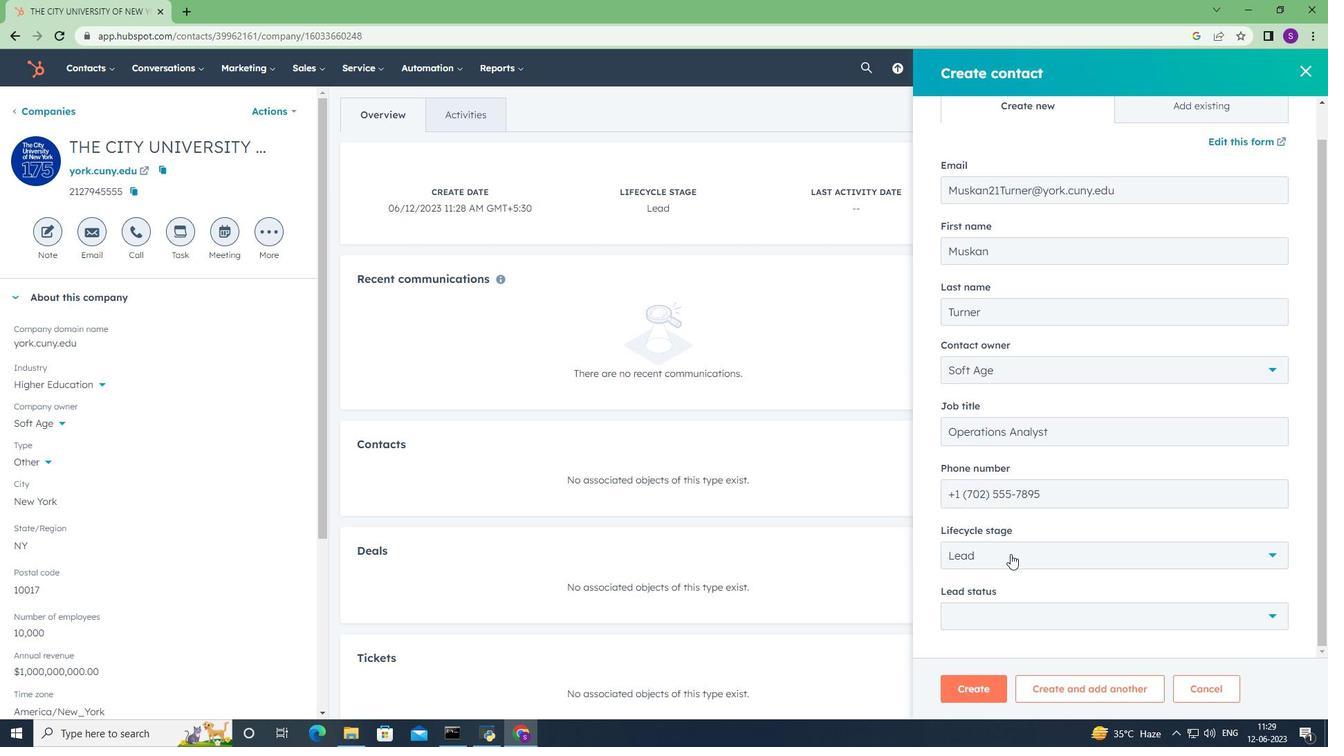 
Action: Mouse moved to (1012, 556)
Screenshot: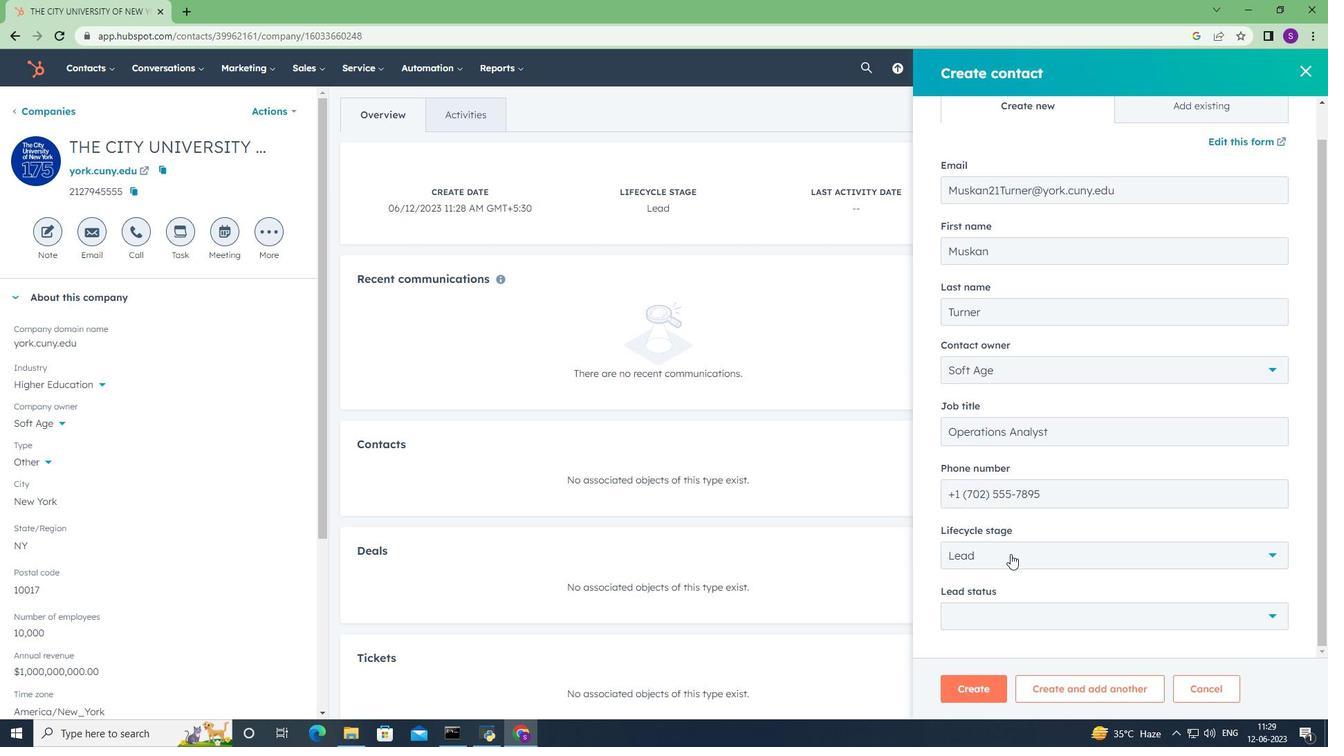 
Action: Mouse scrolled (1012, 556) with delta (0, 0)
Screenshot: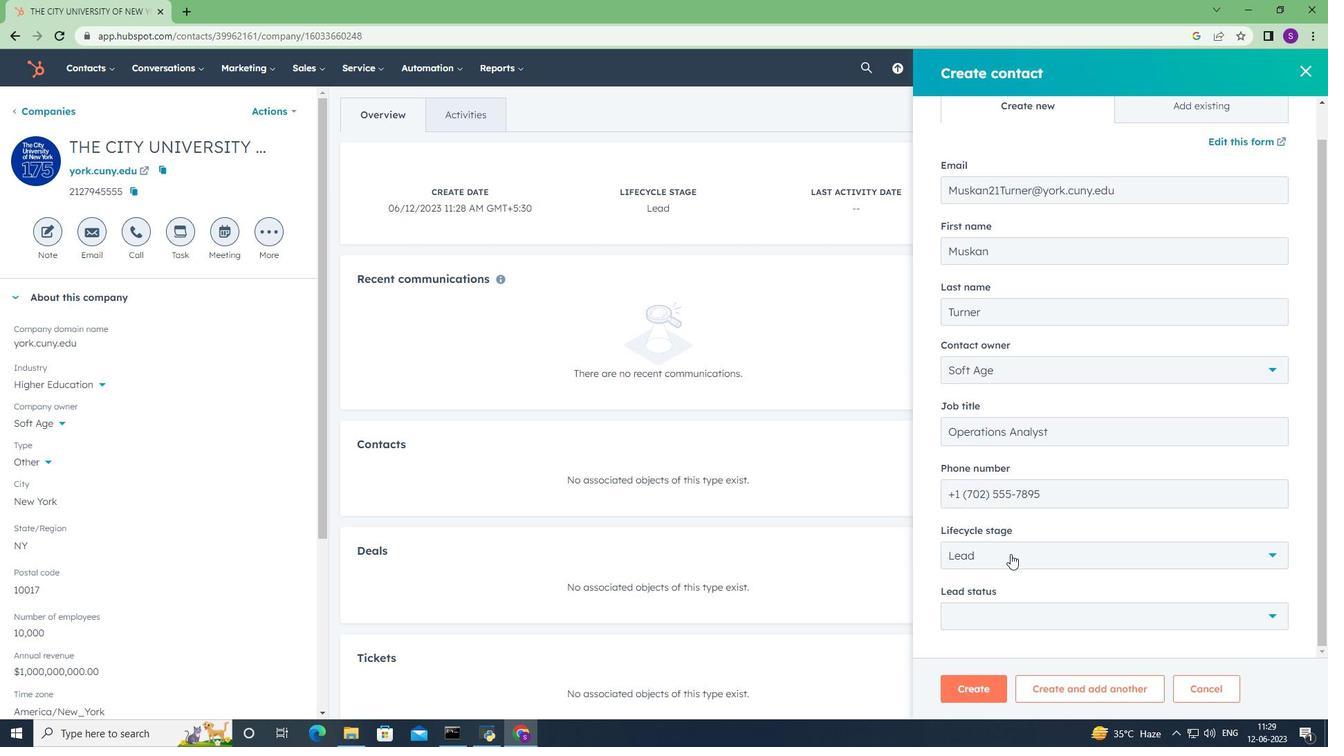 
Action: Mouse moved to (1034, 610)
Screenshot: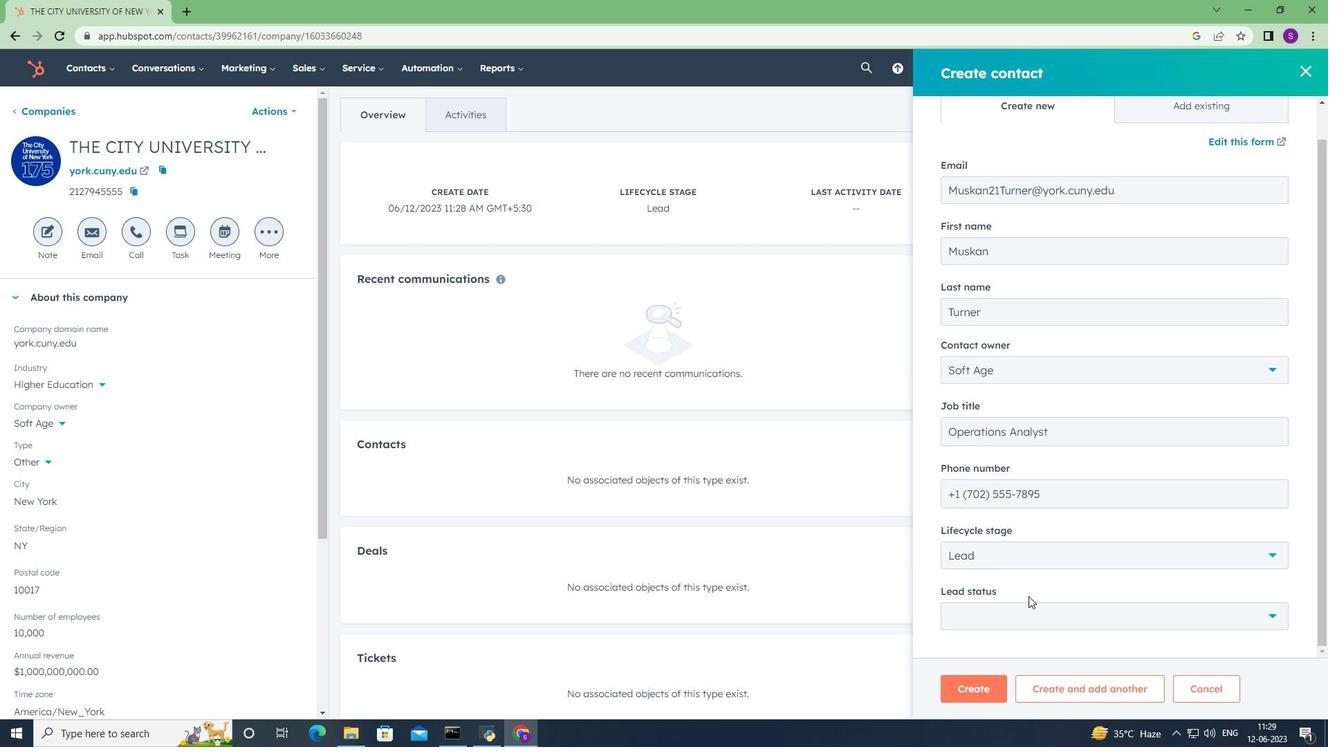 
Action: Mouse pressed left at (1034, 610)
Screenshot: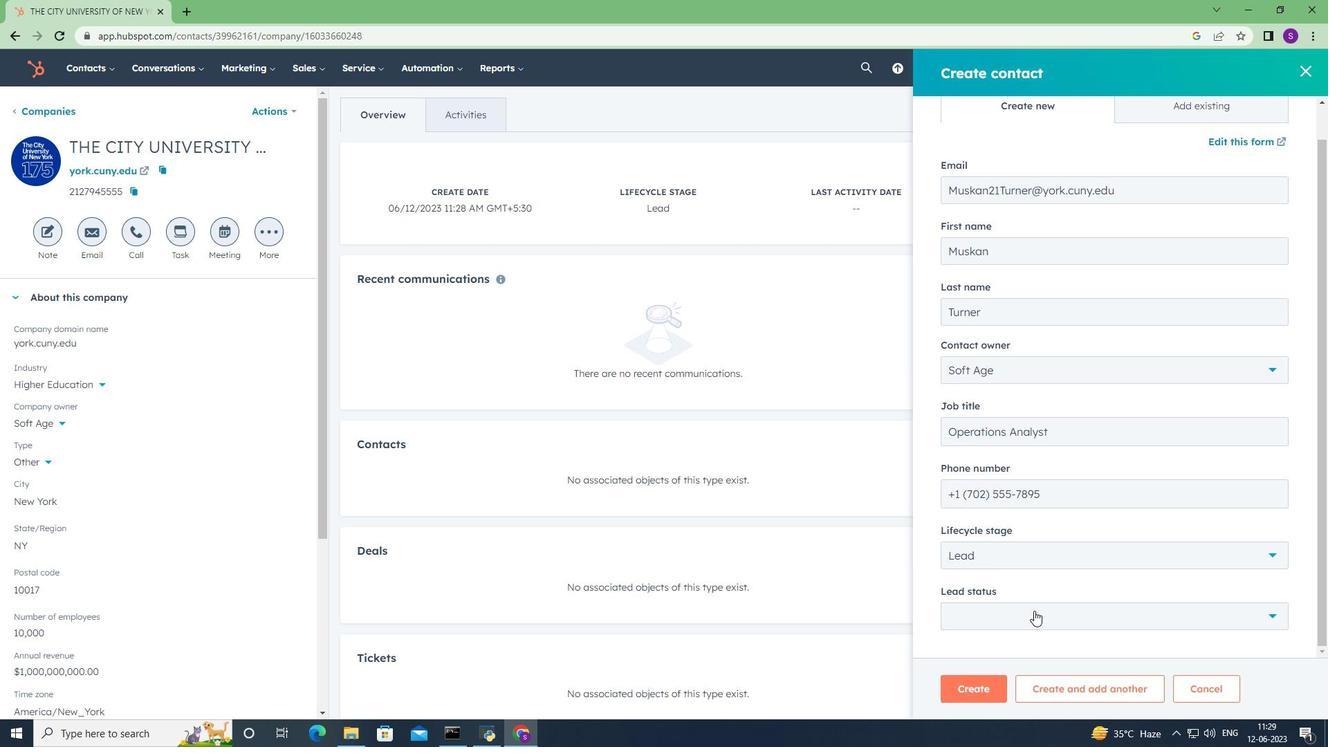 
Action: Mouse moved to (1010, 534)
Screenshot: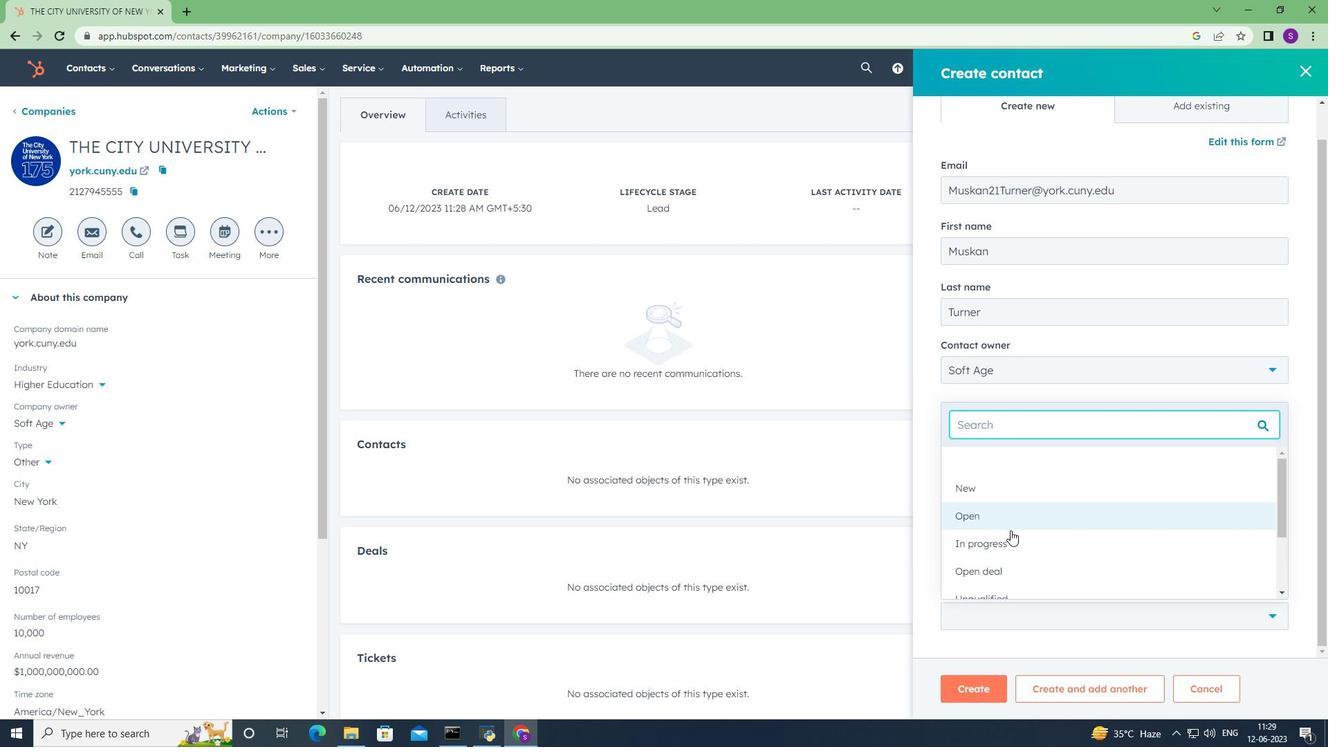 
Action: Mouse pressed left at (1010, 534)
Screenshot: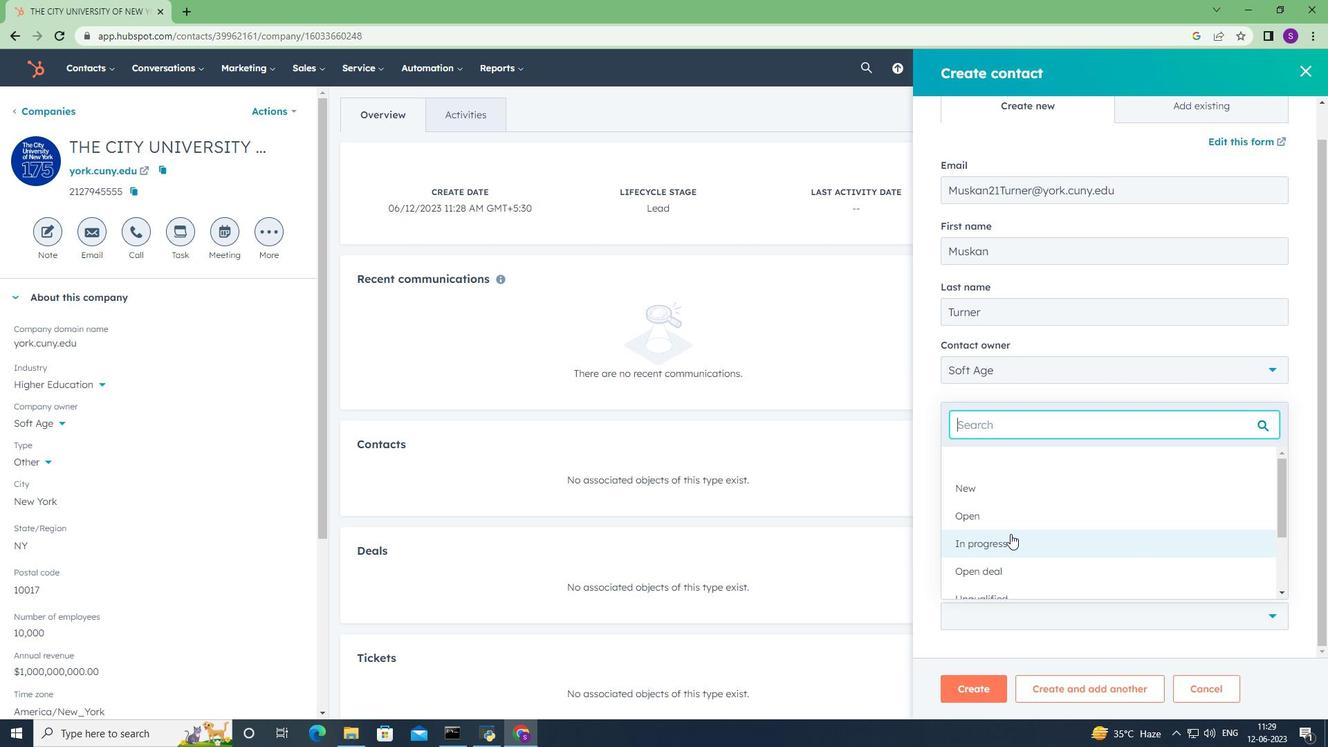 
Action: Mouse moved to (1001, 575)
Screenshot: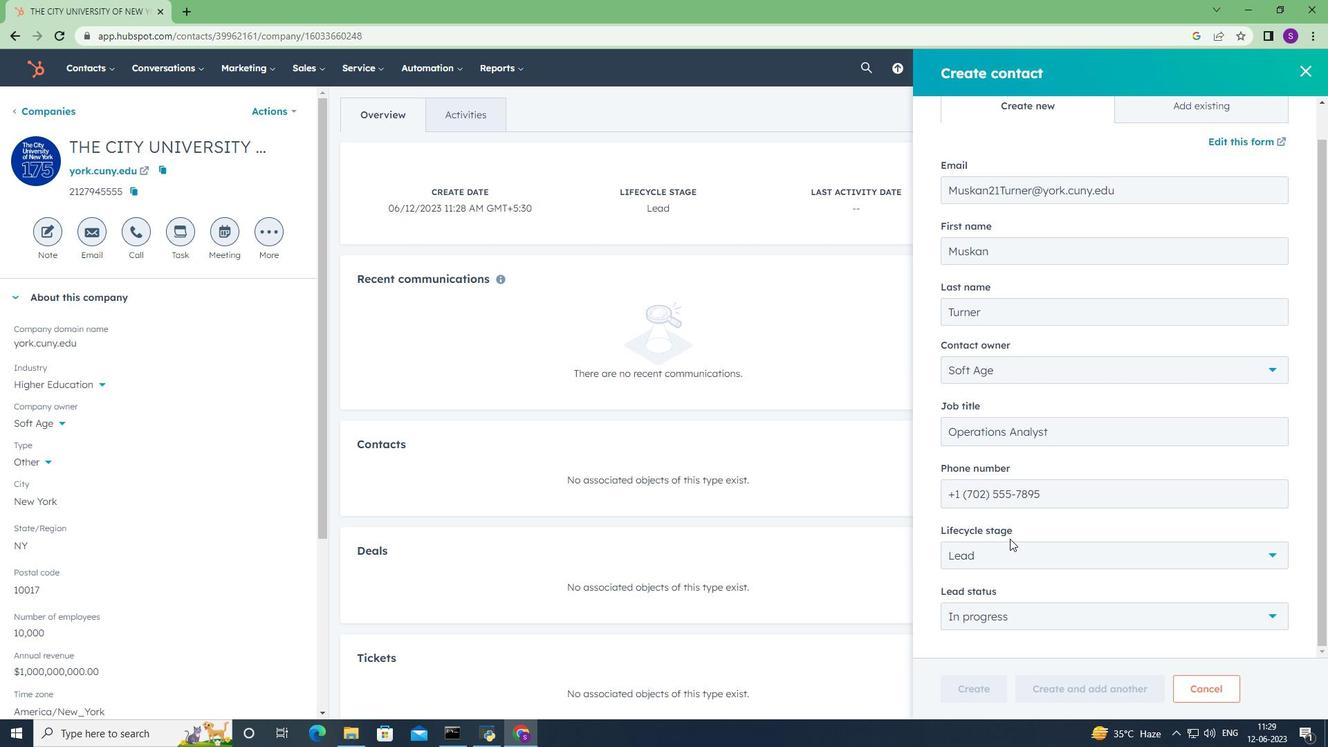 
Action: Mouse scrolled (1001, 574) with delta (0, 0)
Screenshot: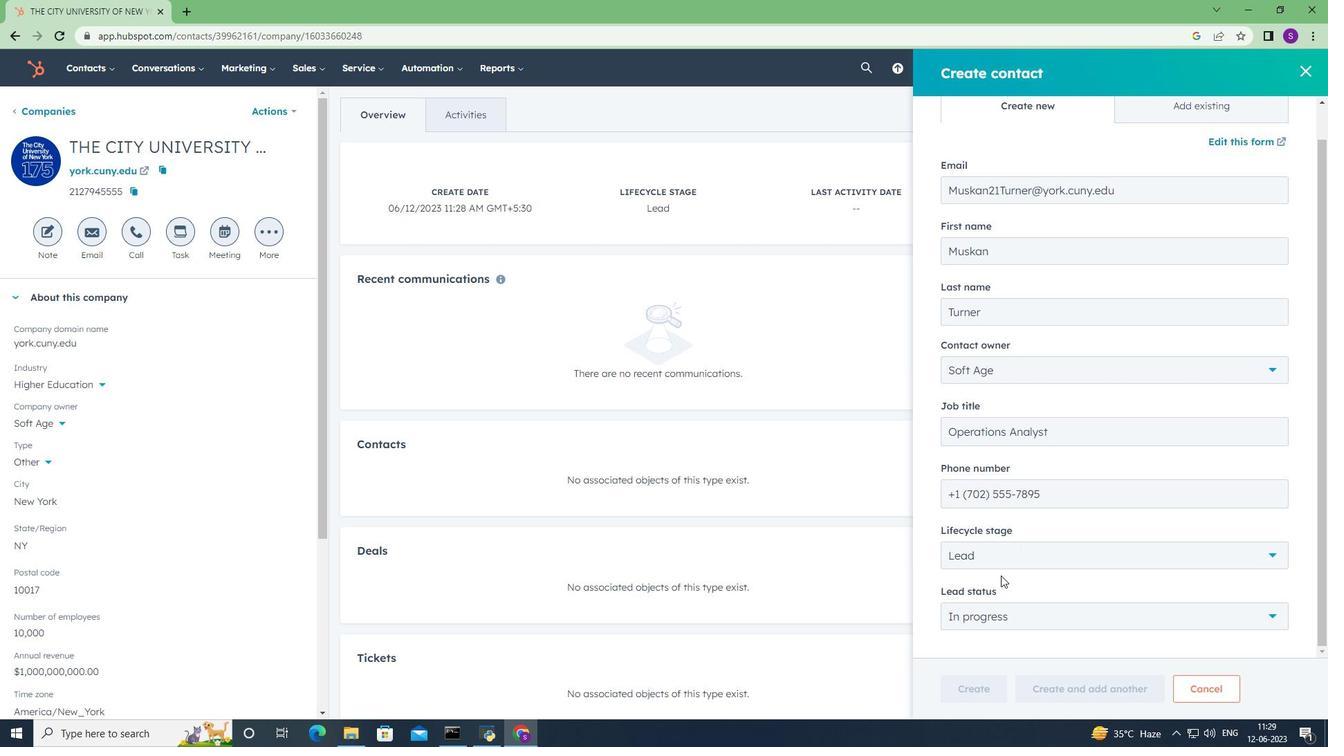 
Action: Mouse scrolled (1001, 574) with delta (0, 0)
Screenshot: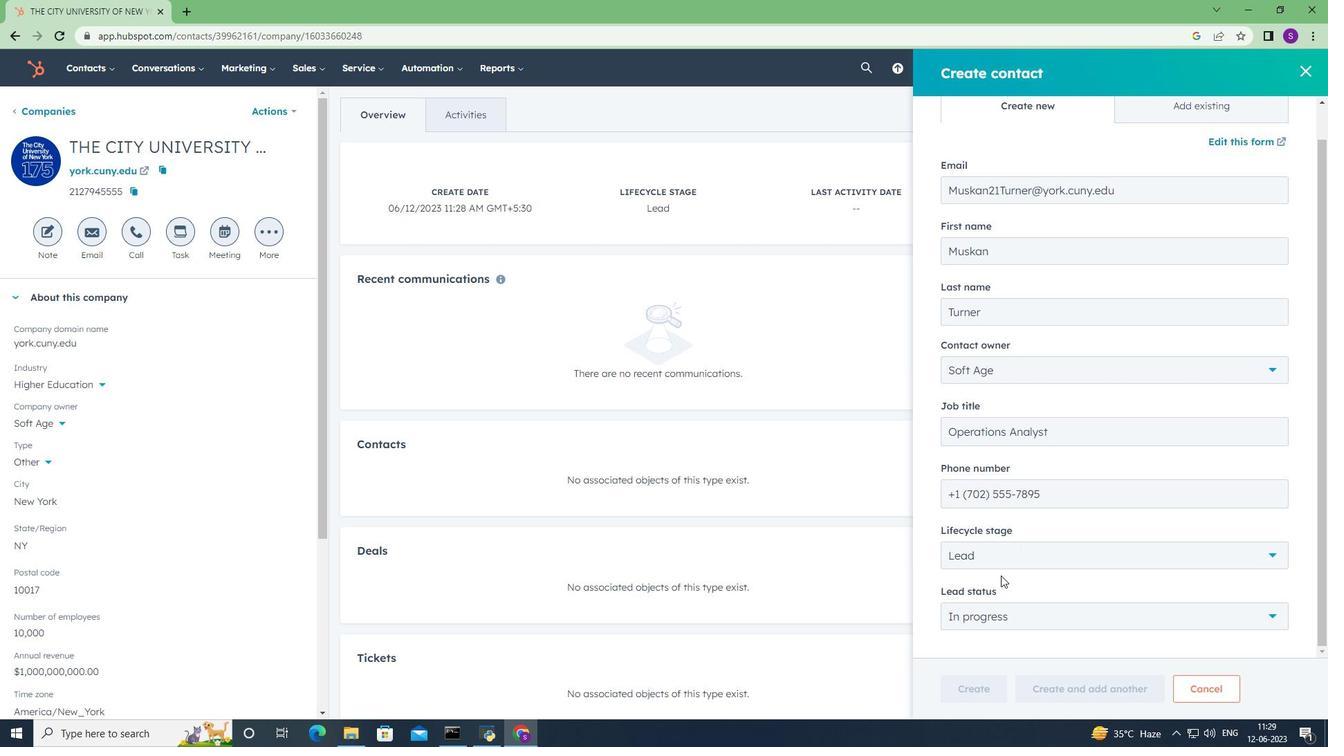 
Action: Mouse scrolled (1001, 574) with delta (0, 0)
Screenshot: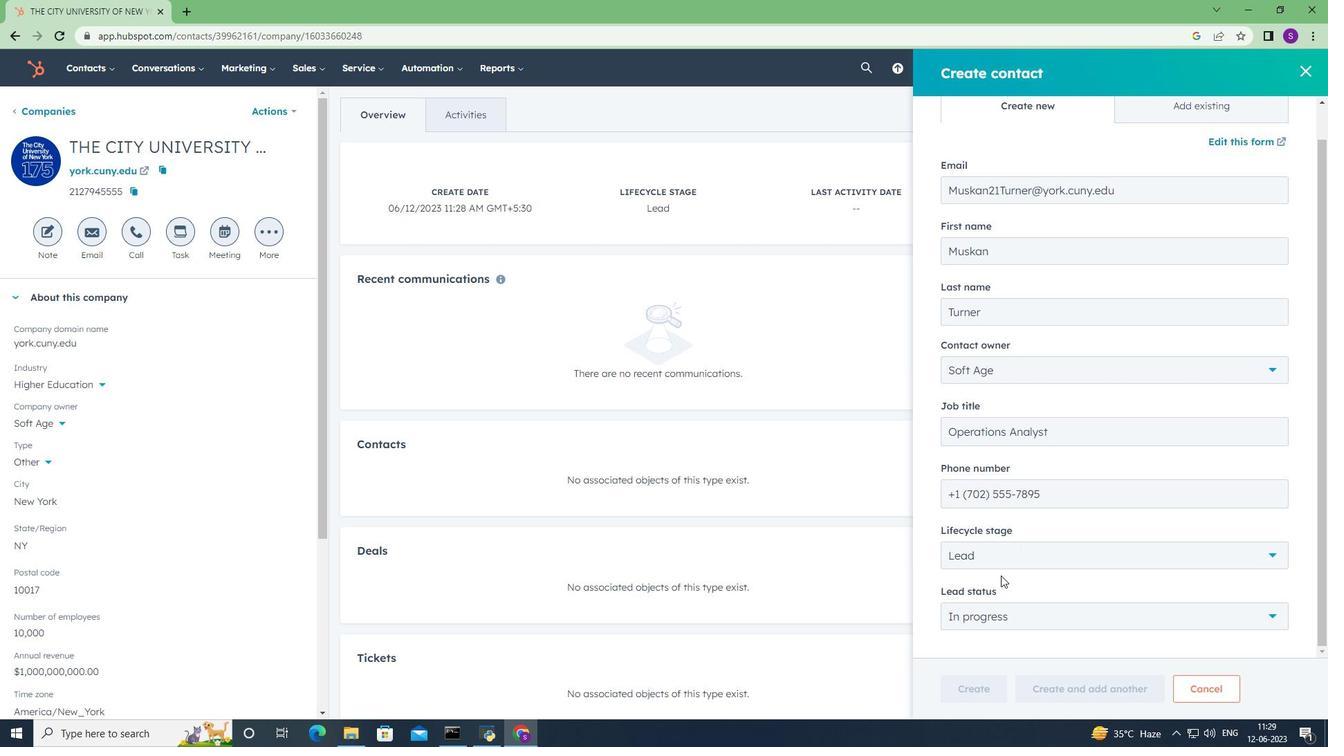 
Action: Mouse scrolled (1001, 574) with delta (0, 0)
Screenshot: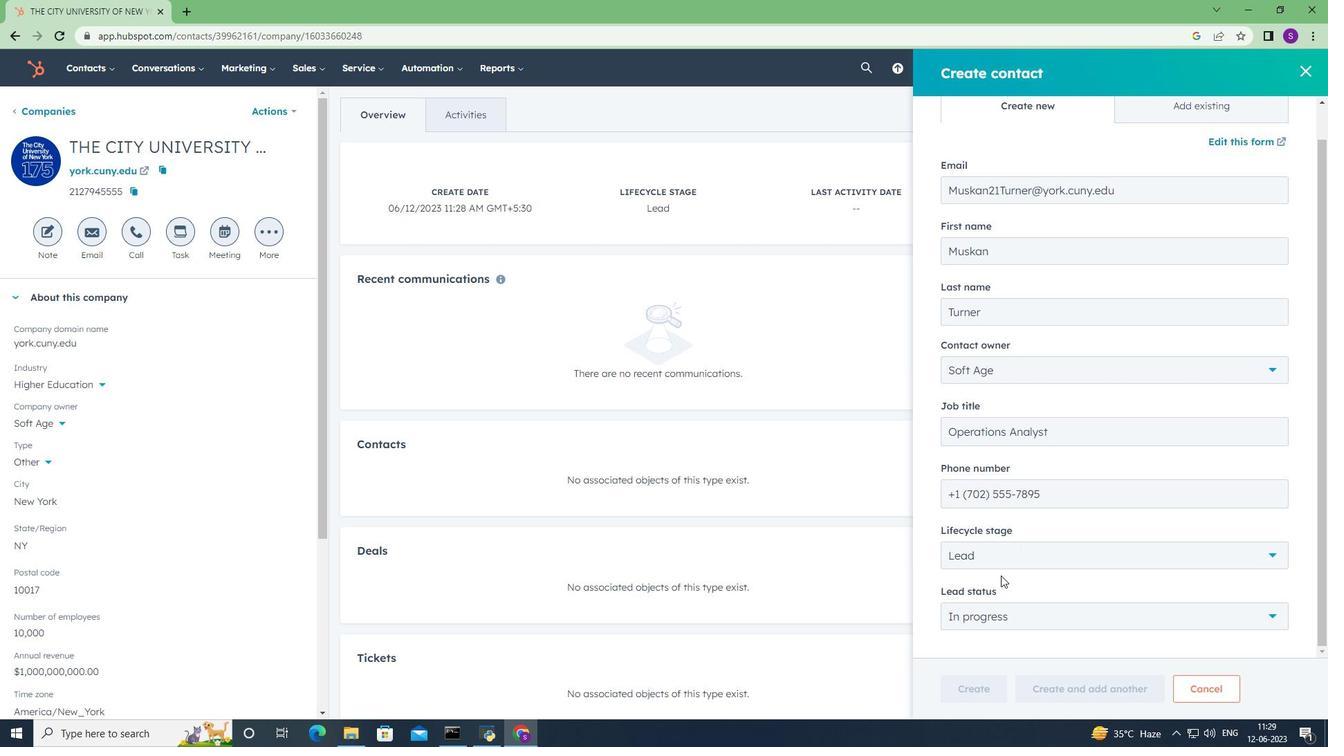 
Action: Mouse scrolled (1001, 574) with delta (0, 0)
Screenshot: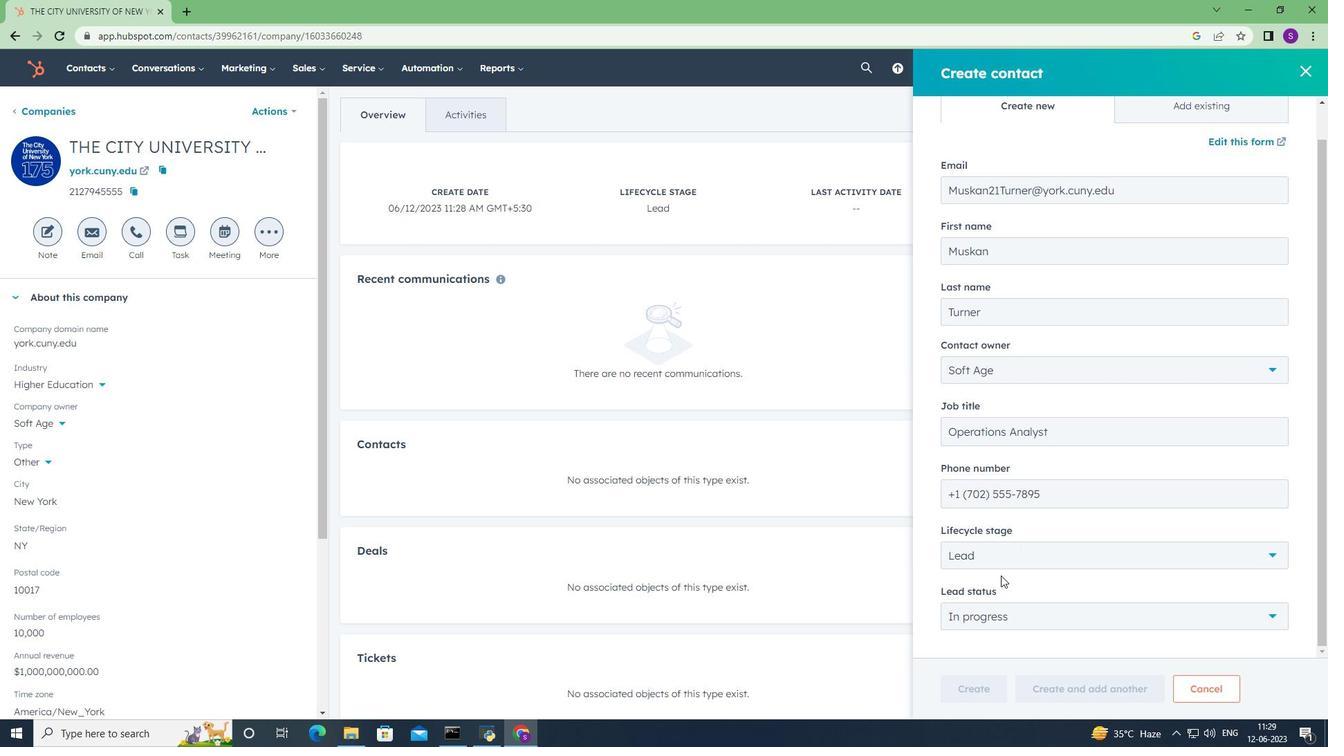 
Action: Mouse moved to (987, 684)
Screenshot: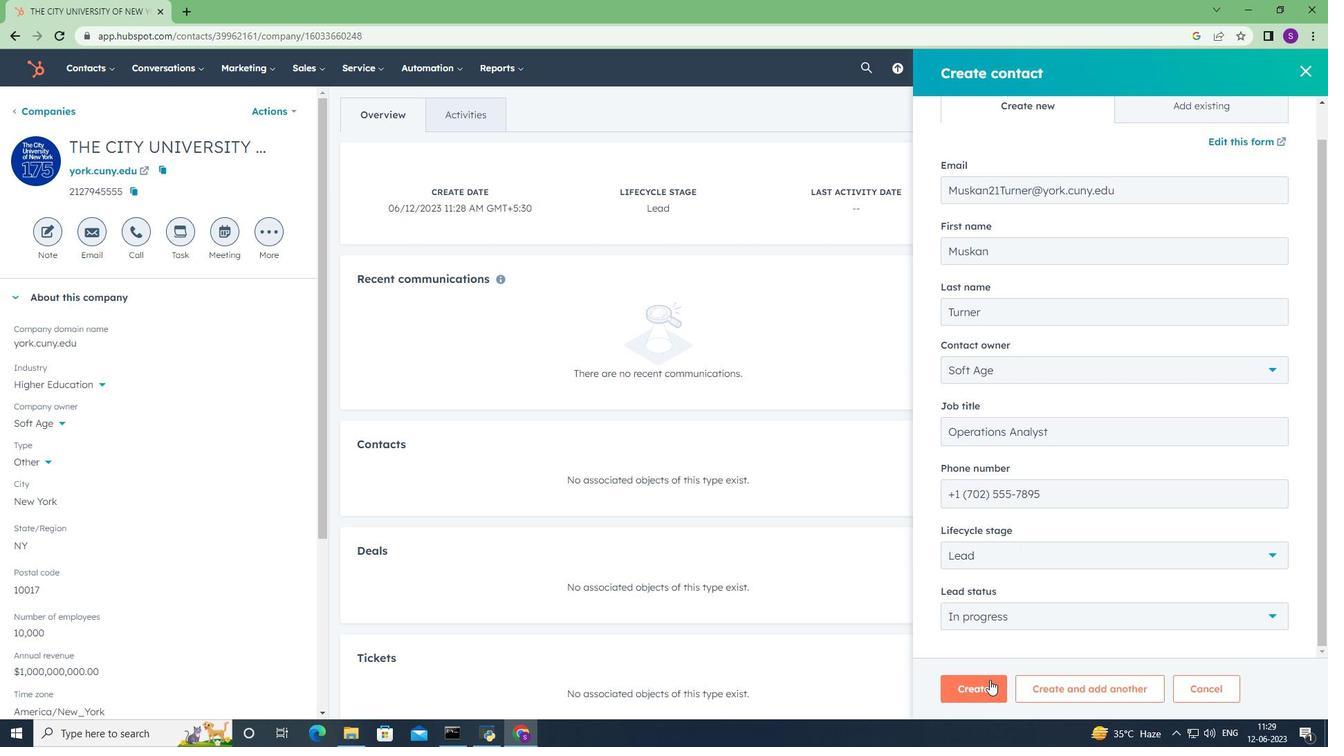 
Action: Mouse pressed left at (987, 684)
Screenshot: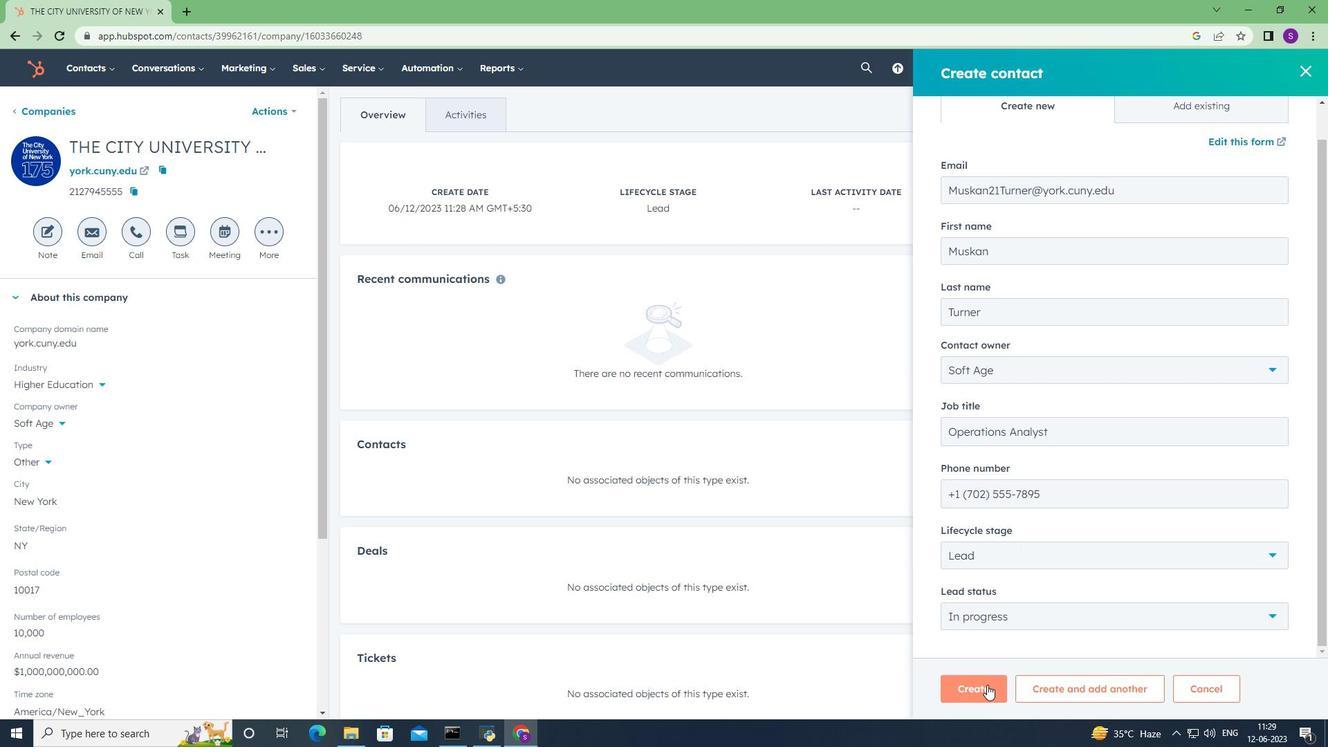 
Action: Mouse moved to (924, 325)
Screenshot: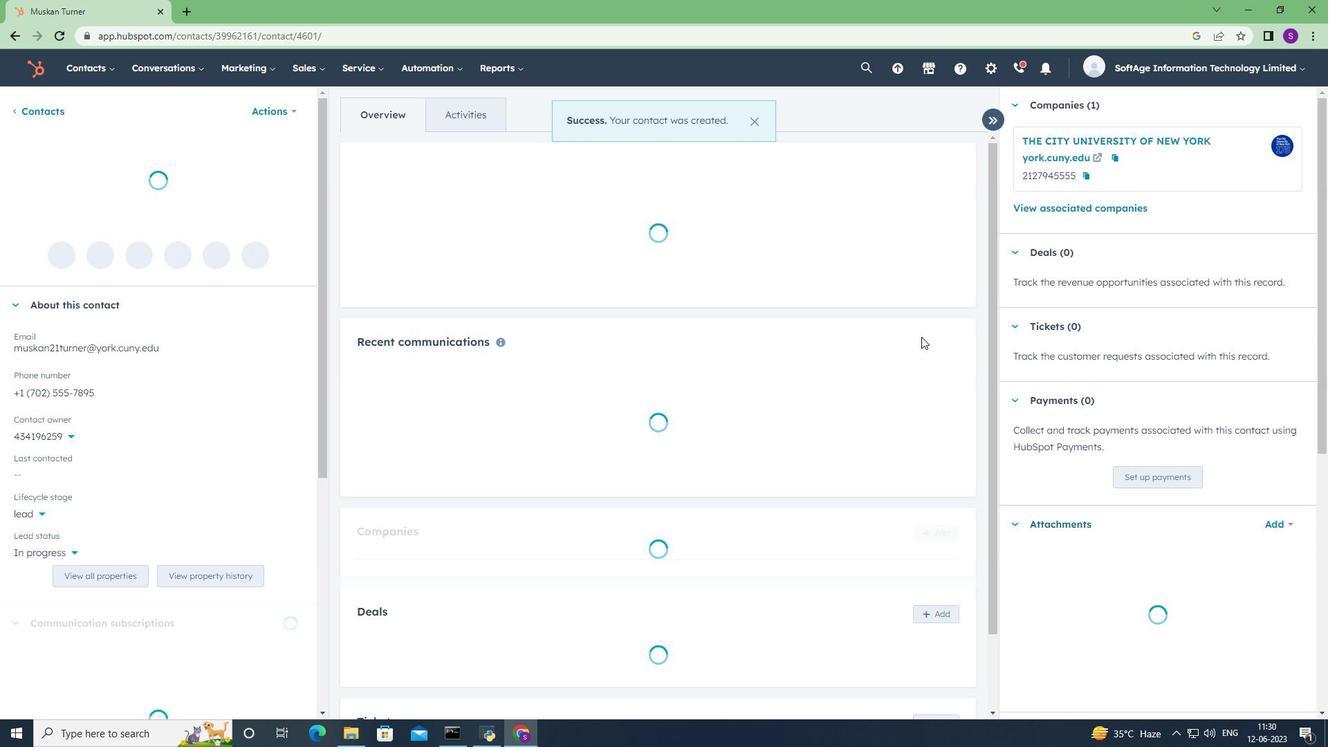 
Action: Mouse scrolled (924, 324) with delta (0, 0)
Screenshot: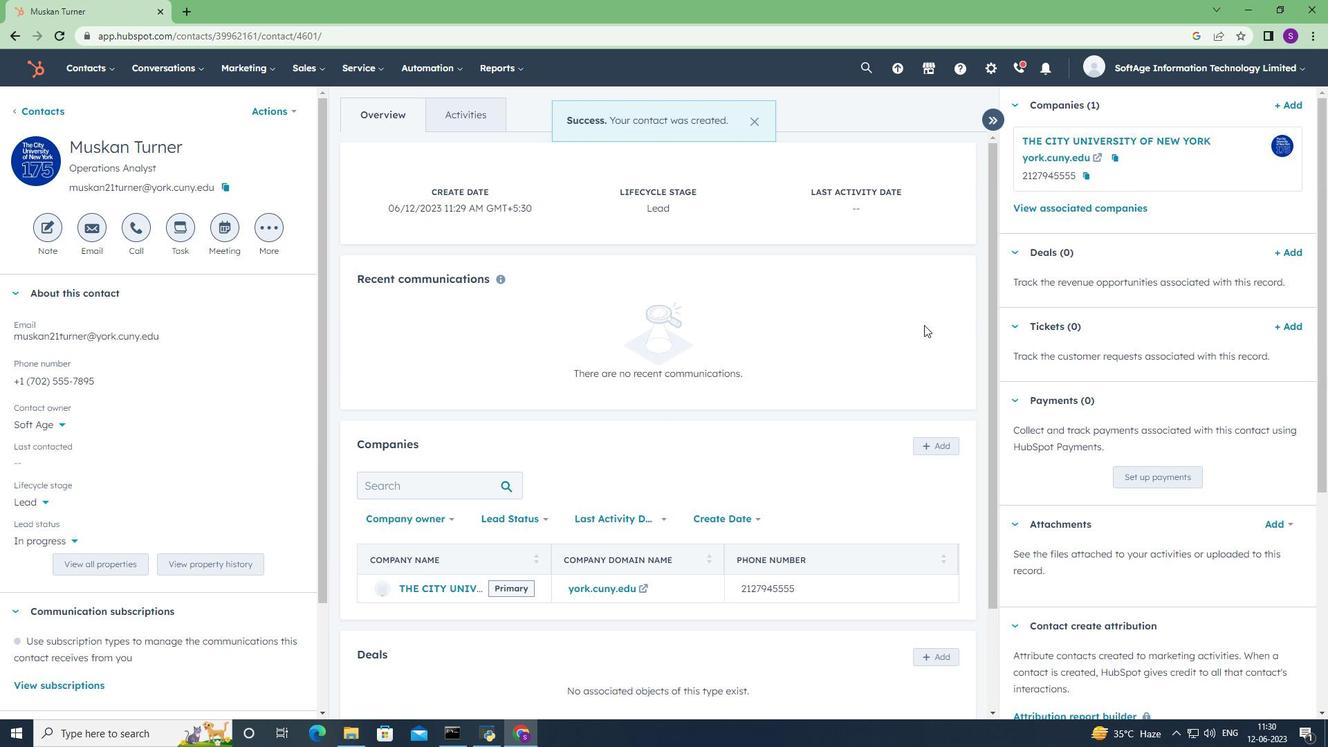 
Action: Mouse scrolled (924, 324) with delta (0, 0)
Screenshot: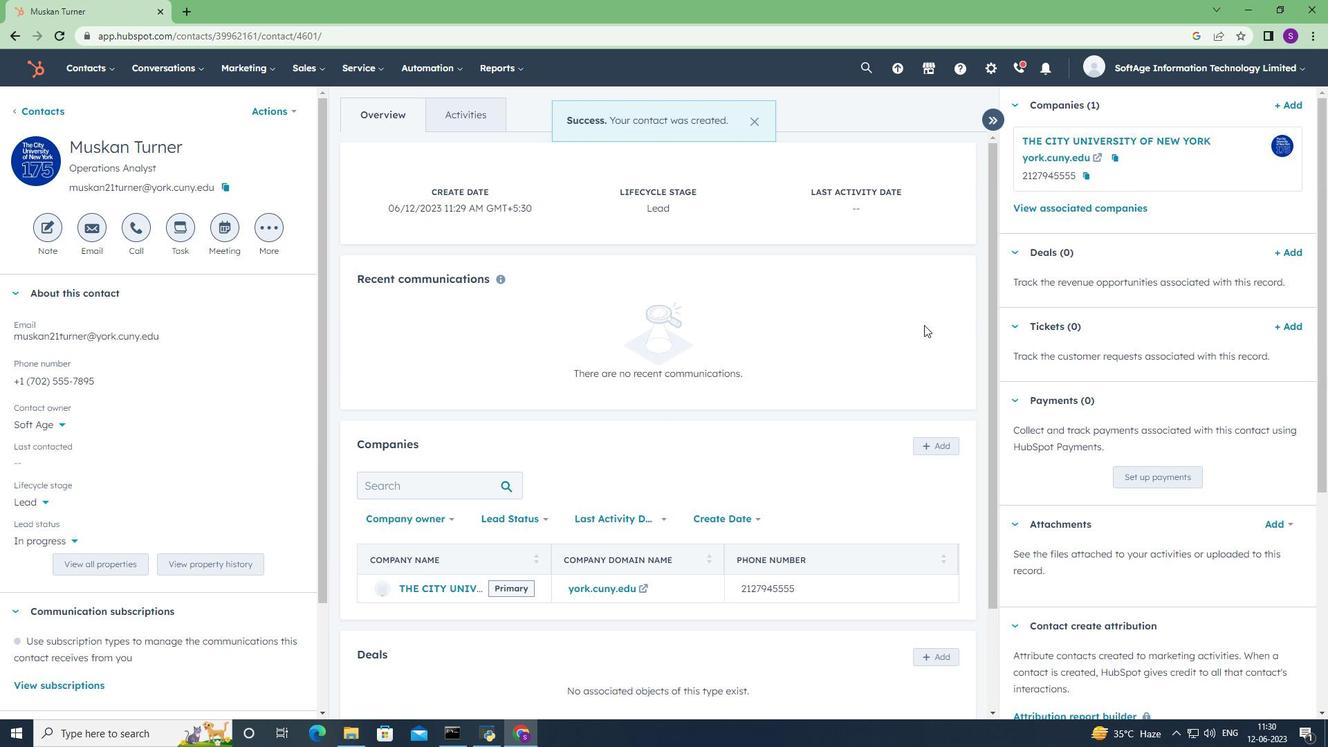
Action: Mouse scrolled (924, 324) with delta (0, 0)
Screenshot: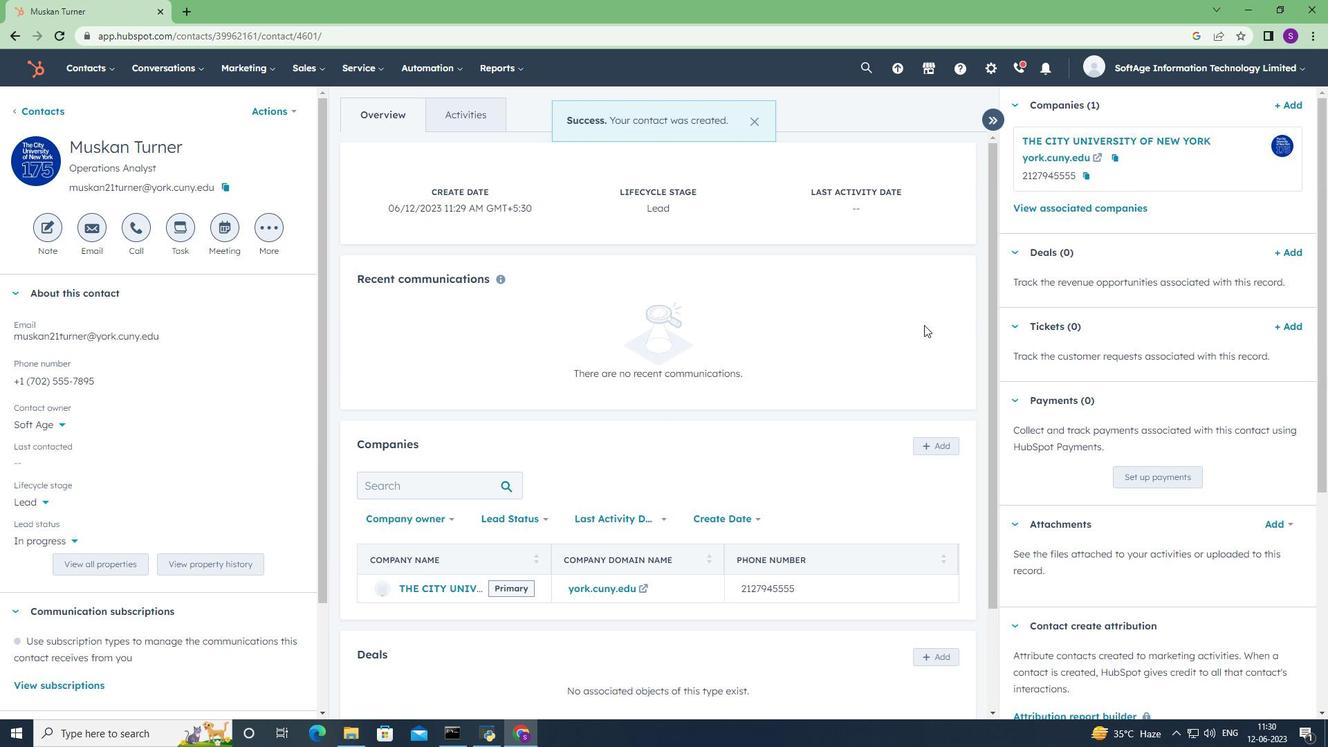 
Action: Mouse scrolled (924, 324) with delta (0, 0)
Screenshot: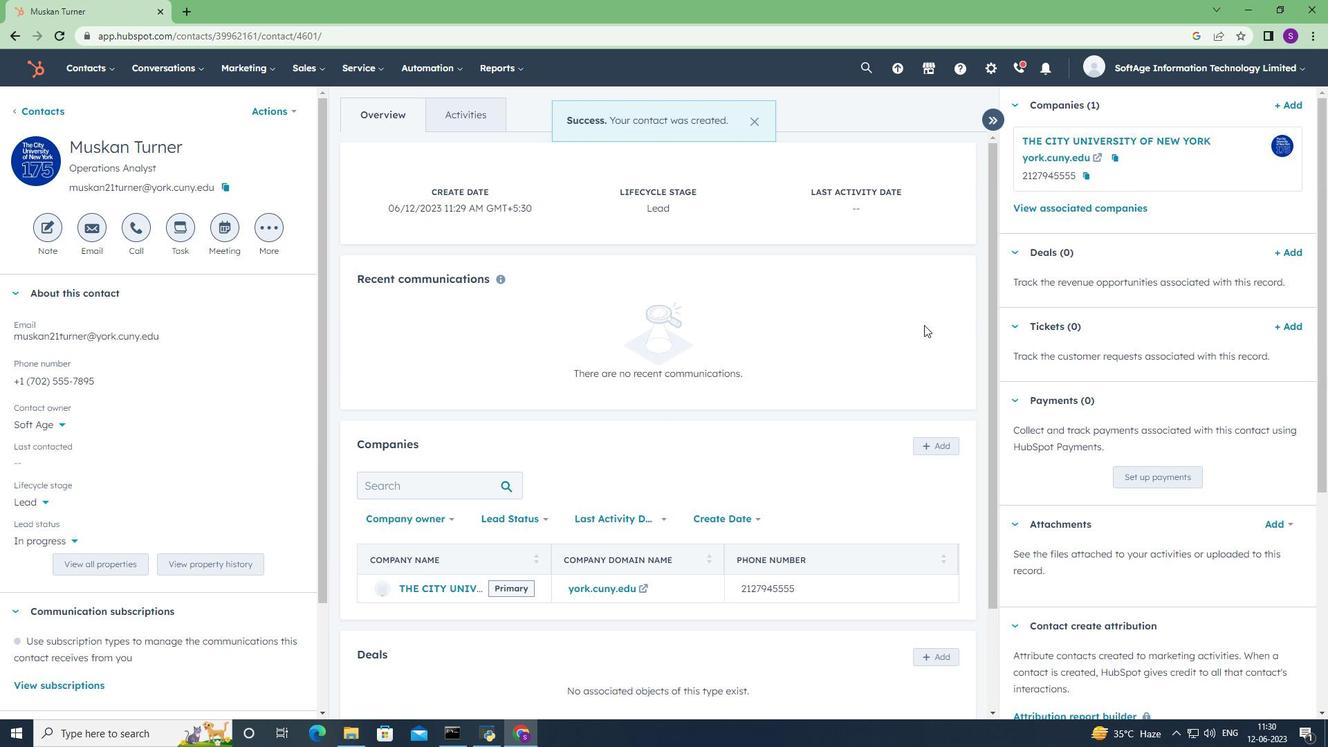 
Action: Mouse scrolled (924, 324) with delta (0, 0)
Screenshot: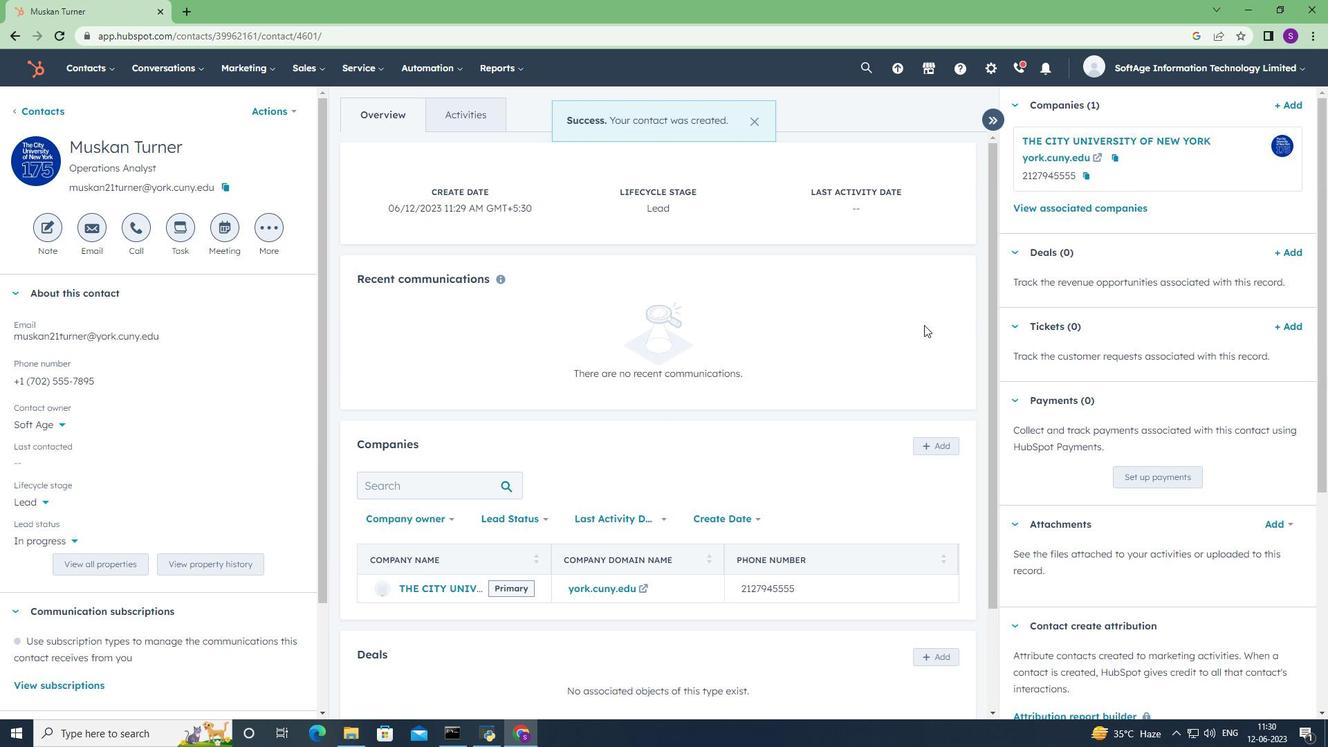 
